 Task: Create new invoice with Date Opened :15-Apr-23, Select Customer: Office Depot OfficeMax, Terms: Payment Term 1. Make invoice entry for item-1 with Date: 15-Apr-23, Description: _x000D_
Folding Quad Chair with Carrying Bag Purple, Action: Material, Income Account: Income:Sales, Quantity: 2, Unit Price: 4.5, Discount $: 0.25. Make entry for item-2 with Date: 15-Apr-23, Description: Nerds Gummy Clusters Share_x000D_
, Action: Material, Income Account: Income:Sales, Quantity: 1, Unit Price: 9.25, Discount $: 1.25. Make entry for item-3 with Date: 15-Apr-23, Description: Cheetos Crunchy Cheese Flavored Snacks, Action: Material, Income Account: Income:Sales, Quantity: 8, Unit Price: 10.25, Discount $: 1.75. Write Notes: 'Looking forward to serving you again.'. Post Invoice with Post Date: 15-Apr-23, Post to Accounts: Assets:Accounts Receivable. Pay / Process Payment with Transaction Date: 15-May-23, Amount: 97, Transfer Account: Checking Account. Print Invoice, display notes by going to Option, then go to Display Tab and check 'Invoice Notes'.
Action: Mouse moved to (145, 29)
Screenshot: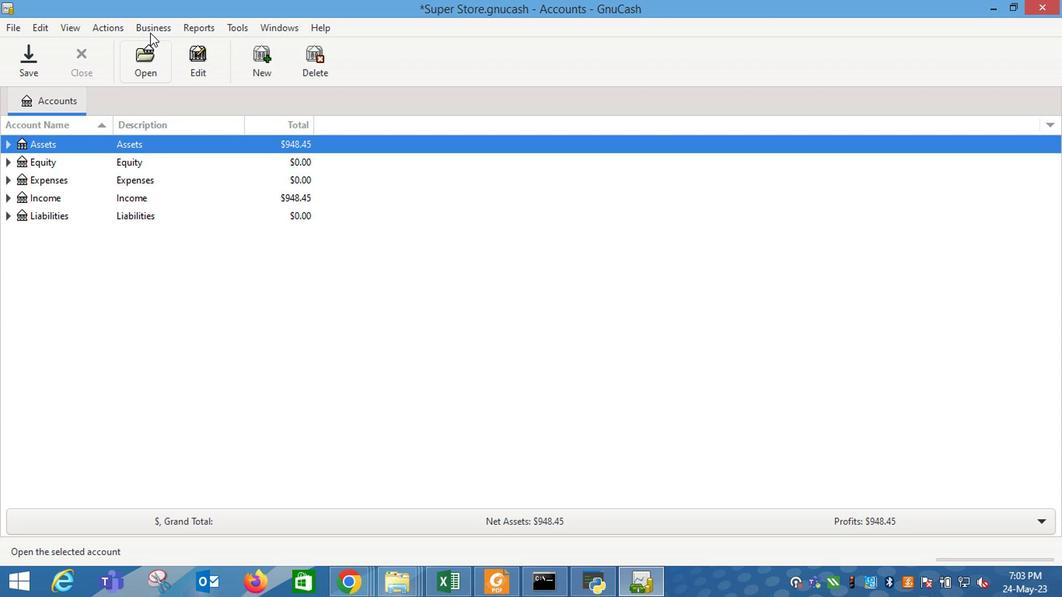 
Action: Mouse pressed left at (145, 29)
Screenshot: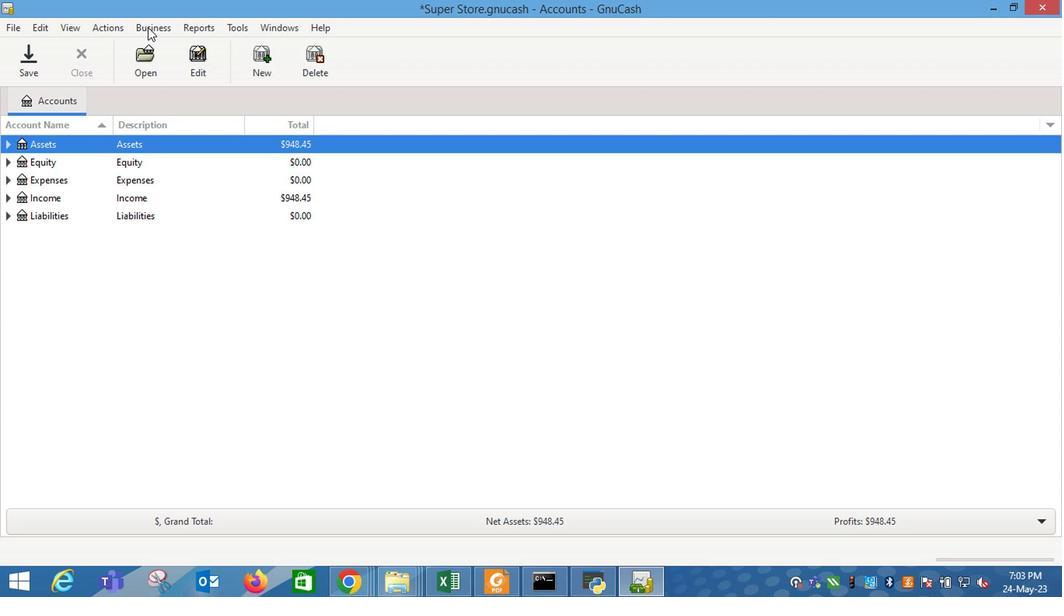 
Action: Mouse moved to (323, 107)
Screenshot: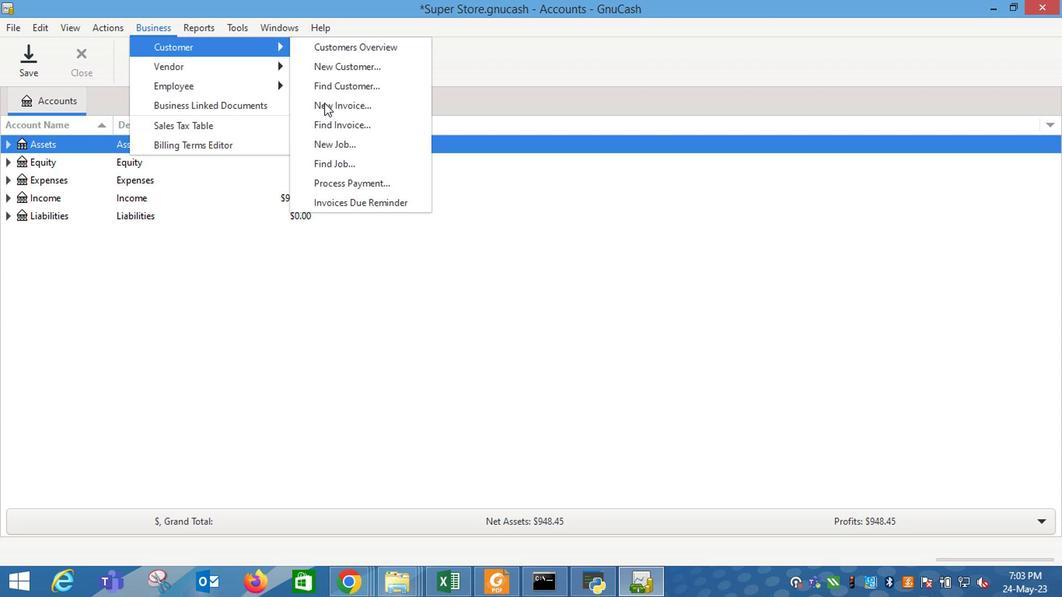 
Action: Mouse pressed left at (323, 107)
Screenshot: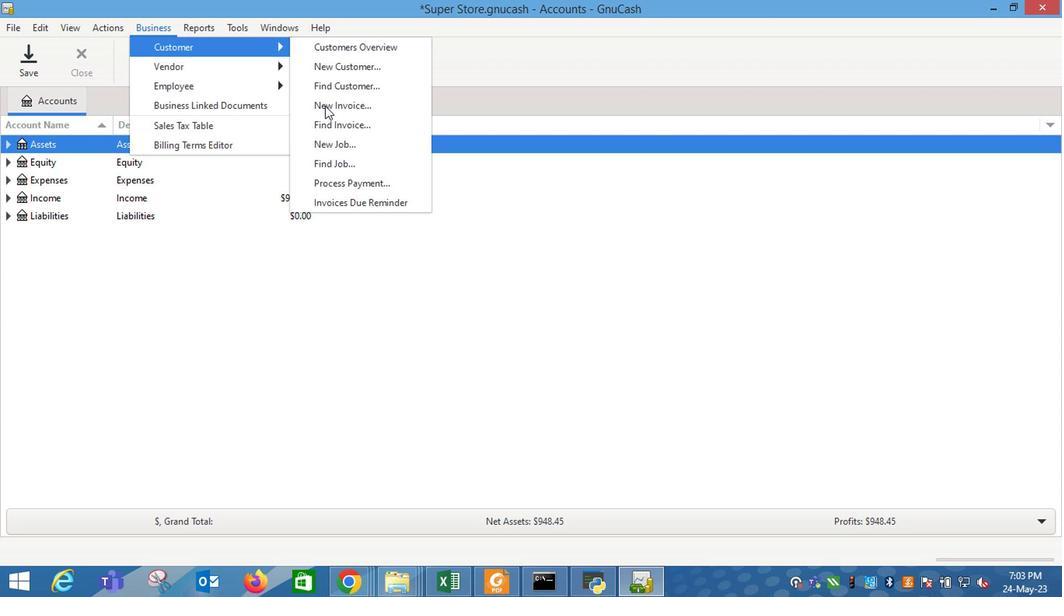 
Action: Mouse moved to (638, 239)
Screenshot: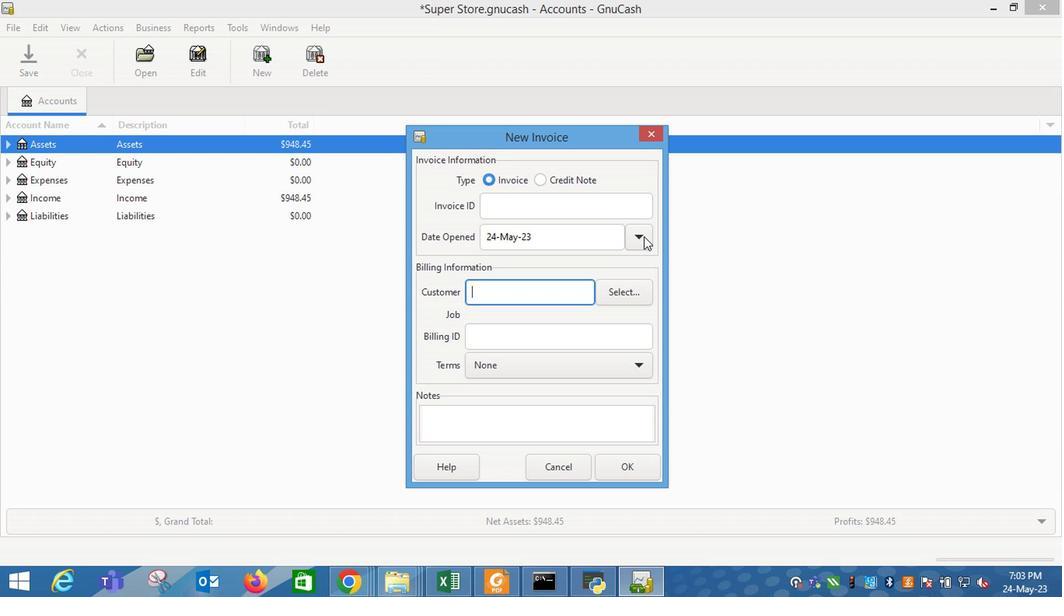 
Action: Mouse pressed left at (638, 239)
Screenshot: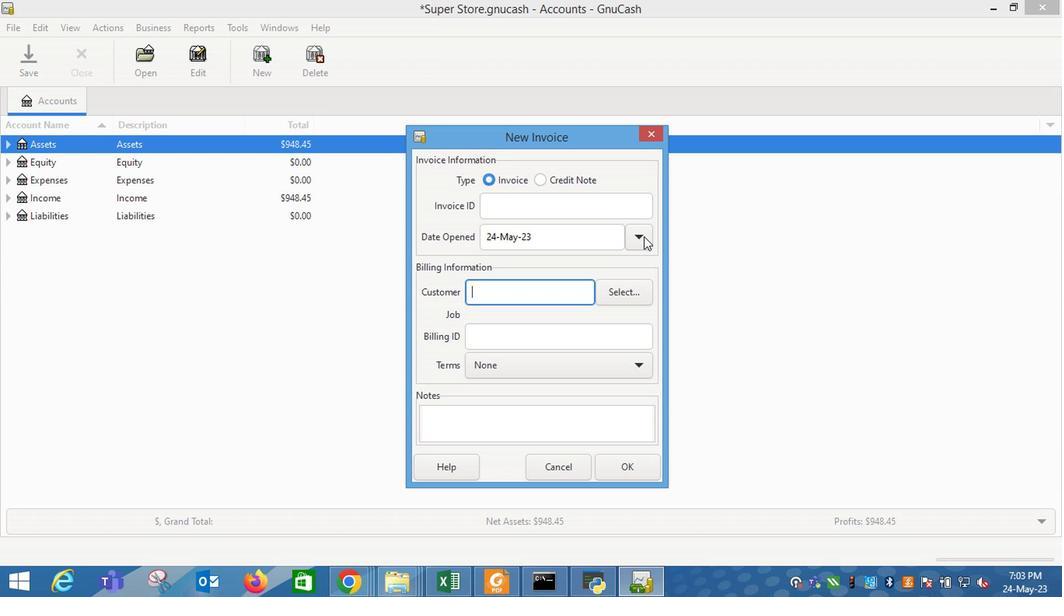 
Action: Mouse moved to (514, 261)
Screenshot: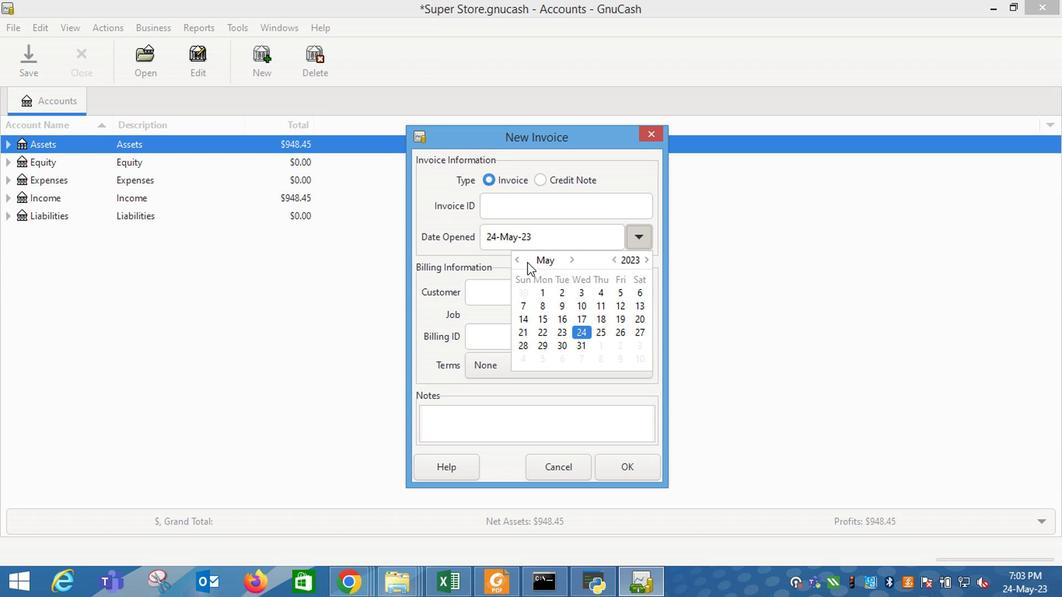 
Action: Mouse pressed left at (514, 261)
Screenshot: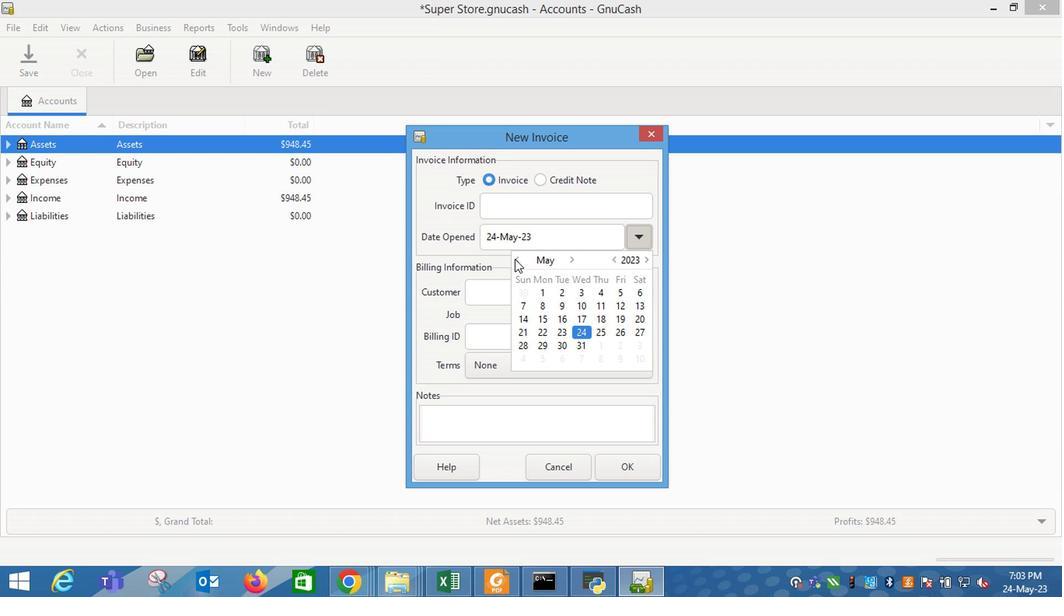 
Action: Mouse moved to (645, 322)
Screenshot: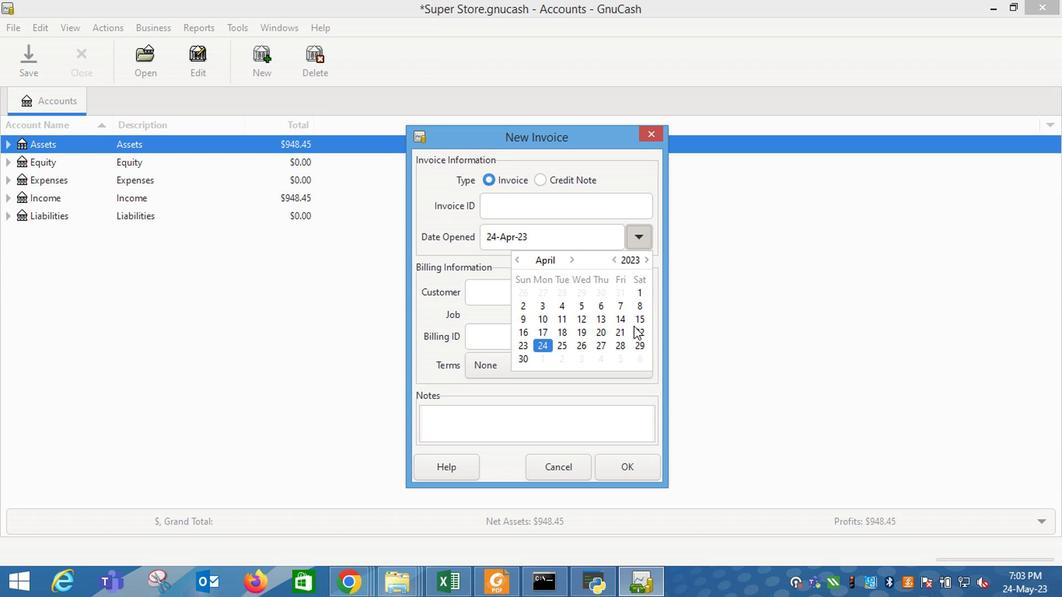 
Action: Mouse pressed left at (645, 322)
Screenshot: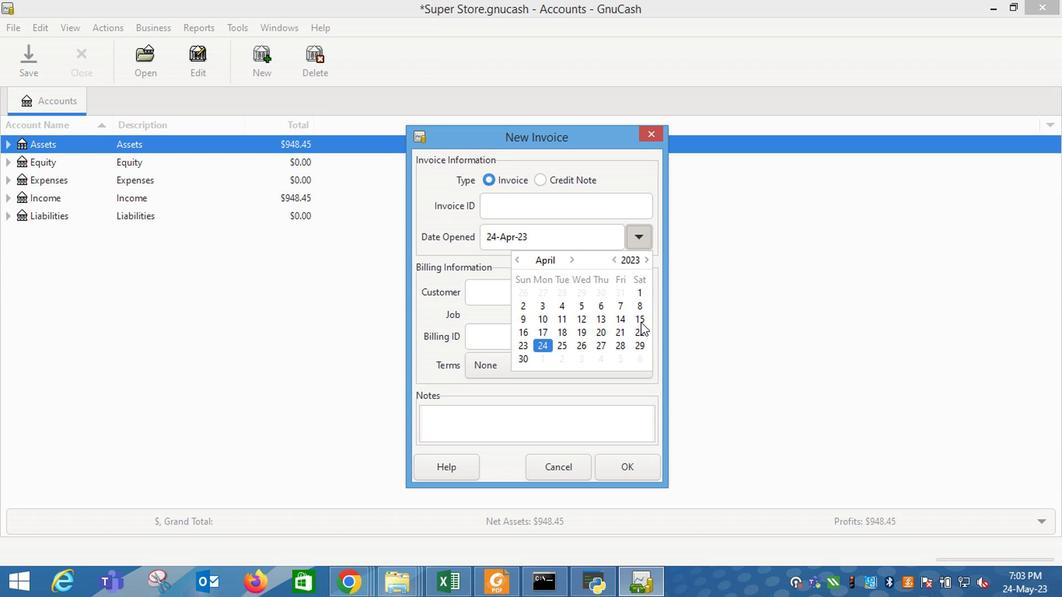 
Action: Mouse moved to (475, 301)
Screenshot: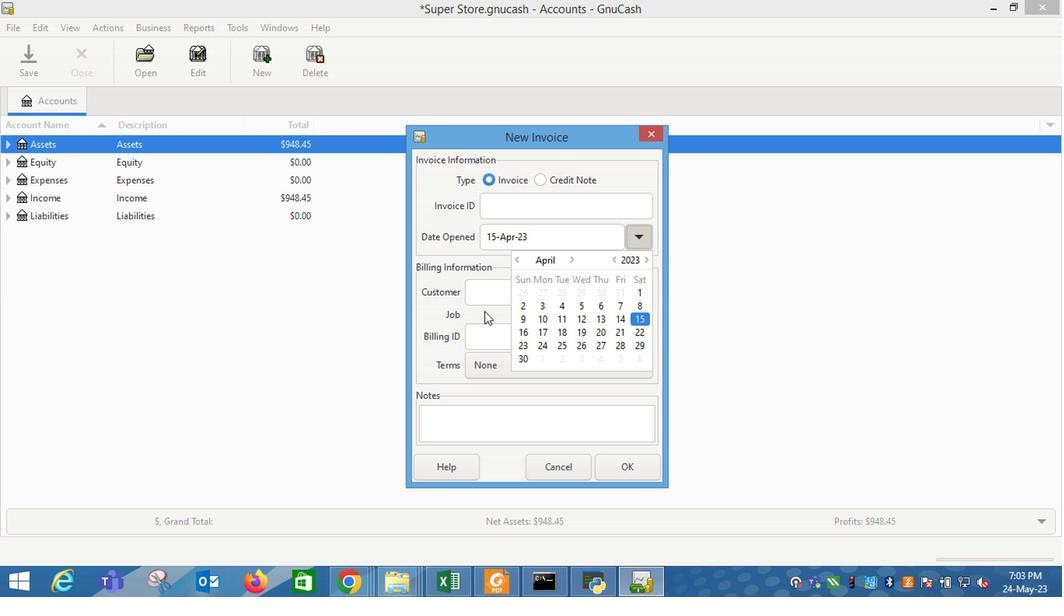 
Action: Mouse pressed left at (475, 301)
Screenshot: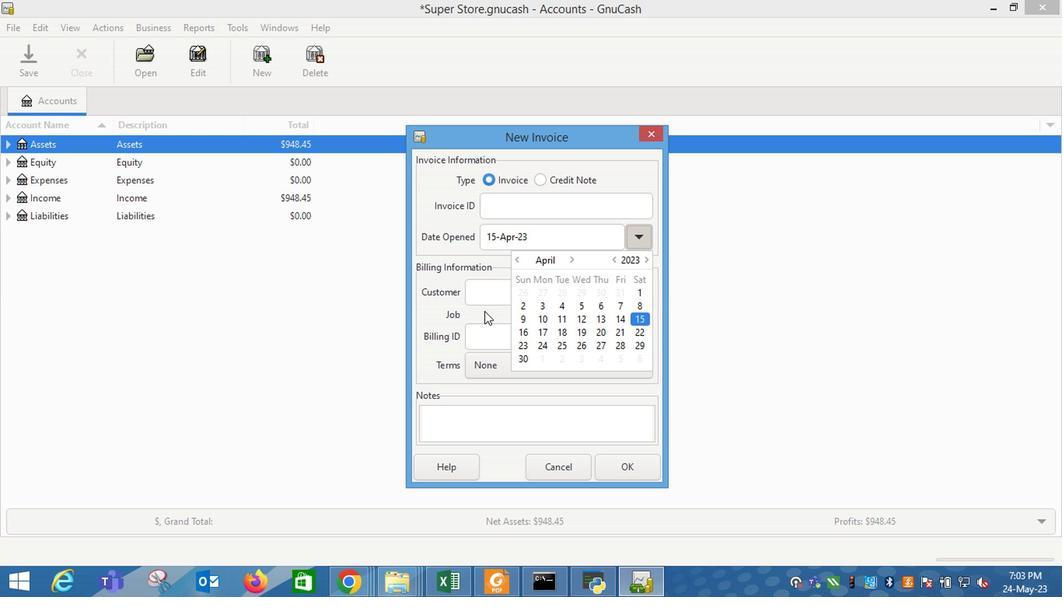 
Action: Mouse moved to (475, 299)
Screenshot: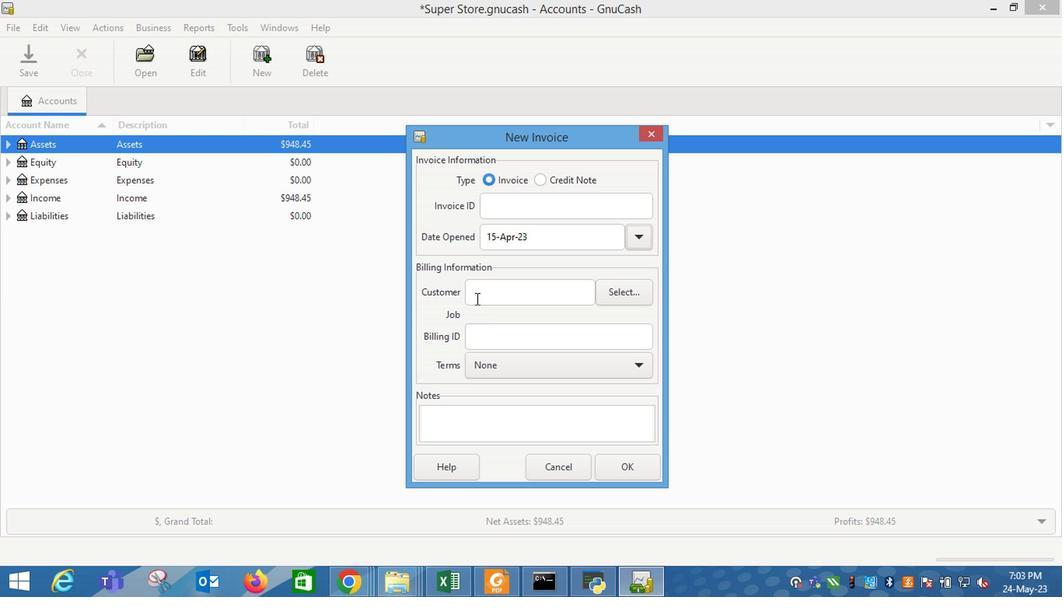 
Action: Mouse pressed left at (475, 299)
Screenshot: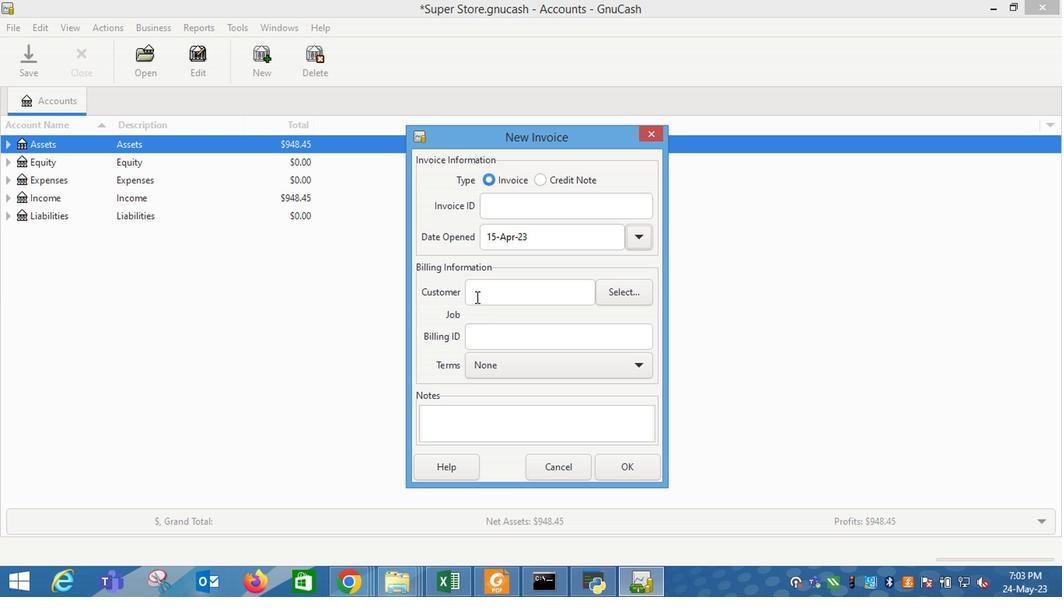 
Action: Key pressed offi
Screenshot: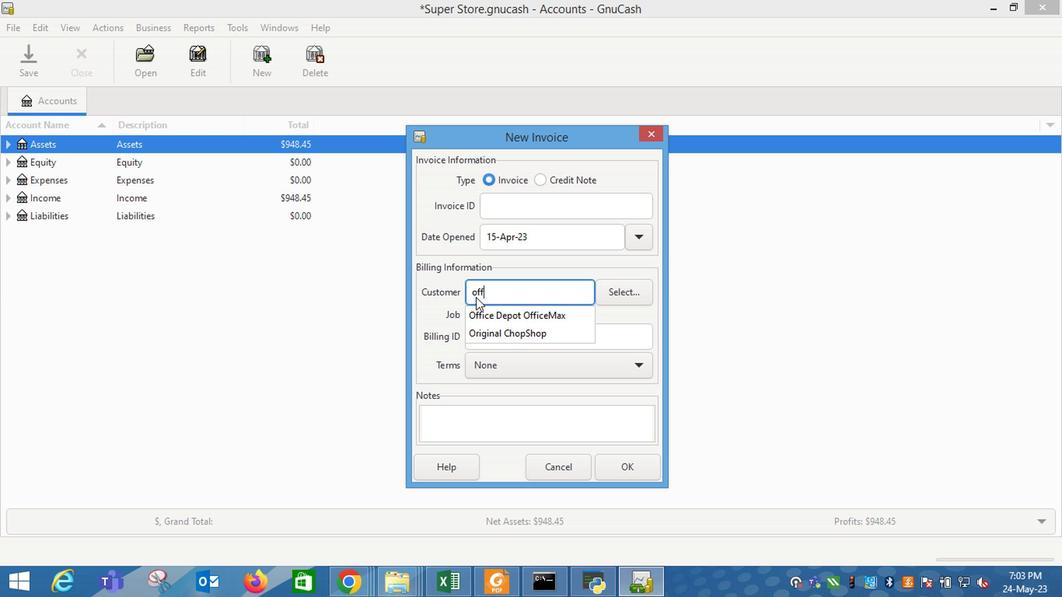 
Action: Mouse moved to (489, 315)
Screenshot: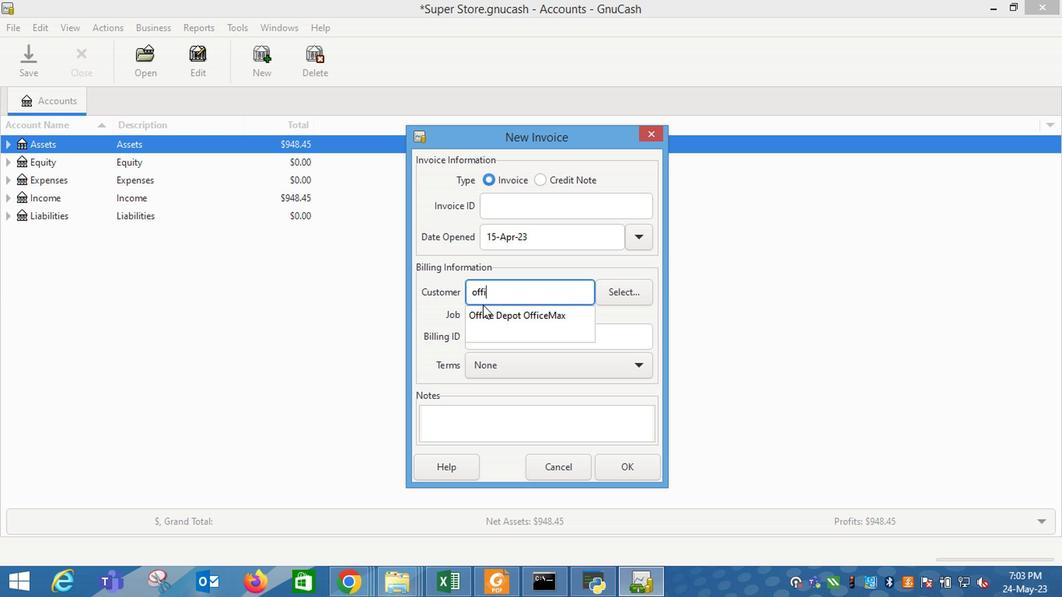 
Action: Mouse pressed left at (489, 315)
Screenshot: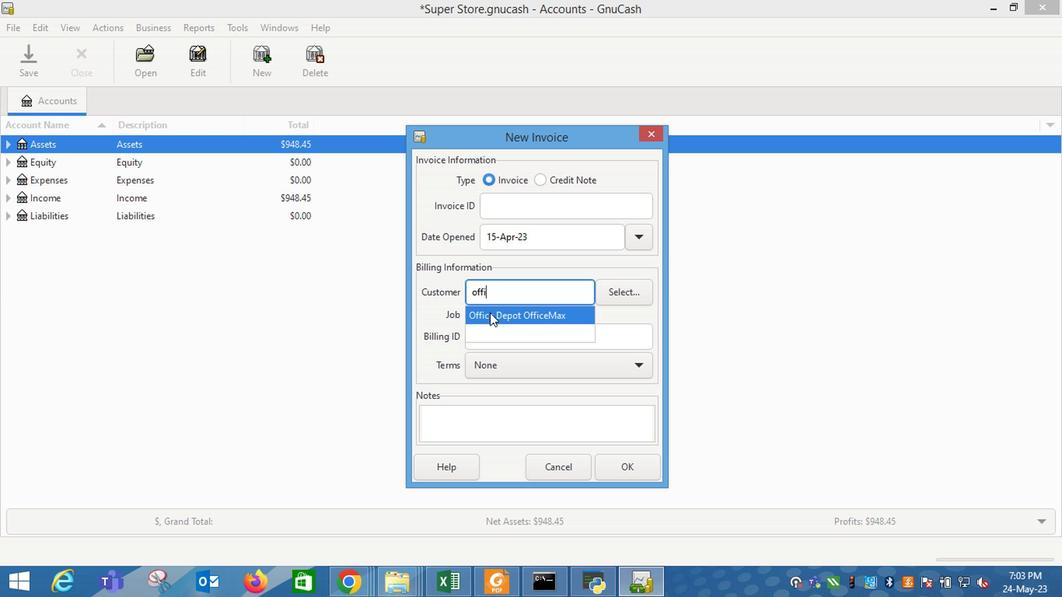 
Action: Mouse moved to (501, 394)
Screenshot: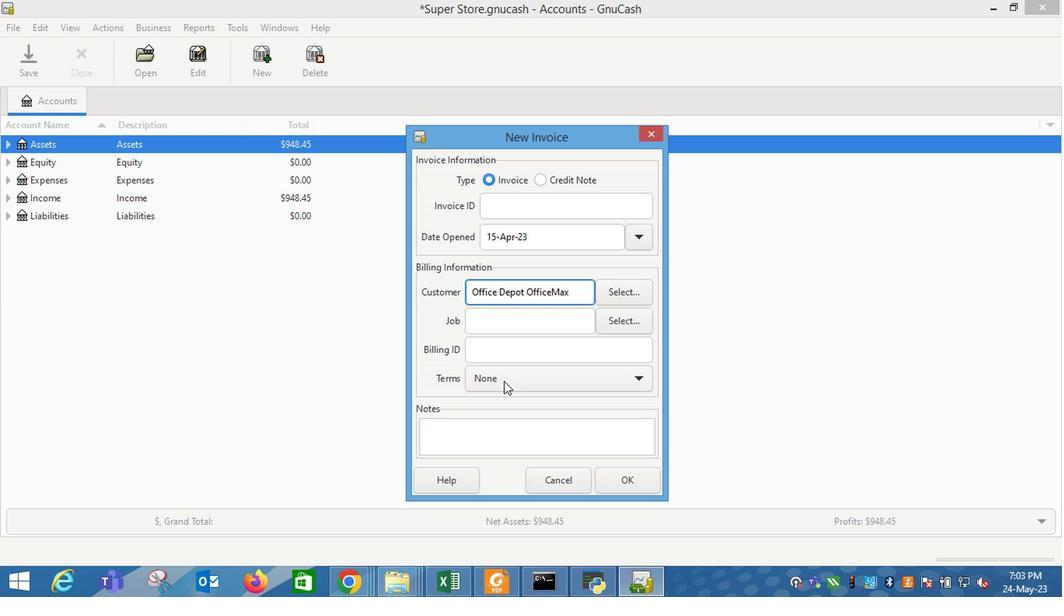 
Action: Mouse pressed left at (501, 394)
Screenshot: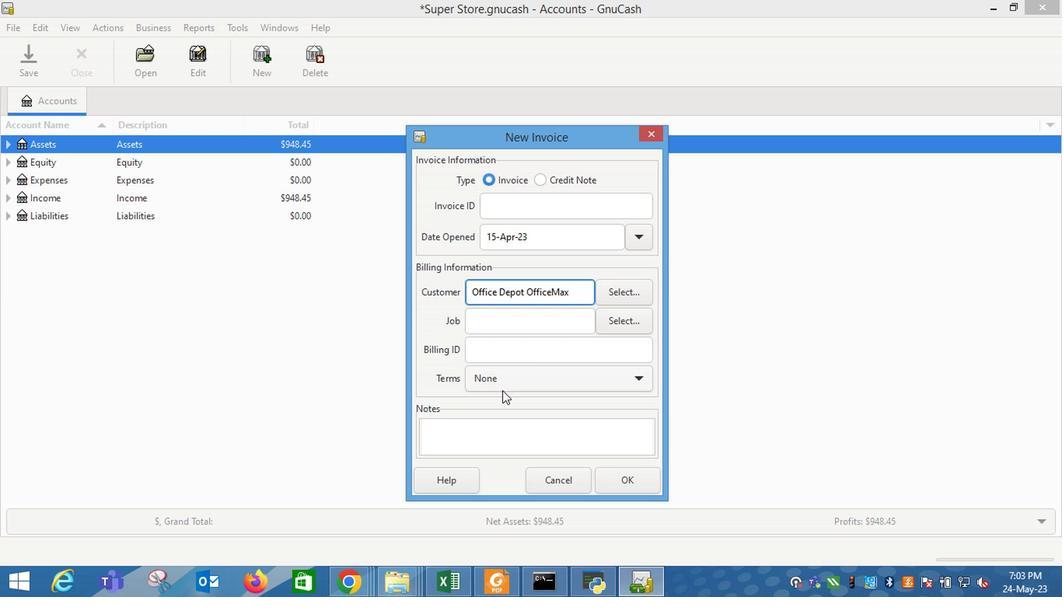 
Action: Mouse moved to (503, 380)
Screenshot: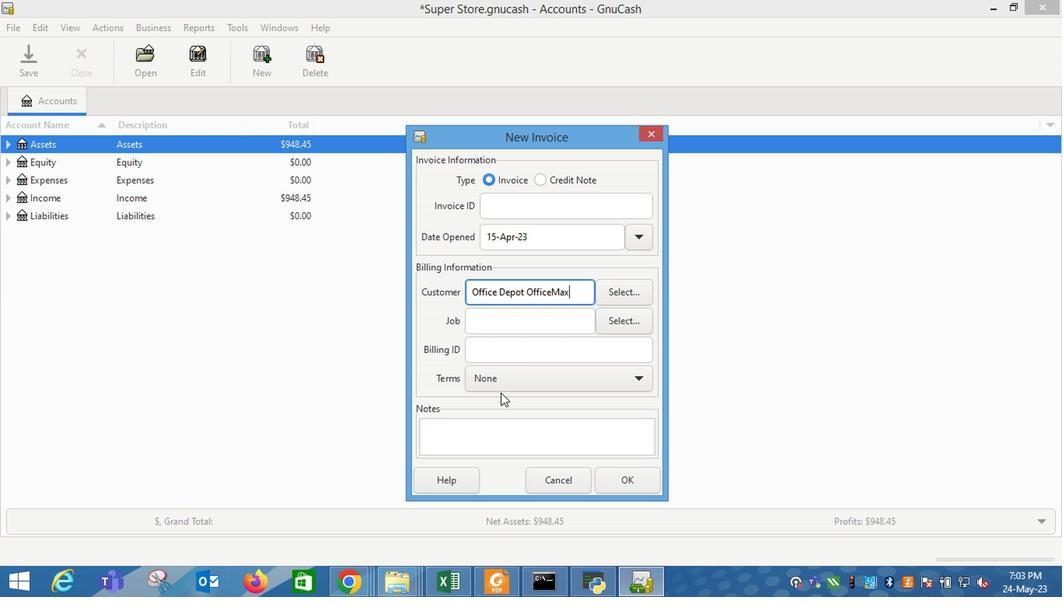 
Action: Mouse pressed left at (503, 380)
Screenshot: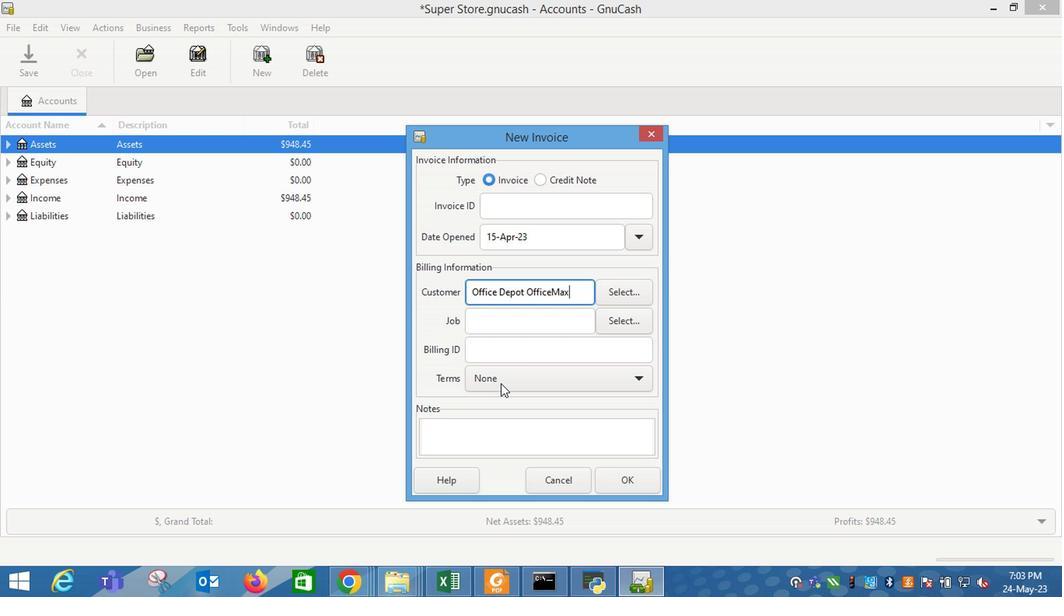 
Action: Mouse moved to (499, 390)
Screenshot: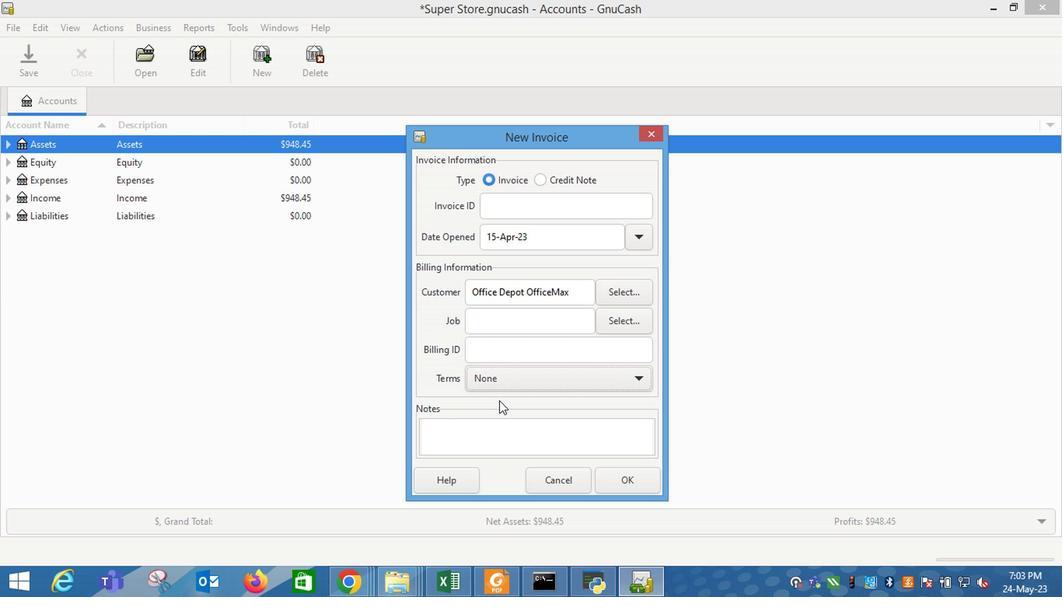 
Action: Mouse pressed left at (499, 390)
Screenshot: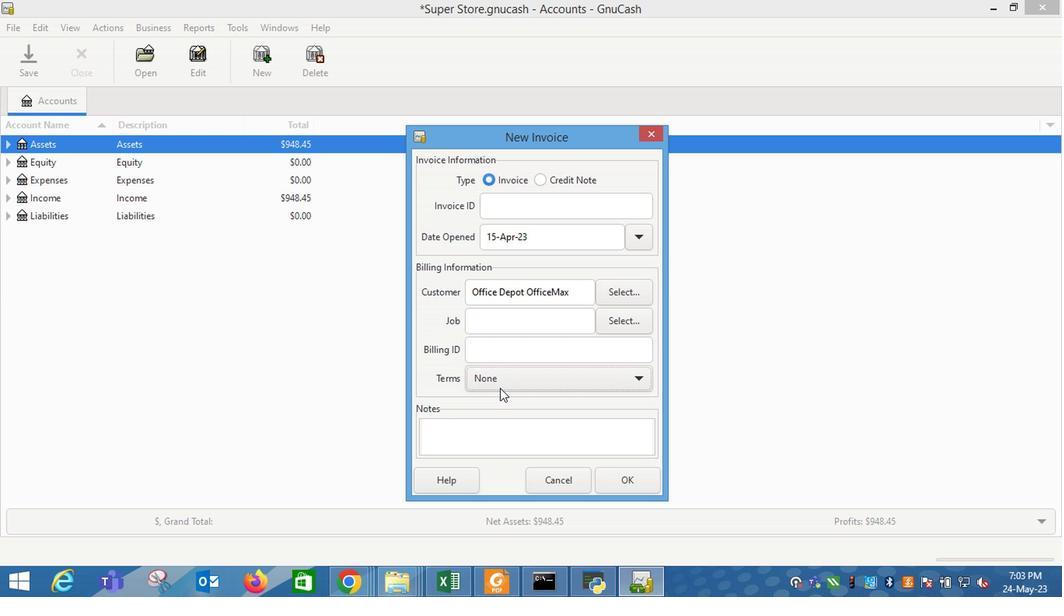 
Action: Mouse moved to (501, 407)
Screenshot: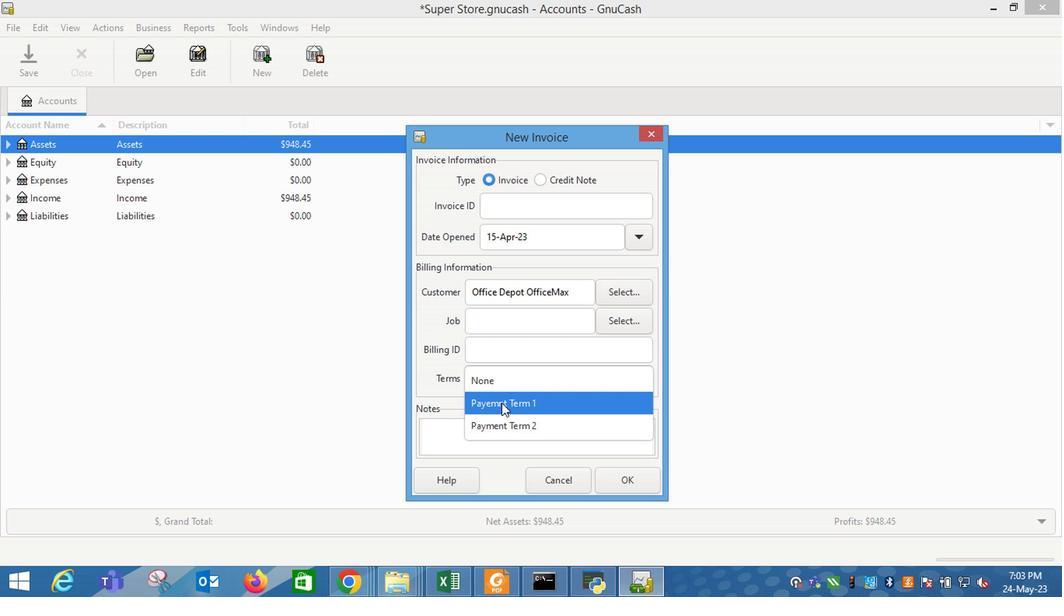 
Action: Mouse pressed left at (501, 407)
Screenshot: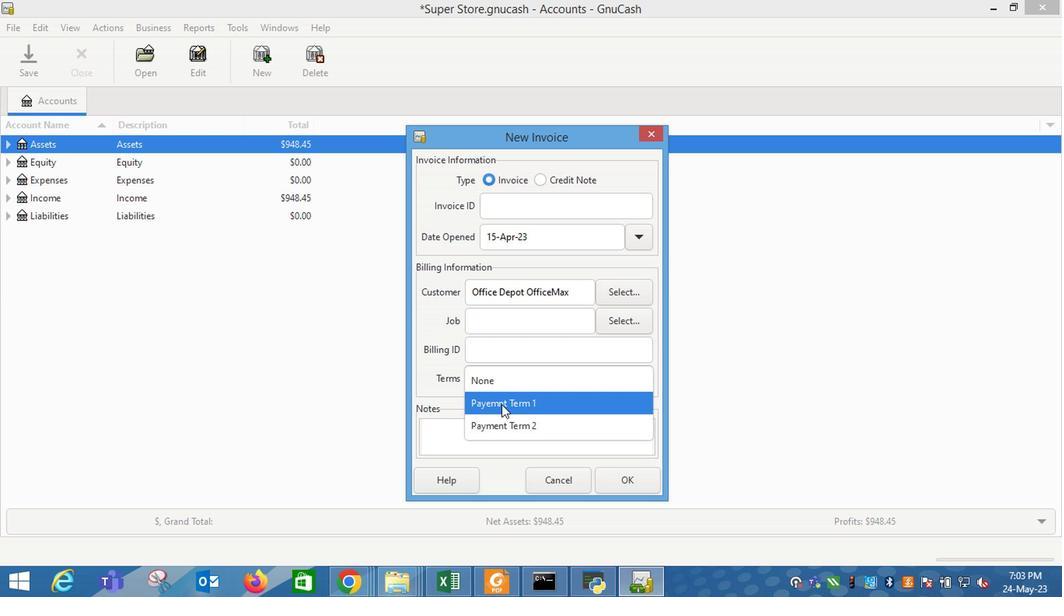 
Action: Mouse moved to (619, 491)
Screenshot: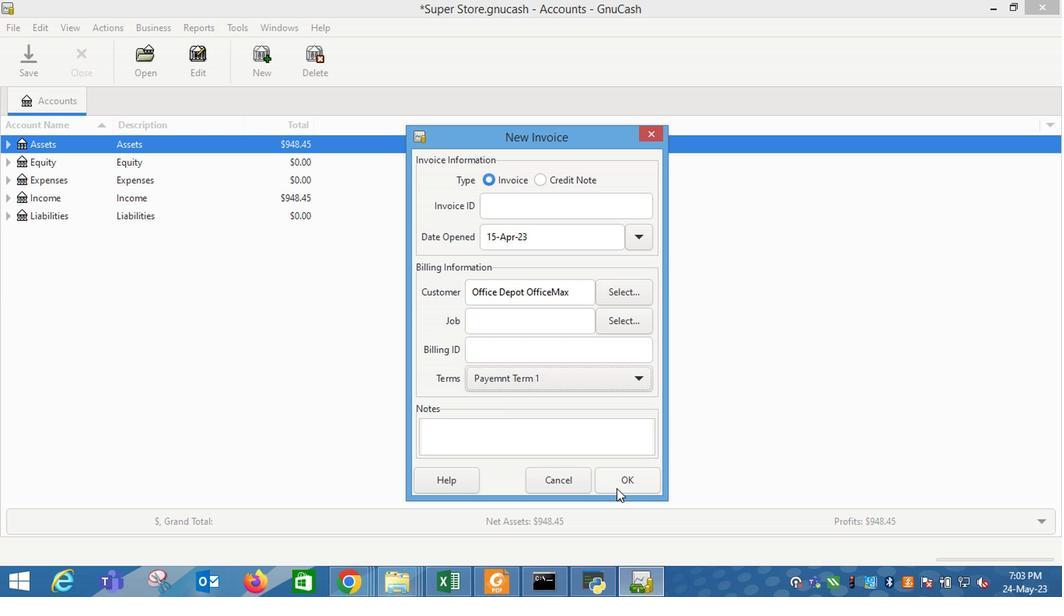 
Action: Mouse pressed left at (619, 491)
Screenshot: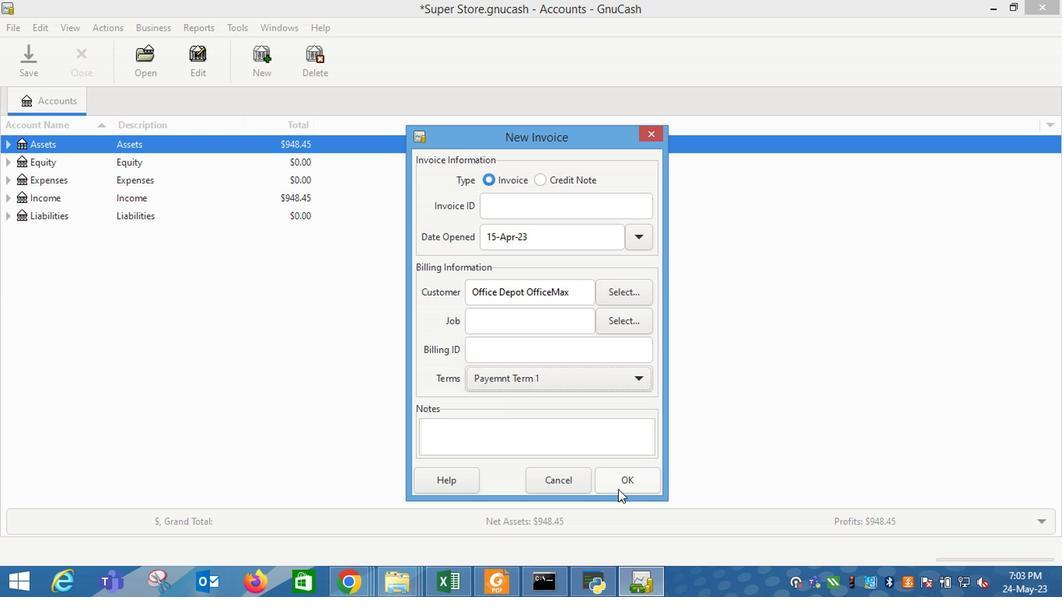 
Action: Mouse moved to (64, 310)
Screenshot: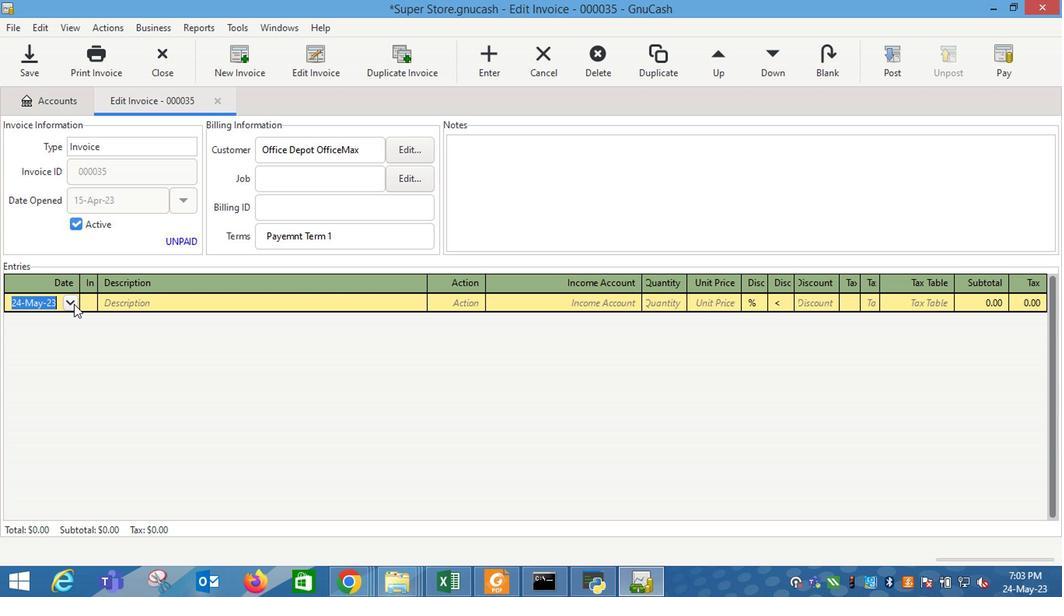 
Action: Mouse pressed left at (64, 310)
Screenshot: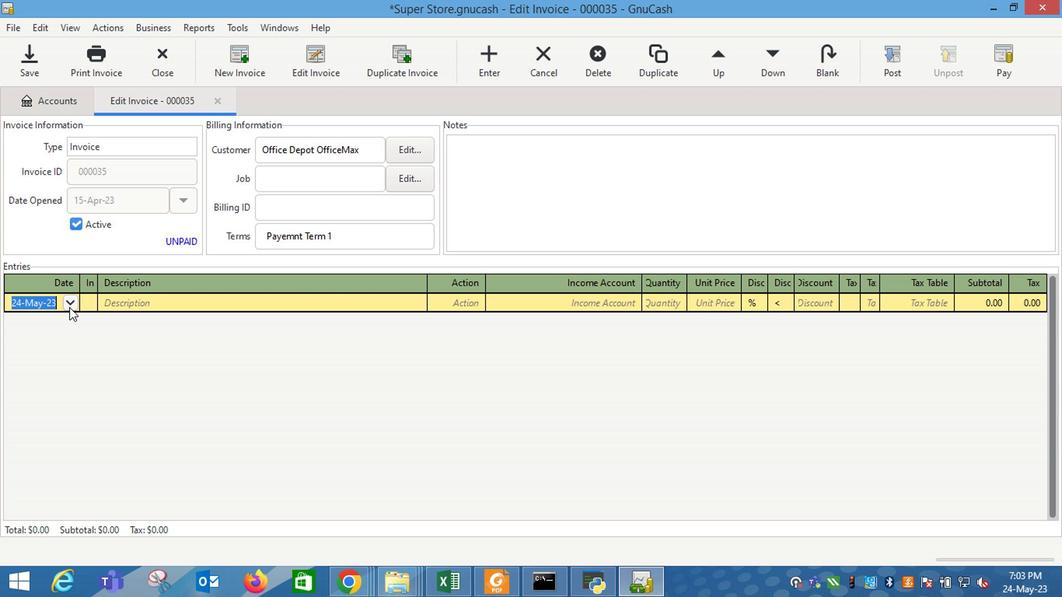 
Action: Mouse moved to (8, 327)
Screenshot: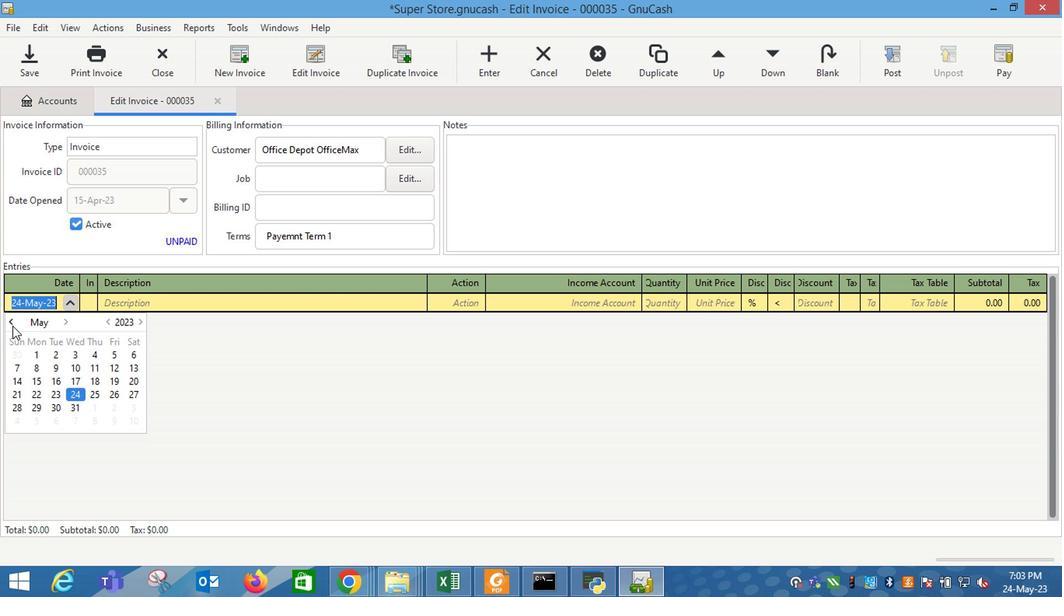 
Action: Mouse pressed left at (8, 327)
Screenshot: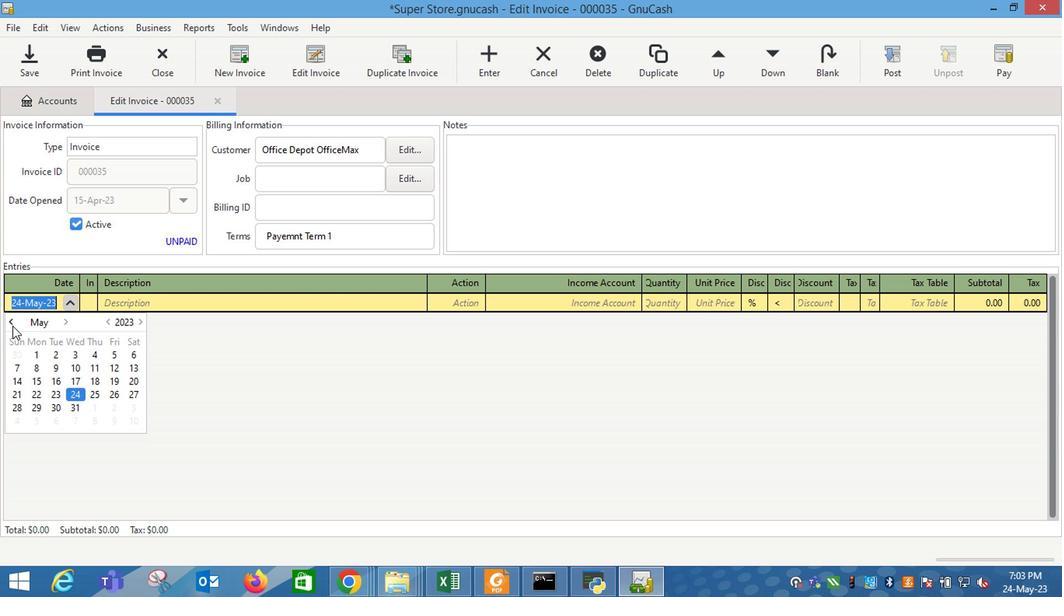 
Action: Mouse moved to (136, 385)
Screenshot: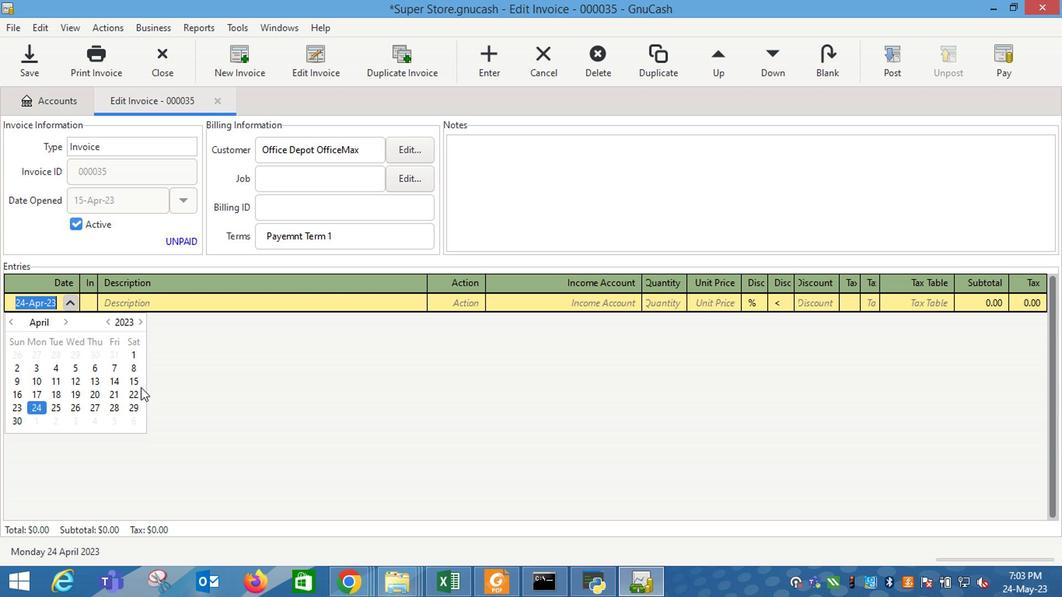 
Action: Mouse pressed left at (136, 385)
Screenshot: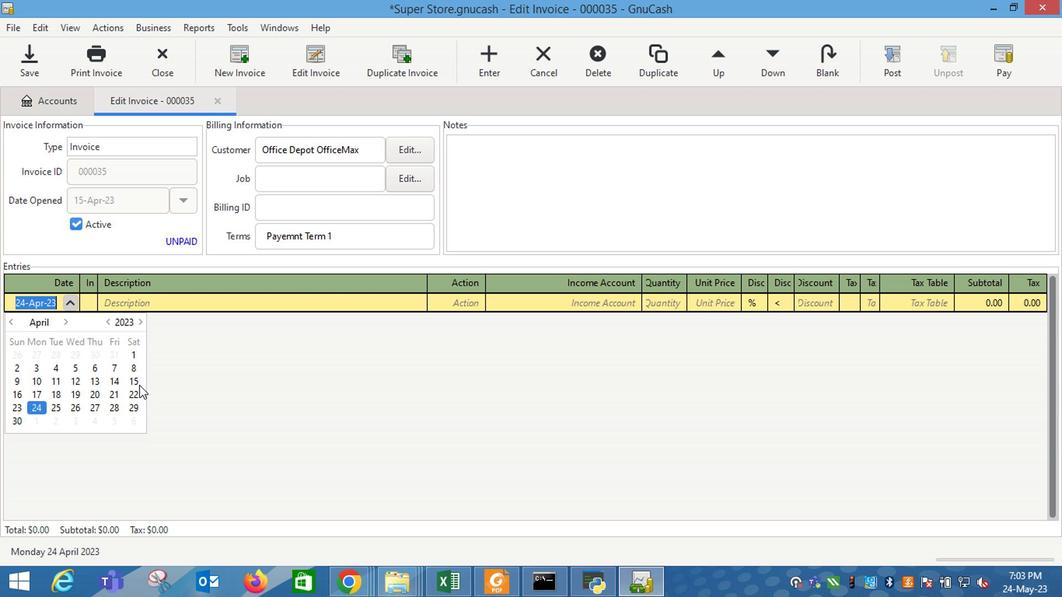 
Action: Mouse moved to (242, 306)
Screenshot: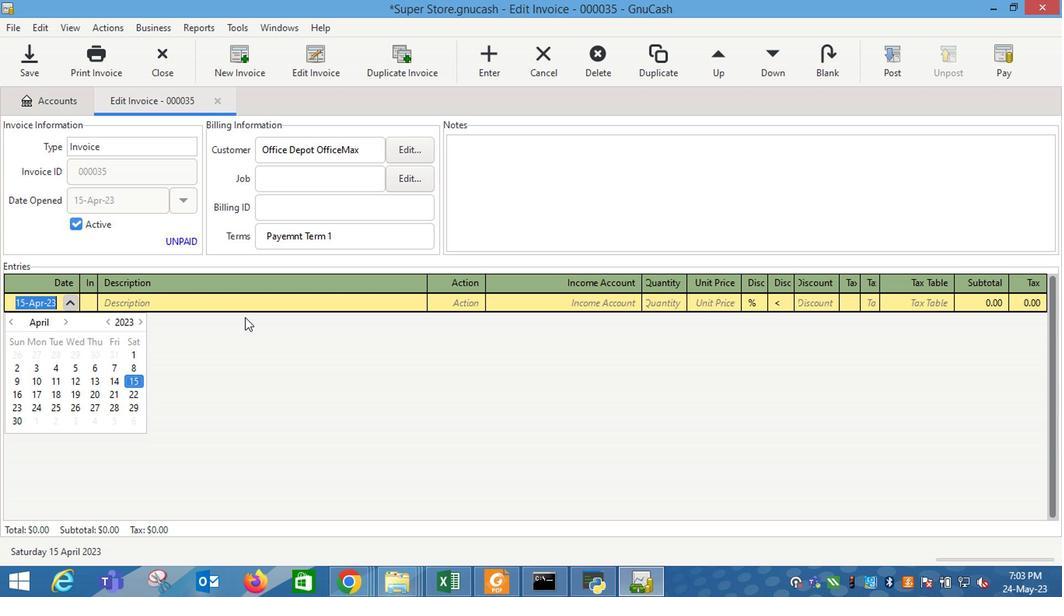 
Action: Mouse pressed left at (242, 306)
Screenshot: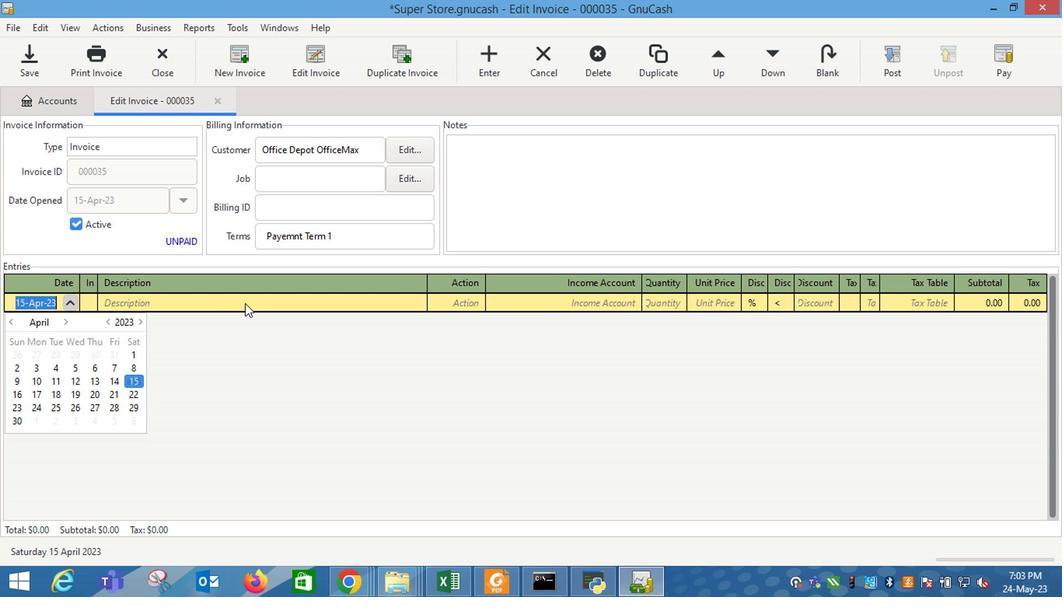
Action: Mouse moved to (242, 306)
Screenshot: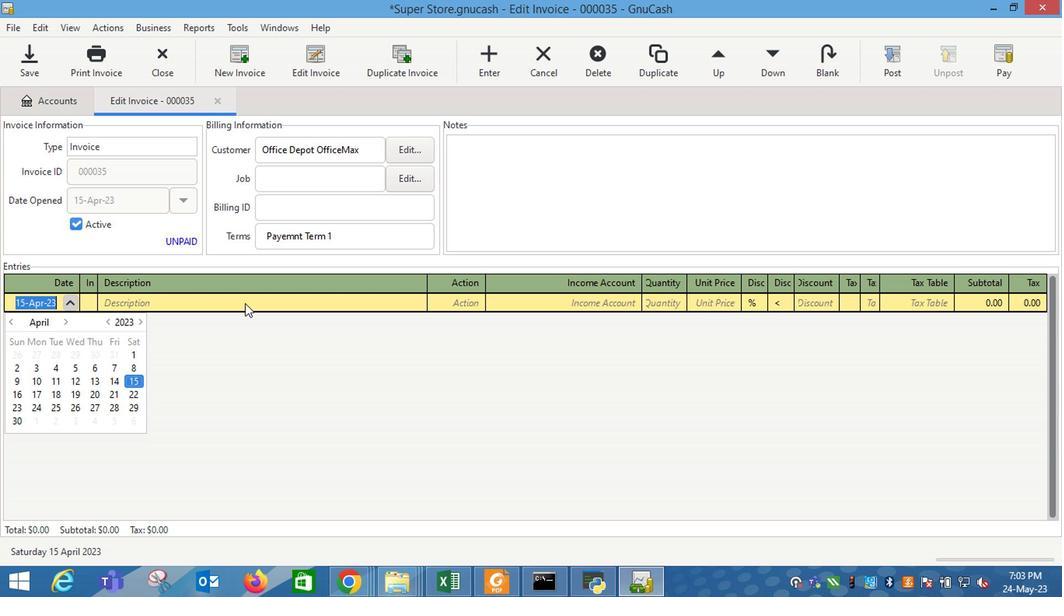 
Action: Key pressed <Key.shift_r>Folding<Key.space><Key.shift_r>Quad<Key.space><Key.shift_r>Chair<Key.space><Key.shift_r>W<Key.backspace>with<Key.space><Key.shift_r>Carrying<Key.space><Key.shift_r>Bag<Key.space><Key.shift_r>Purple
Screenshot: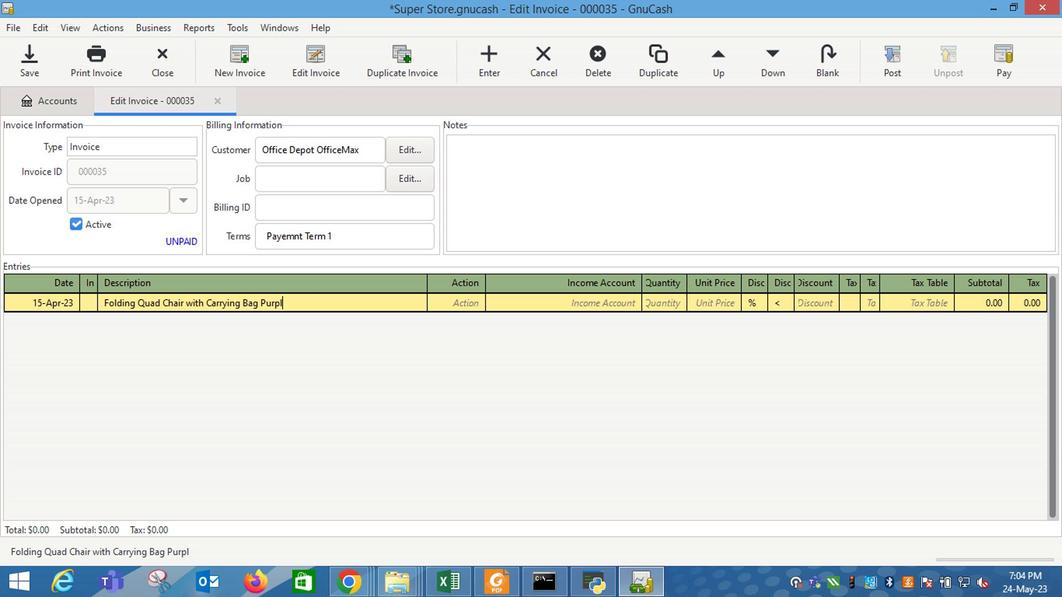 
Action: Mouse moved to (458, 303)
Screenshot: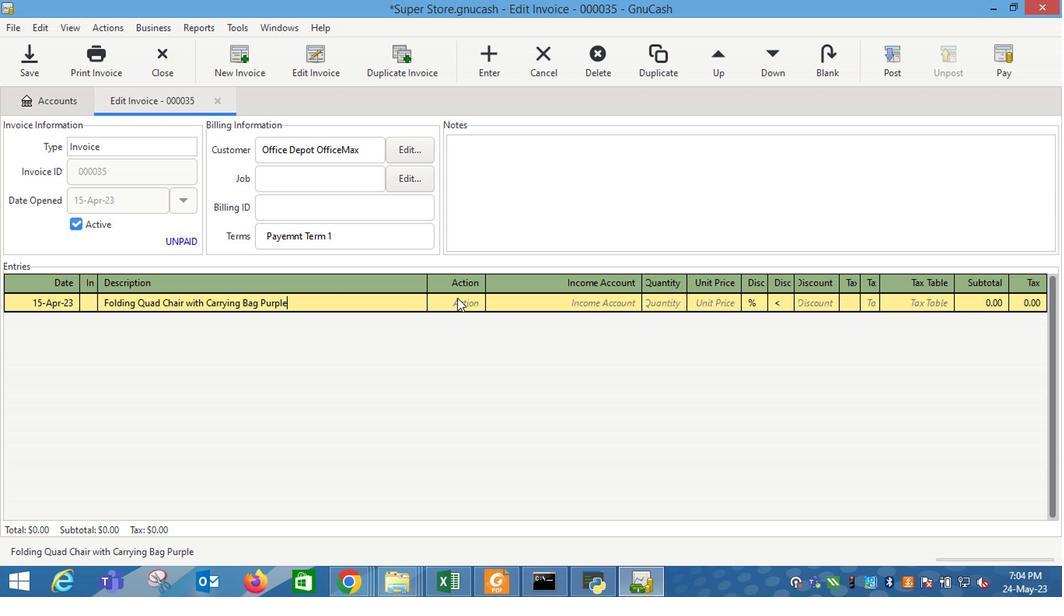 
Action: Mouse pressed left at (458, 303)
Screenshot: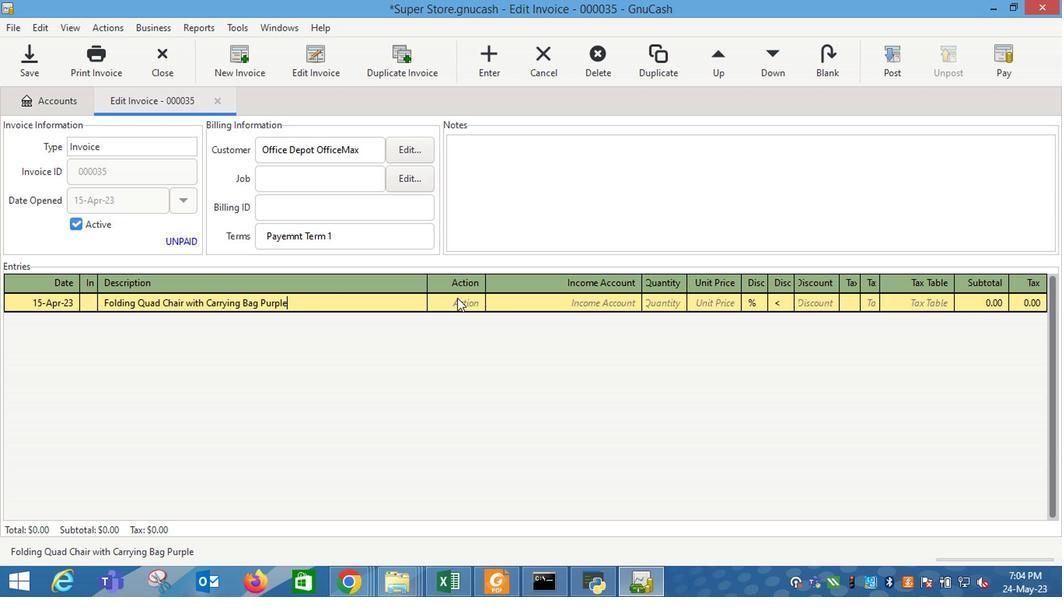 
Action: Mouse moved to (477, 306)
Screenshot: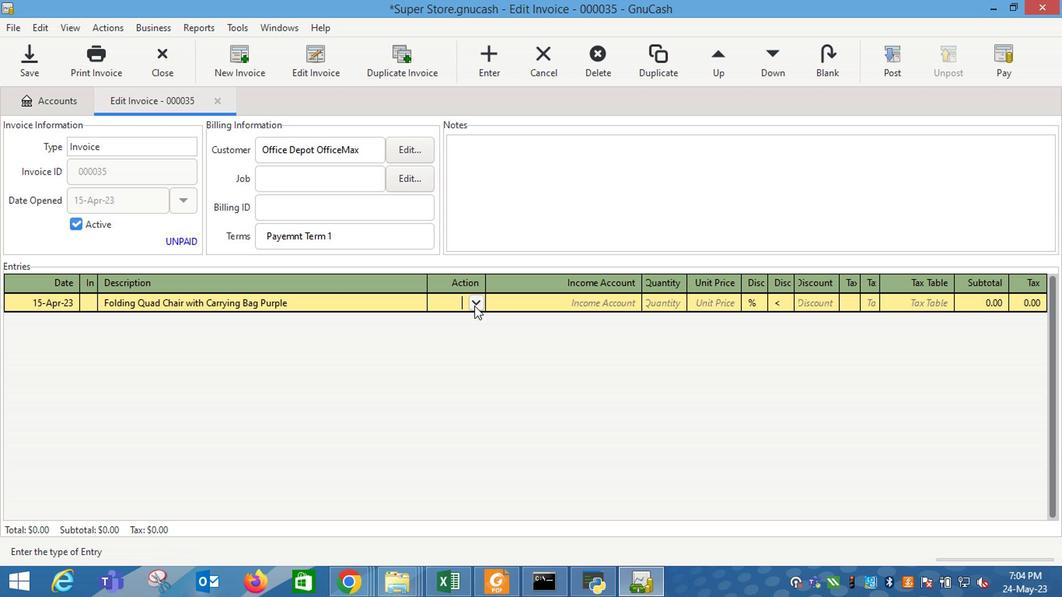 
Action: Mouse pressed left at (477, 306)
Screenshot: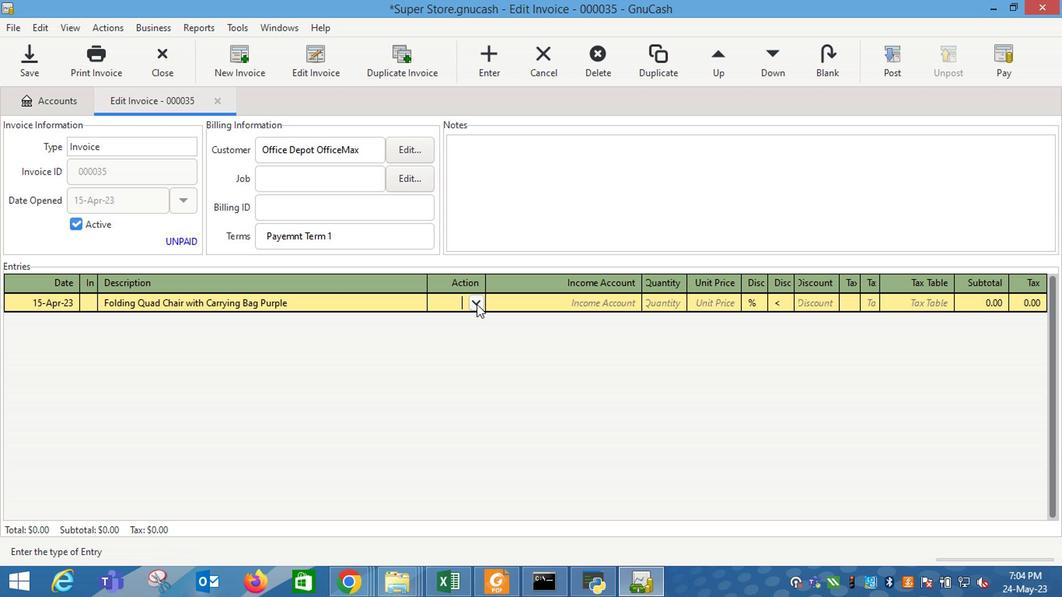 
Action: Mouse moved to (449, 344)
Screenshot: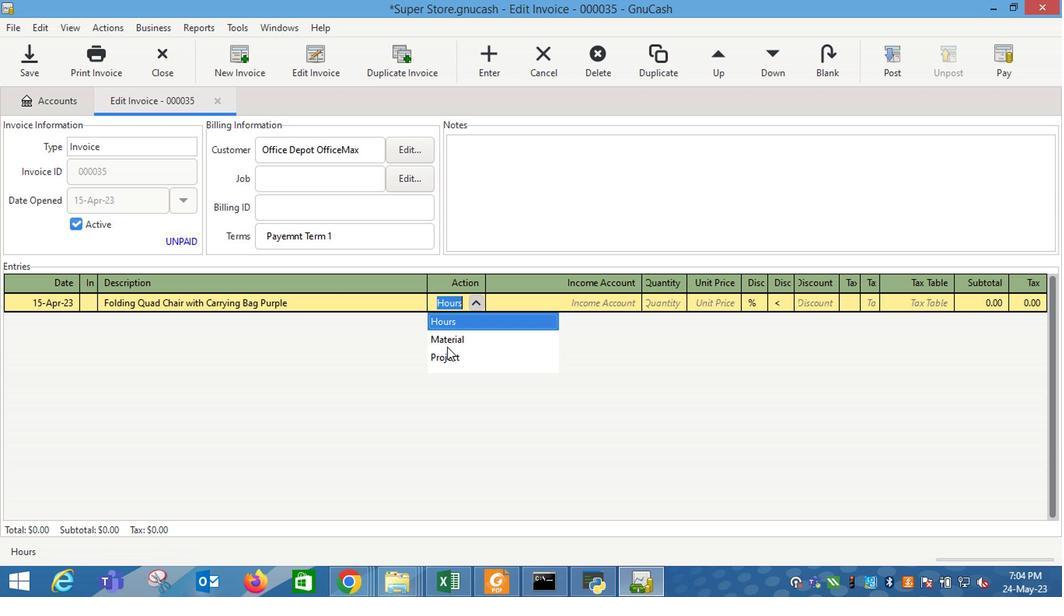 
Action: Mouse pressed left at (449, 344)
Screenshot: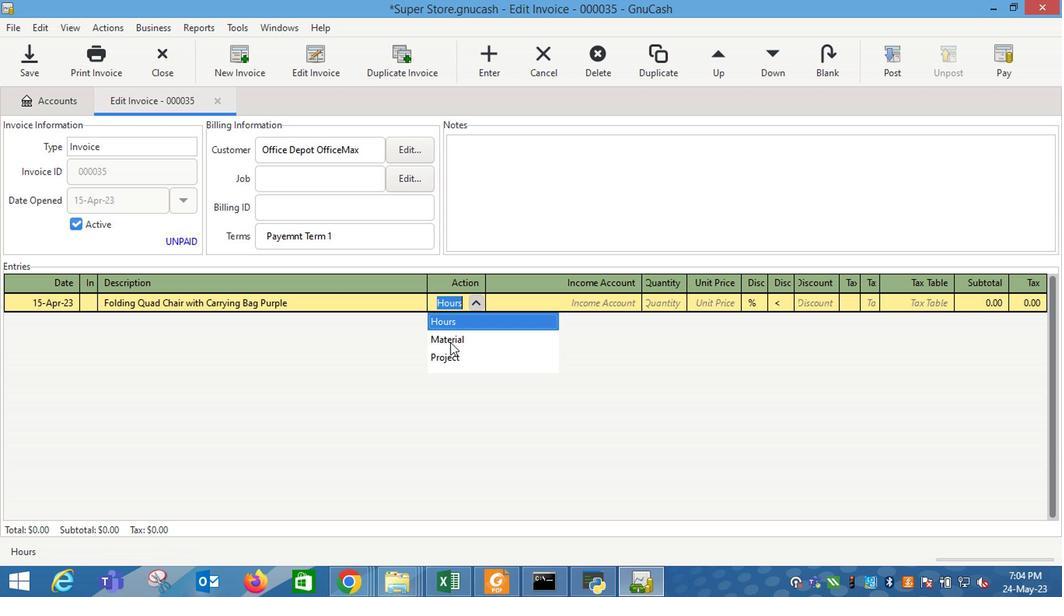 
Action: Mouse moved to (582, 307)
Screenshot: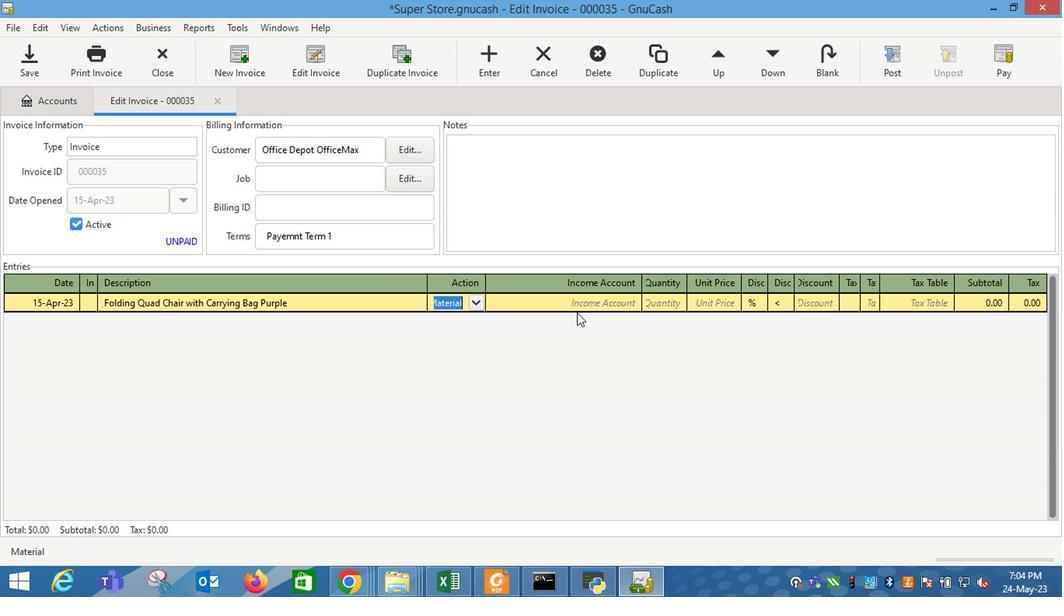 
Action: Mouse pressed left at (582, 307)
Screenshot: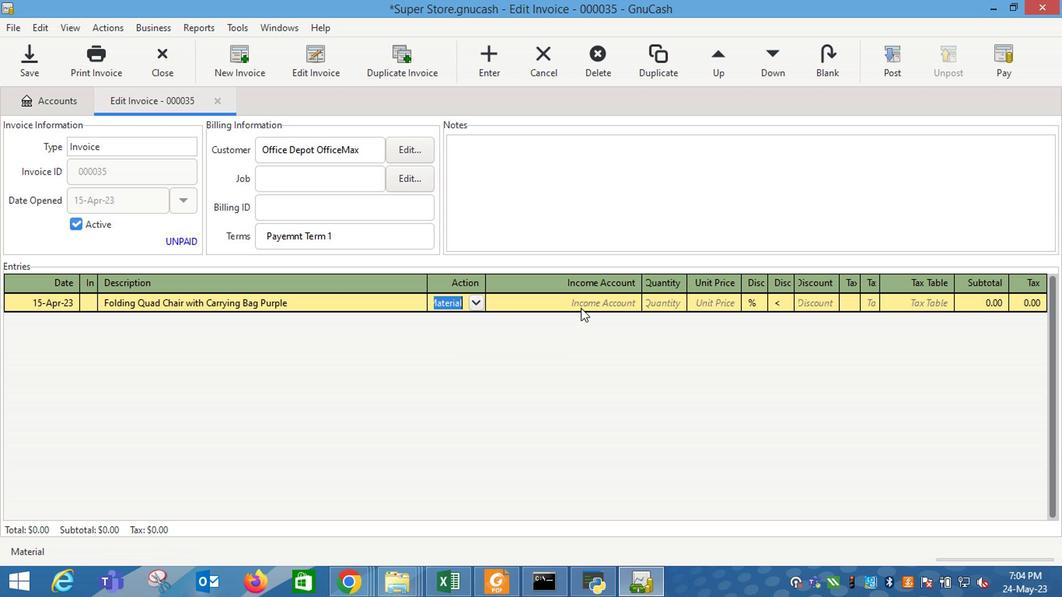 
Action: Mouse moved to (624, 303)
Screenshot: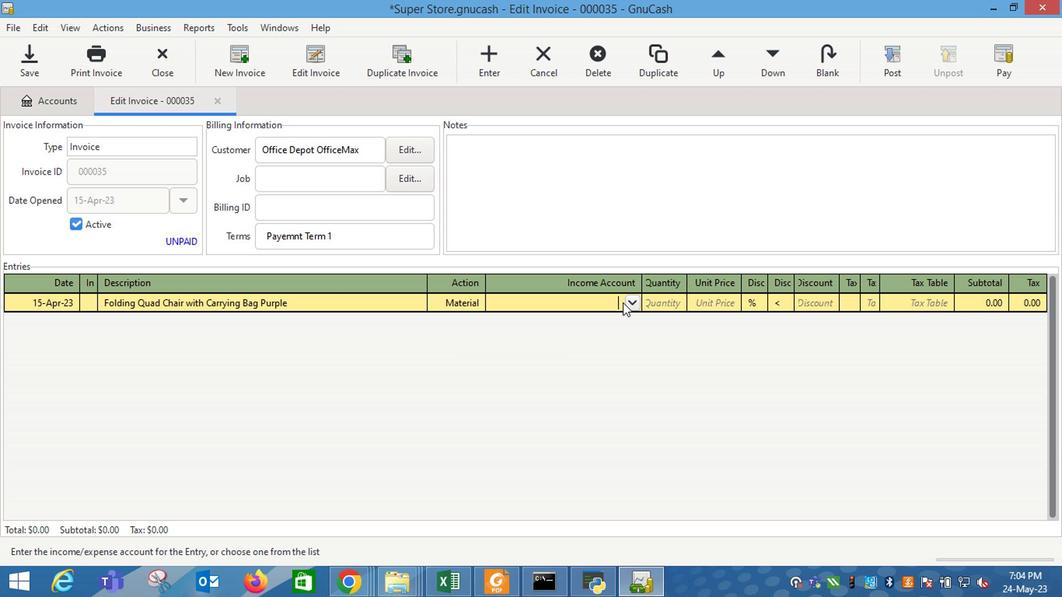 
Action: Mouse pressed left at (624, 303)
Screenshot: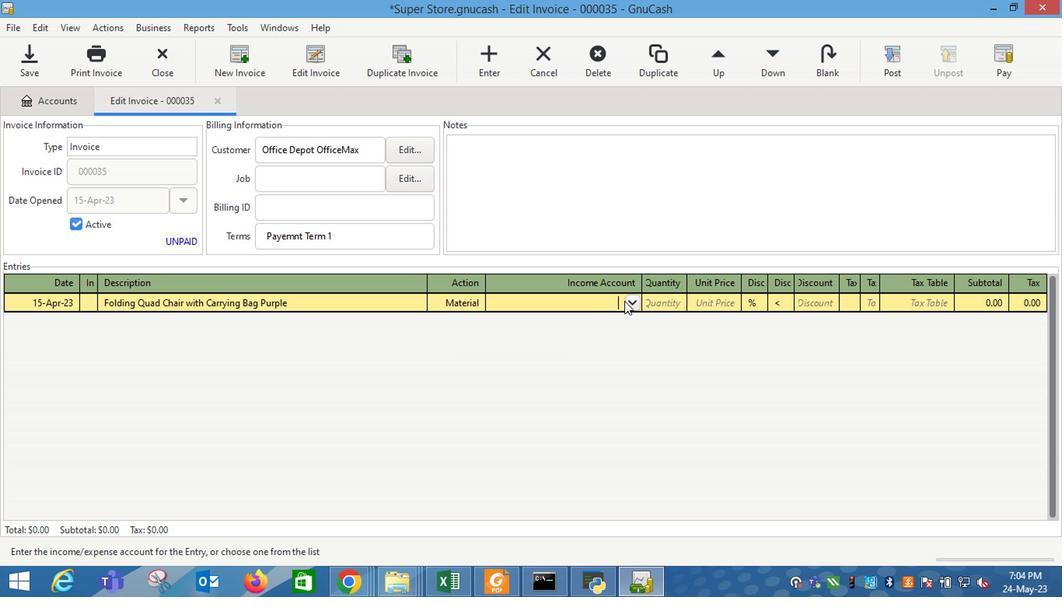 
Action: Mouse moved to (633, 302)
Screenshot: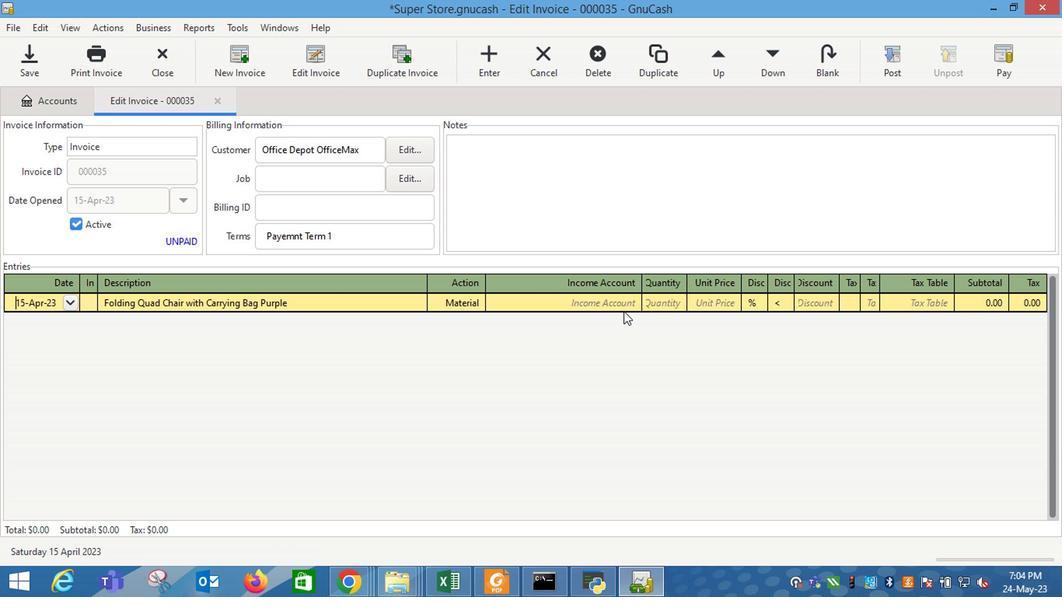 
Action: Mouse pressed left at (633, 302)
Screenshot: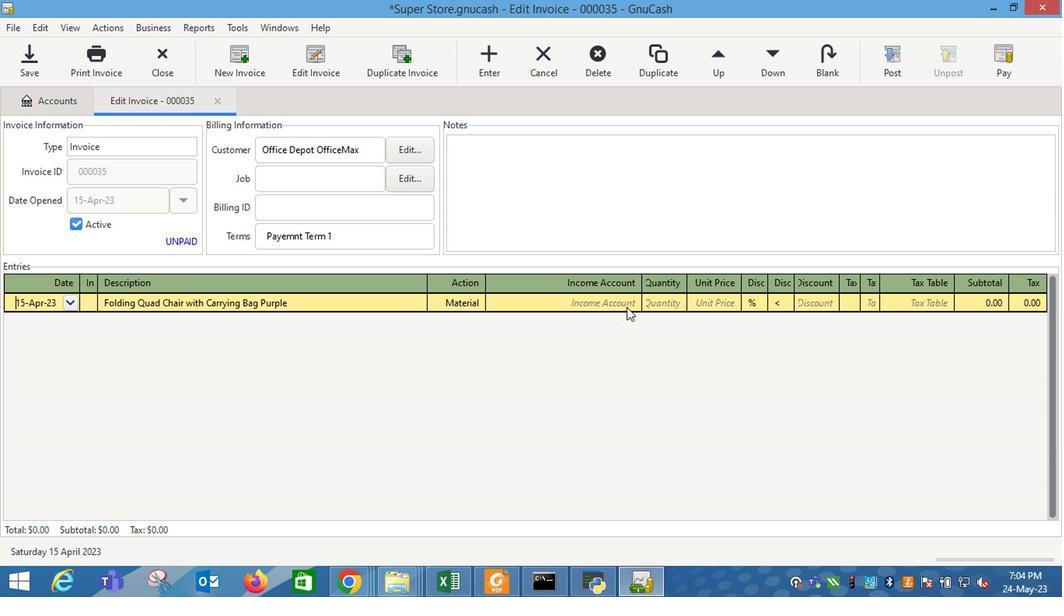 
Action: Mouse moved to (633, 304)
Screenshot: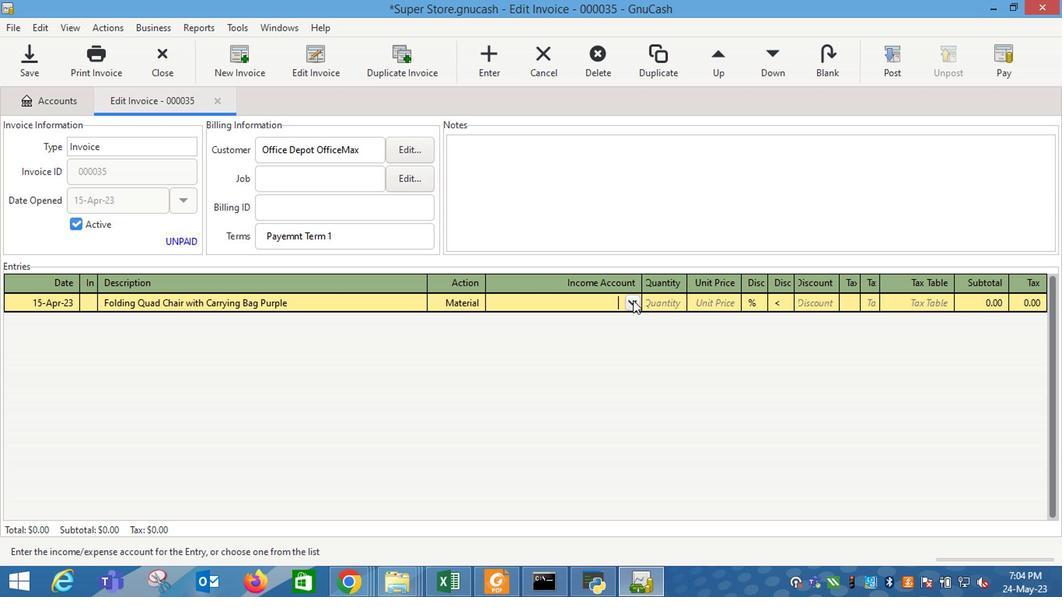 
Action: Mouse pressed left at (633, 304)
Screenshot: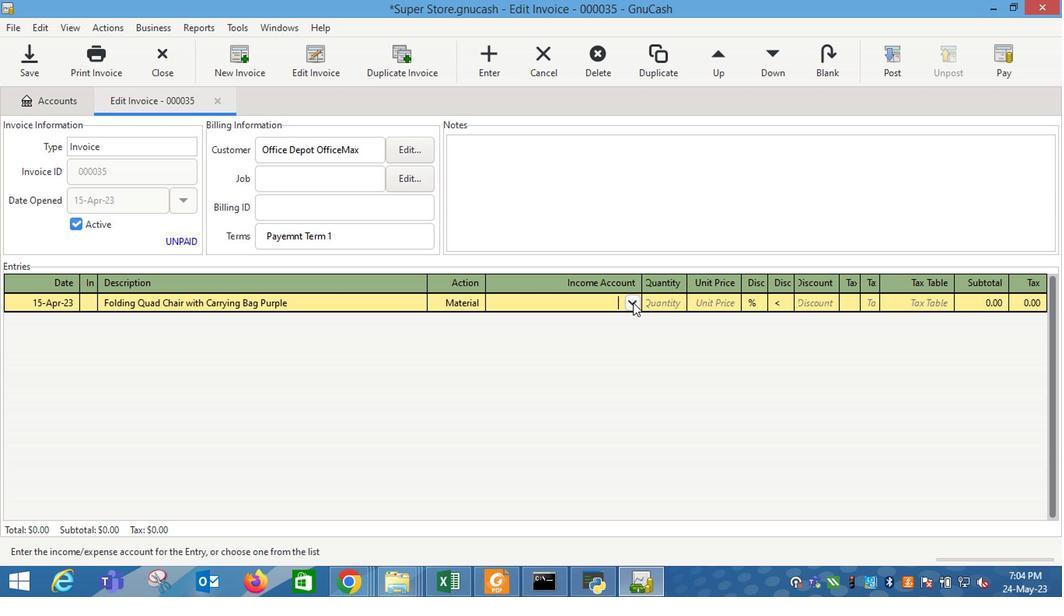 
Action: Mouse moved to (558, 376)
Screenshot: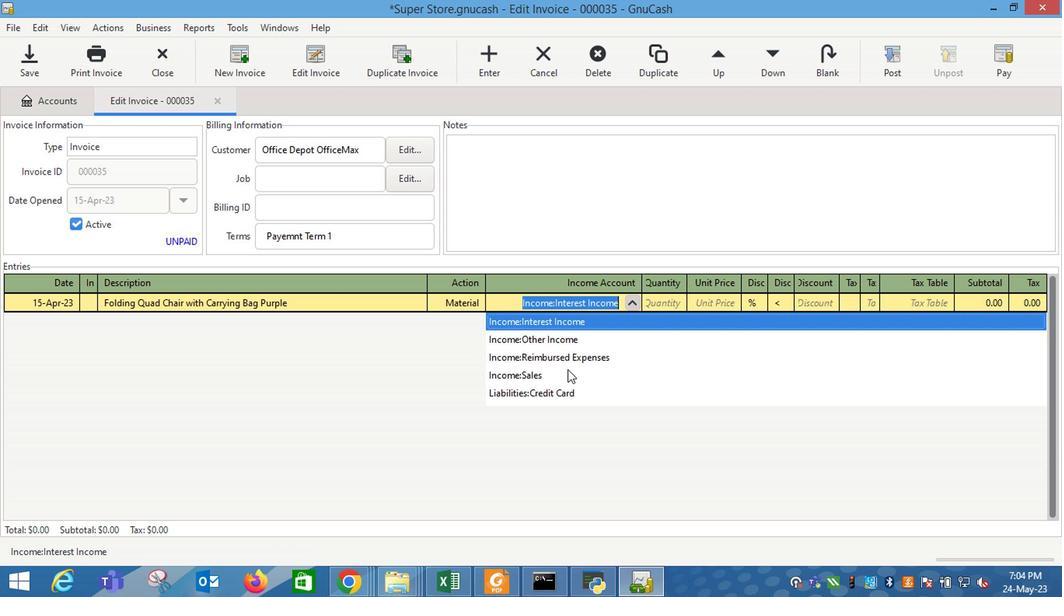 
Action: Mouse pressed left at (558, 376)
Screenshot: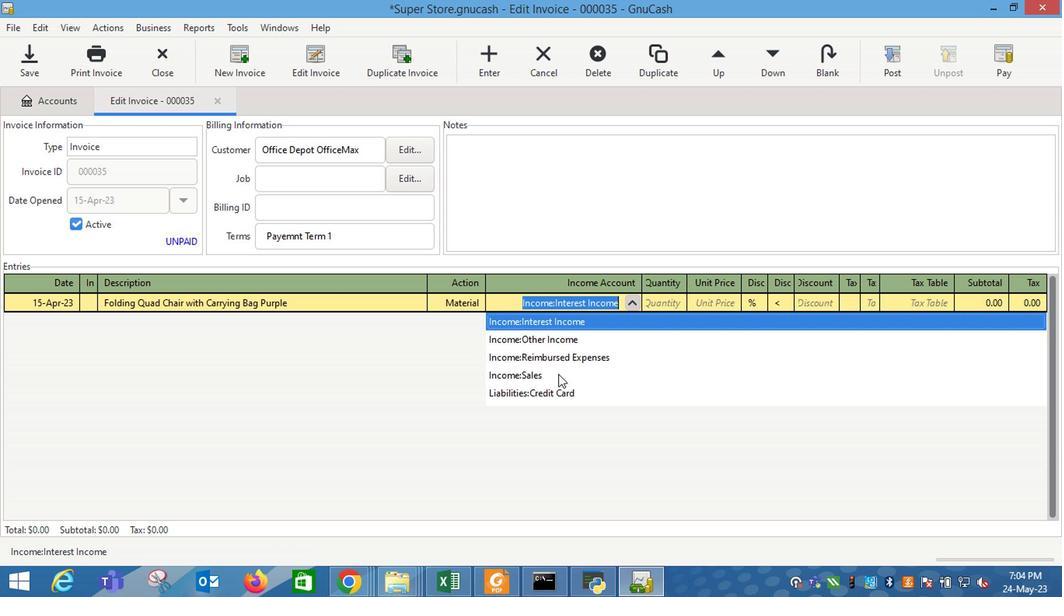 
Action: Mouse moved to (689, 306)
Screenshot: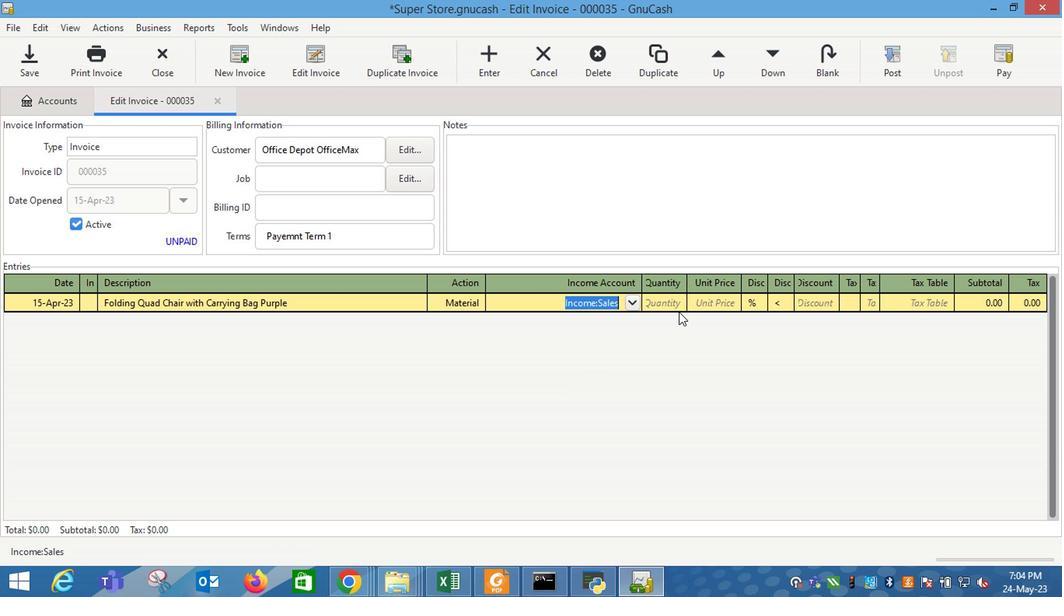
Action: Mouse pressed left at (689, 306)
Screenshot: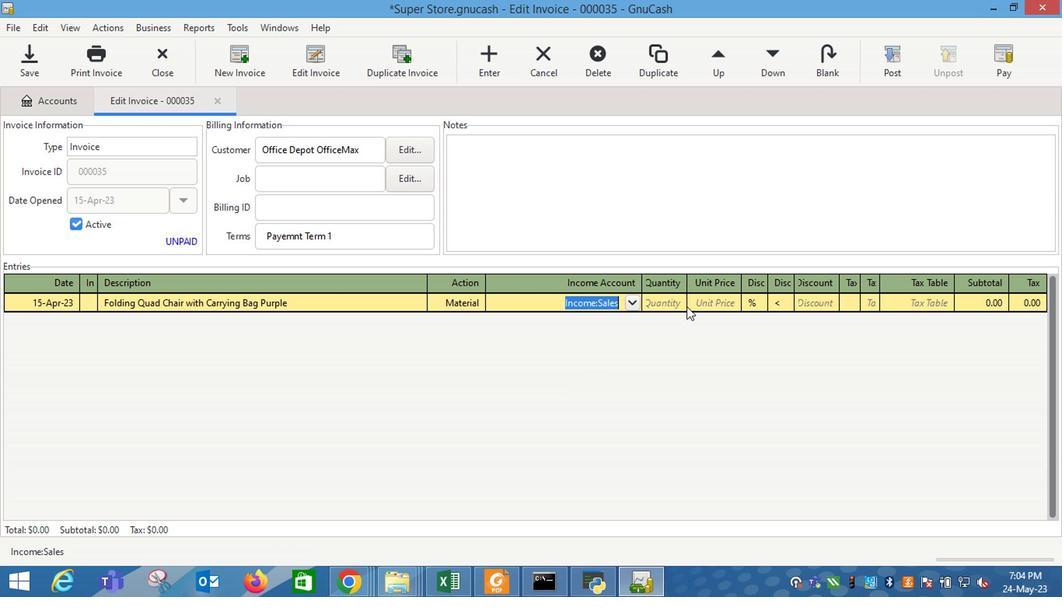 
Action: Mouse moved to (672, 306)
Screenshot: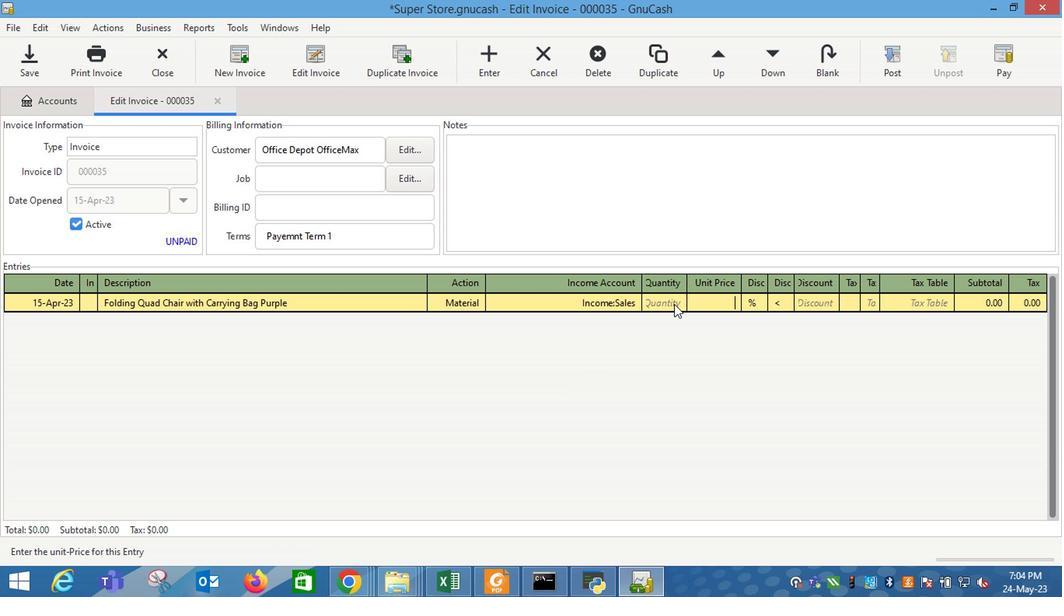 
Action: Mouse pressed left at (673, 306)
Screenshot: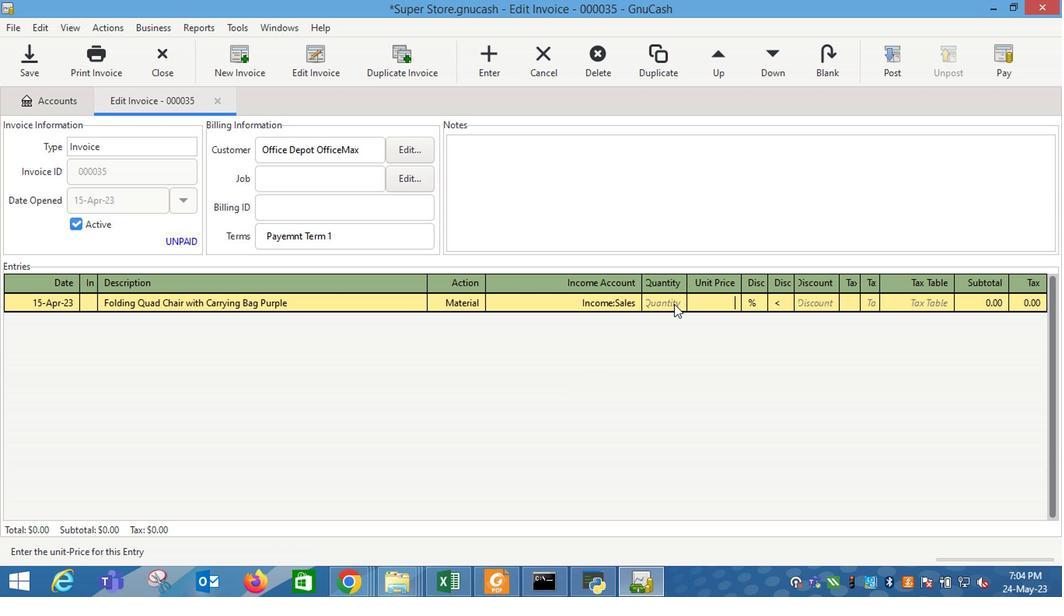 
Action: Mouse moved to (670, 306)
Screenshot: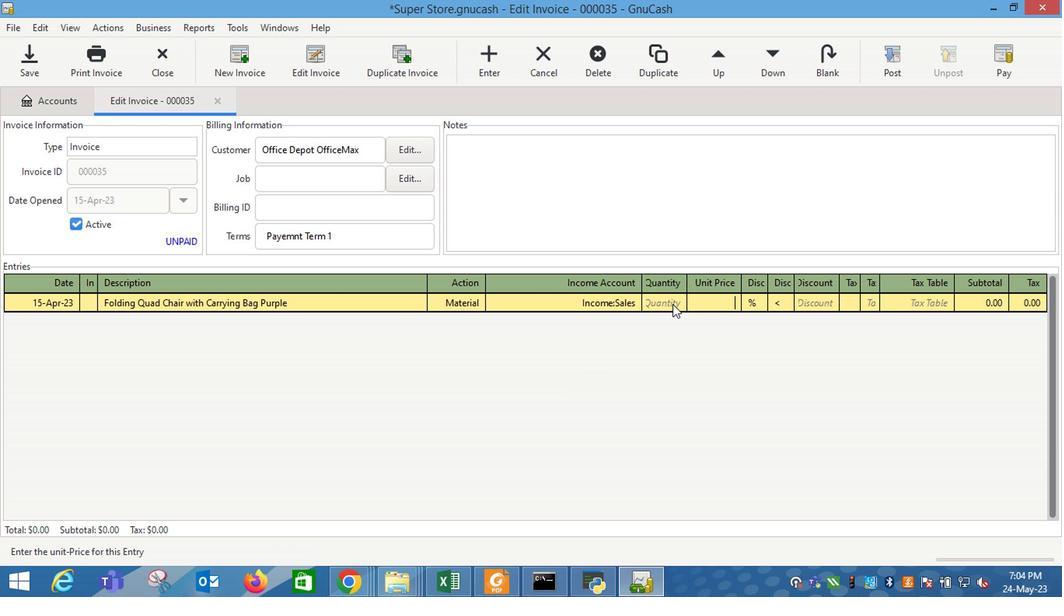 
Action: Key pressed 2
Screenshot: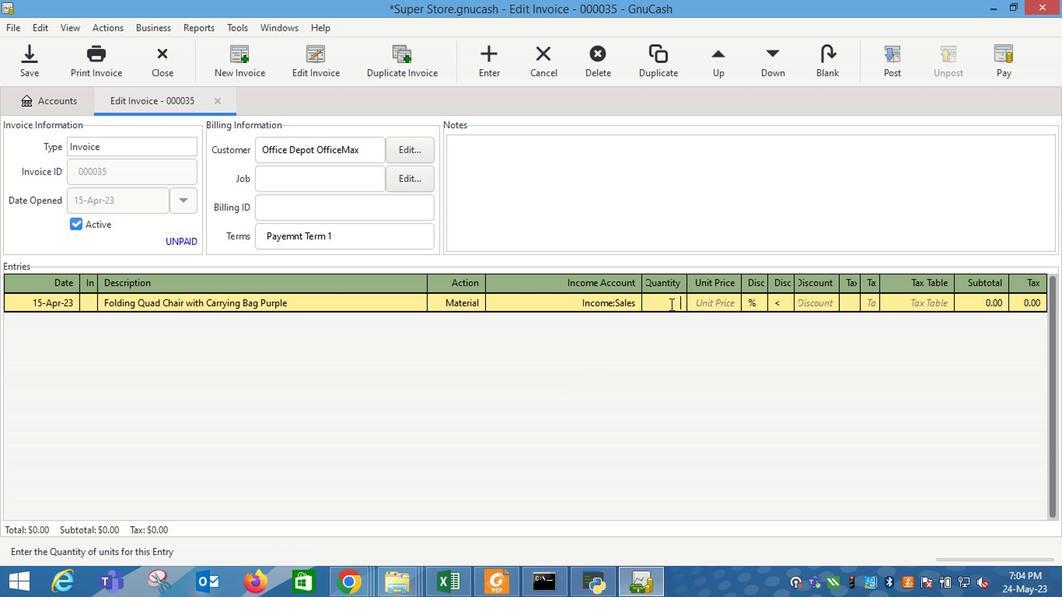 
Action: Mouse moved to (708, 308)
Screenshot: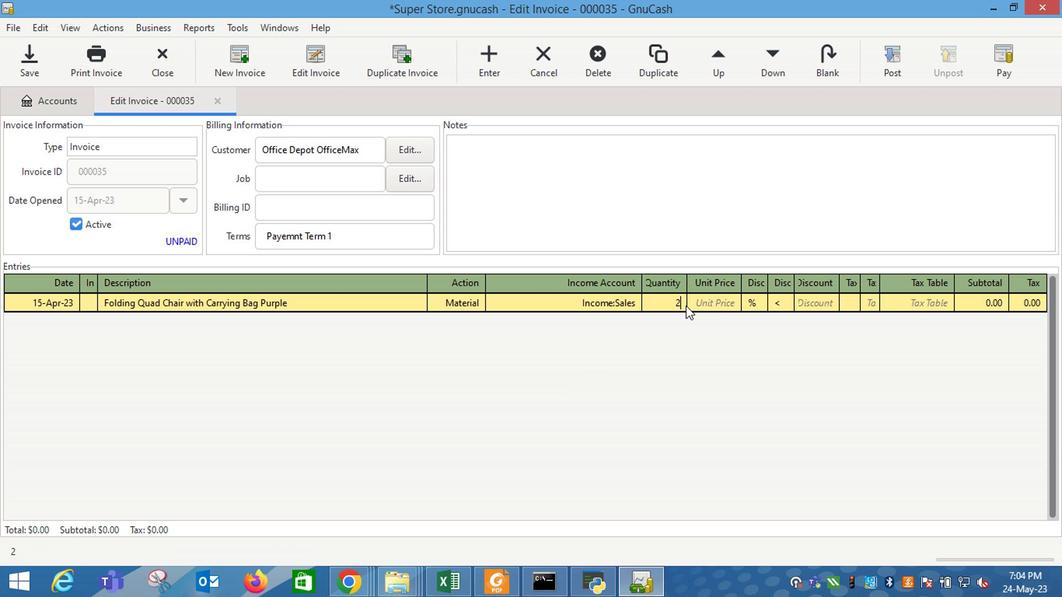
Action: Mouse pressed left at (708, 308)
Screenshot: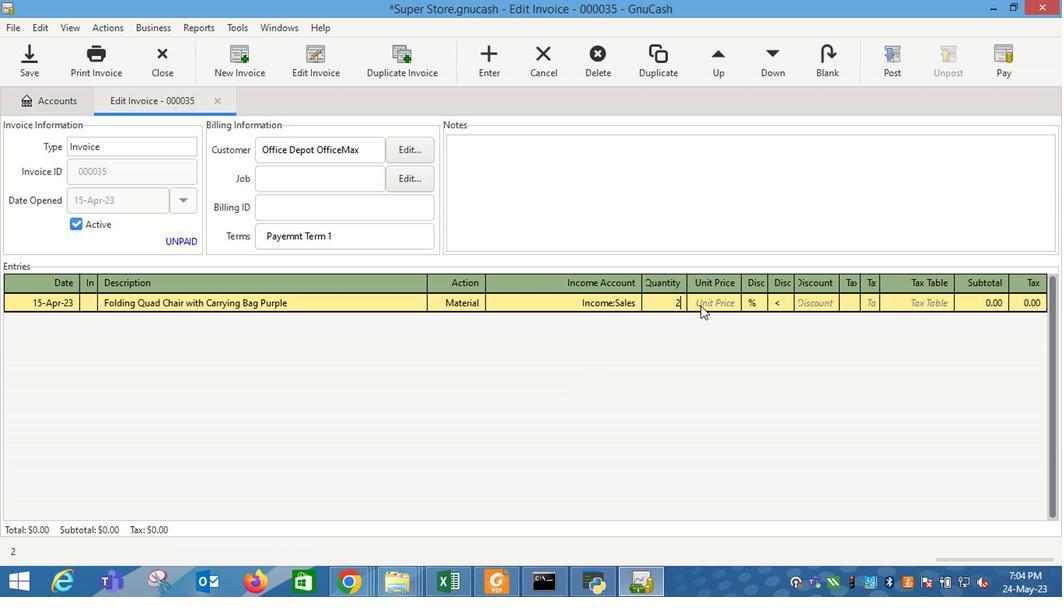 
Action: Key pressed 4.5
Screenshot: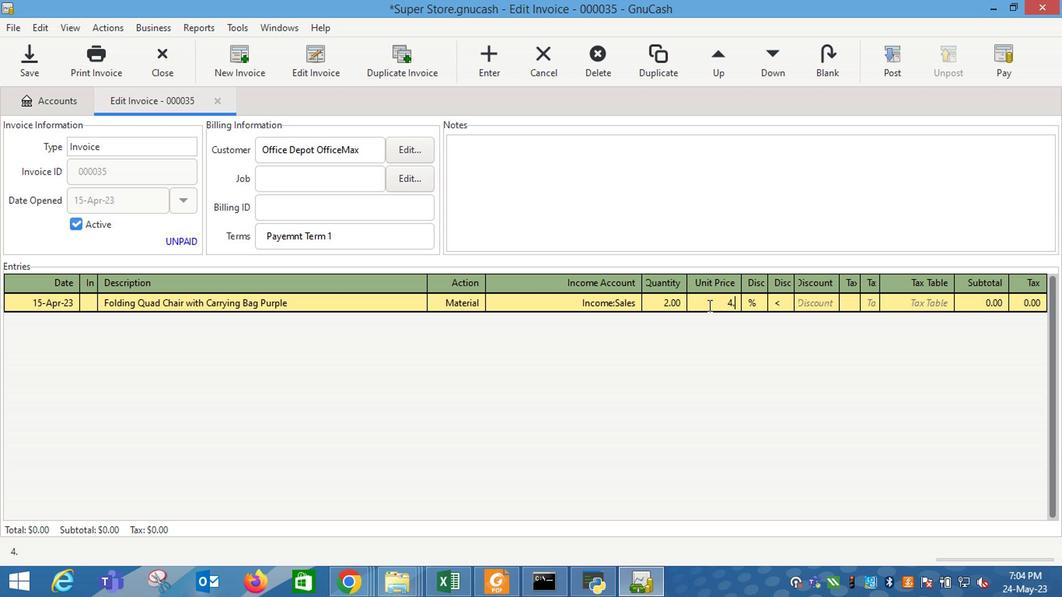 
Action: Mouse moved to (759, 306)
Screenshot: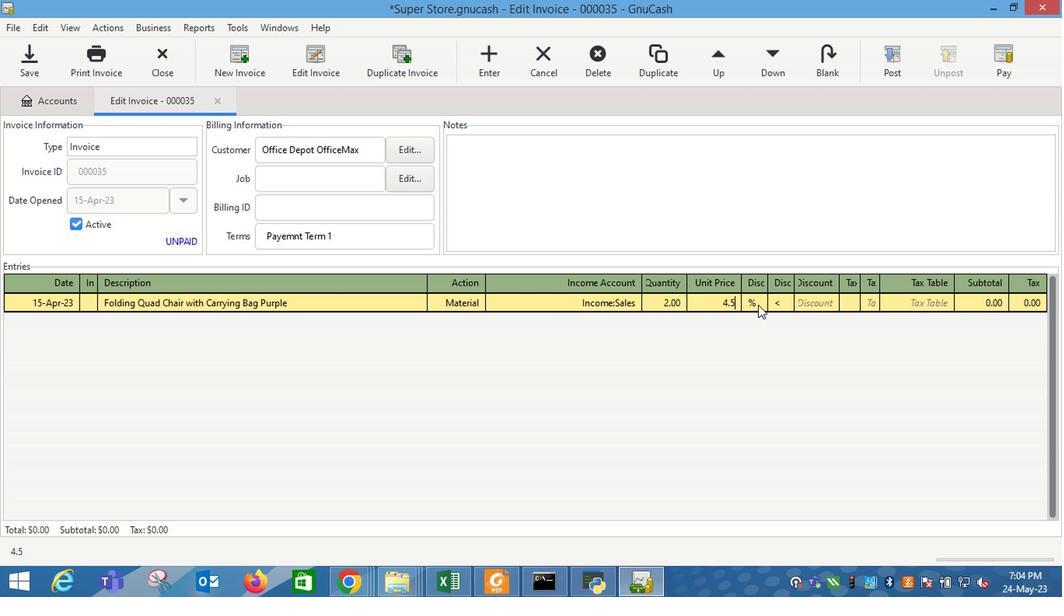 
Action: Mouse pressed left at (759, 306)
Screenshot: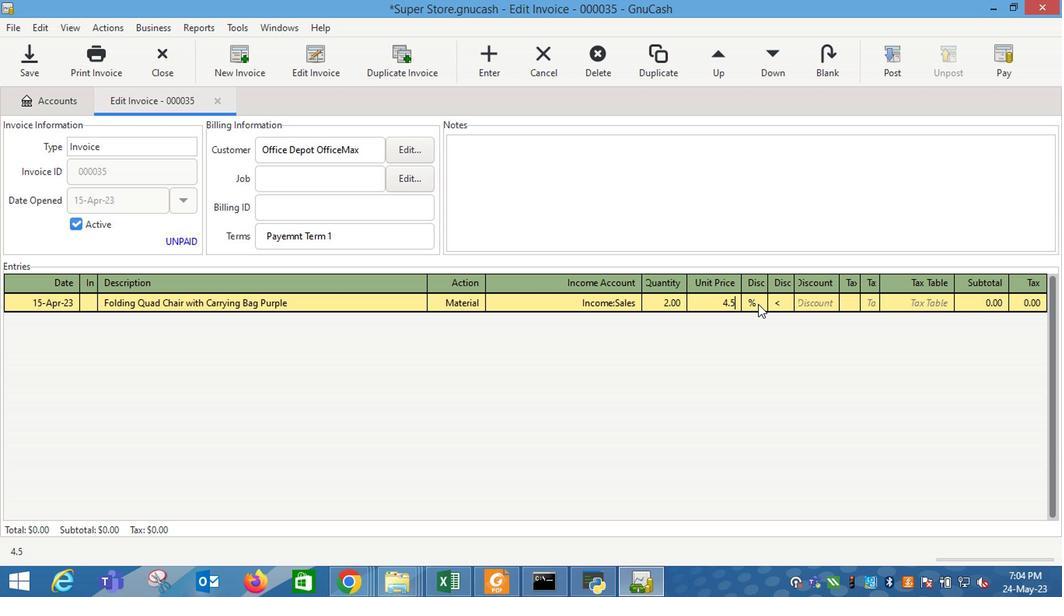 
Action: Mouse moved to (775, 300)
Screenshot: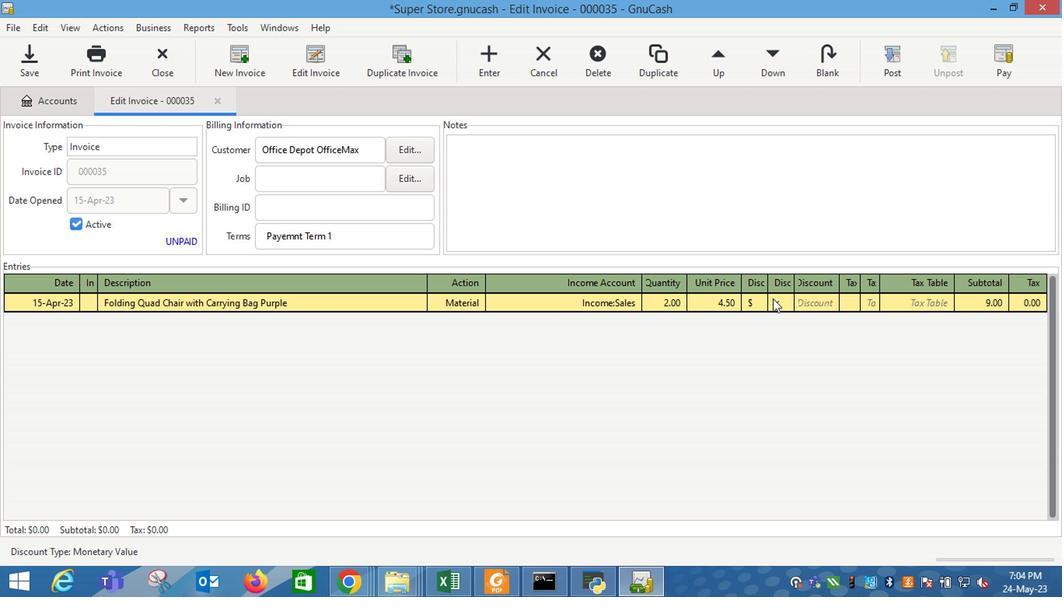 
Action: Mouse pressed left at (775, 300)
Screenshot: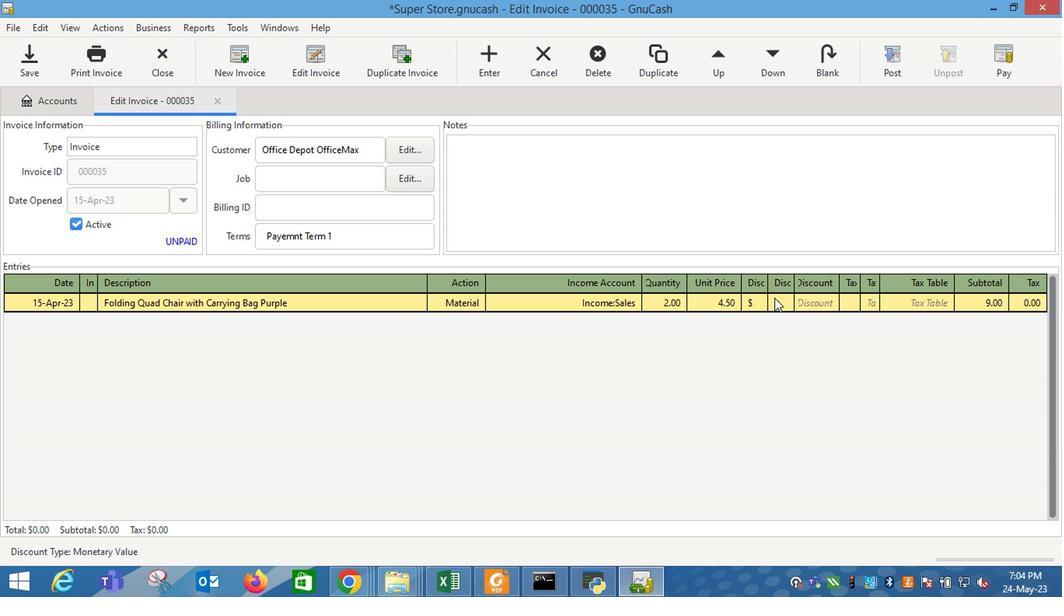 
Action: Mouse moved to (827, 307)
Screenshot: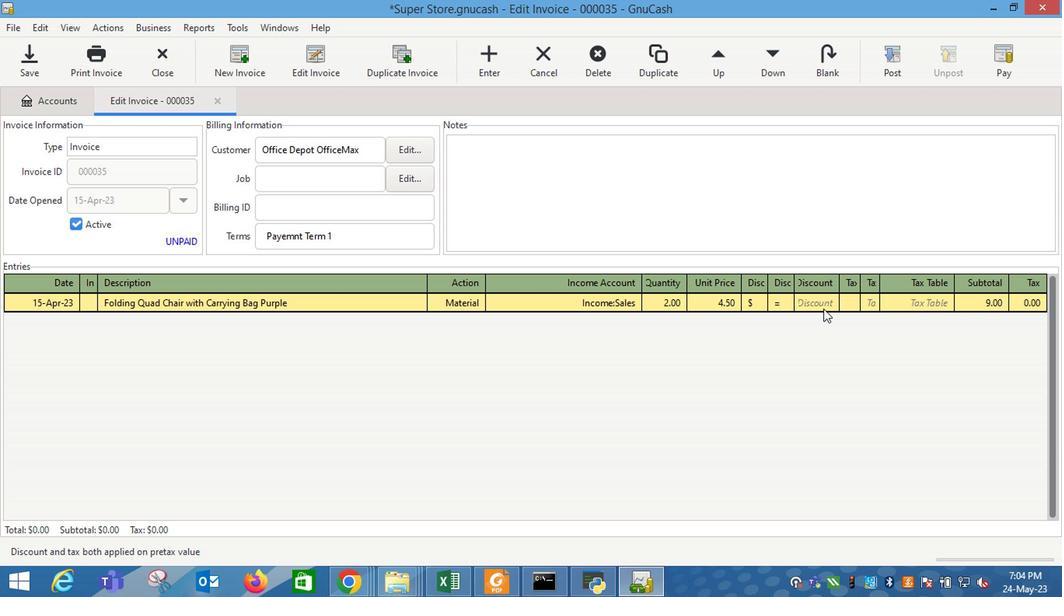 
Action: Mouse pressed left at (827, 307)
Screenshot: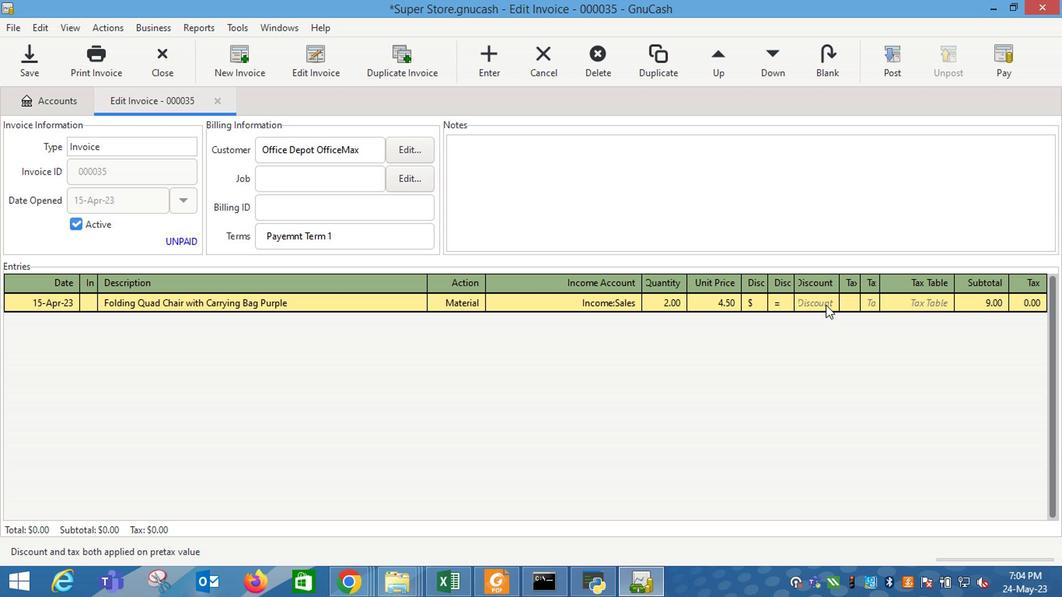 
Action: Key pressed 0.25<Key.enter>
Screenshot: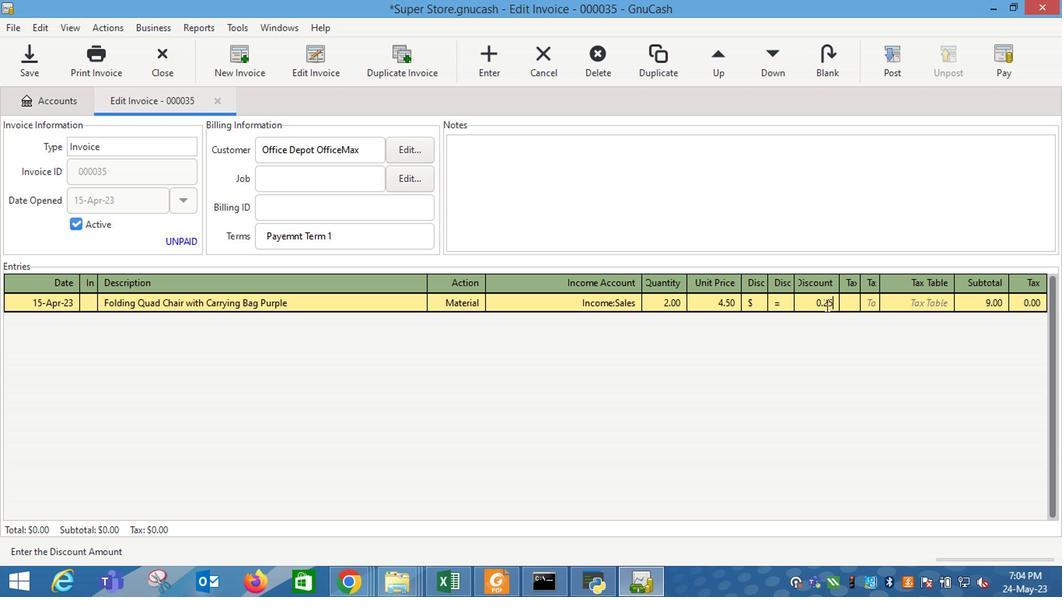 
Action: Mouse moved to (187, 324)
Screenshot: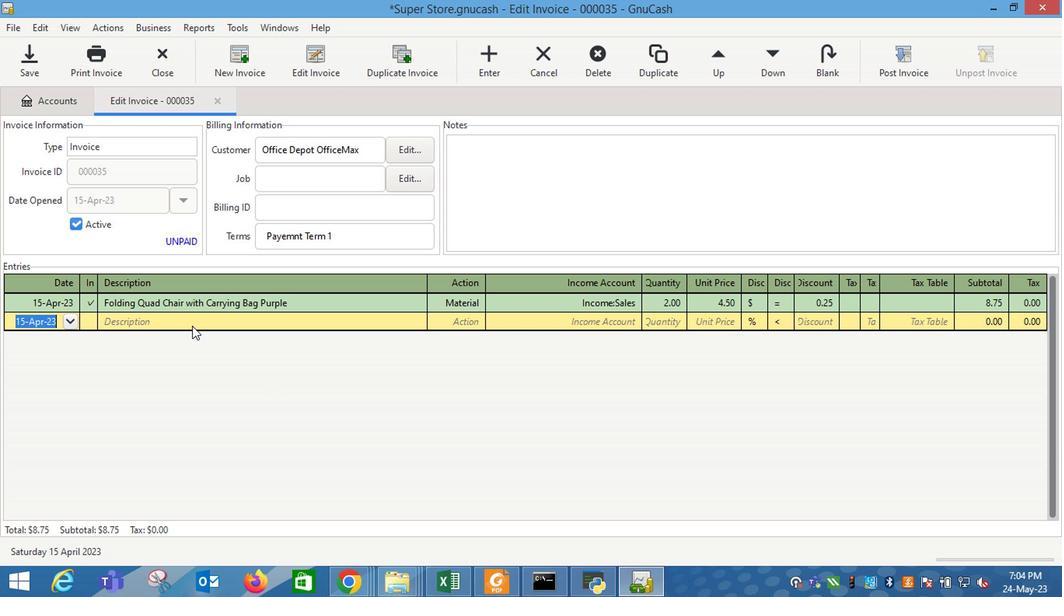 
Action: Mouse pressed left at (187, 324)
Screenshot: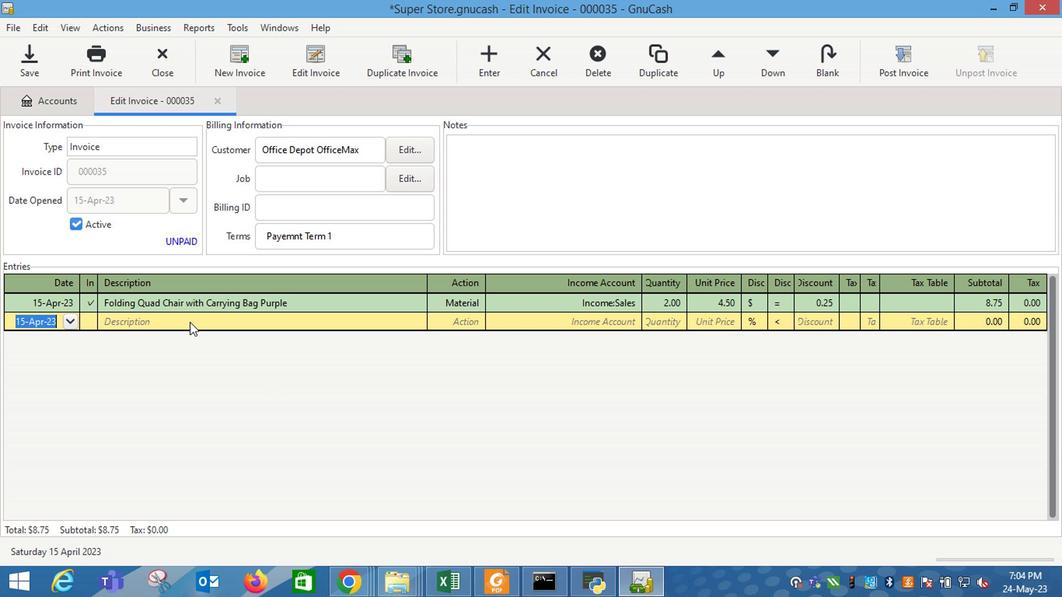 
Action: Key pressed <Key.shift_r>Nerds<Key.space><Key.shift_r>Gummy<Key.space><Key.shift_r>Cluster
Screenshot: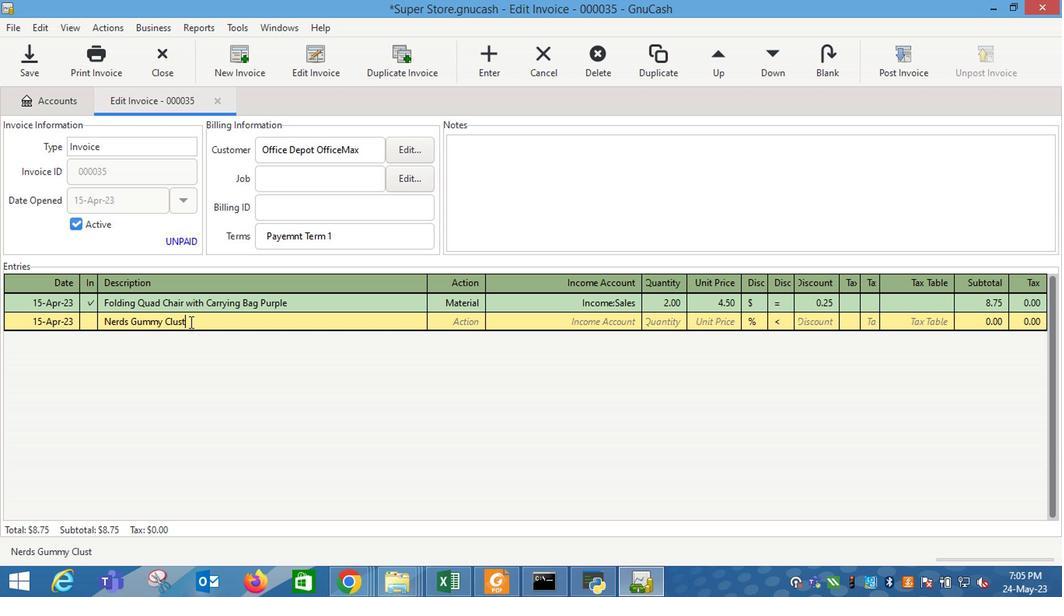 
Action: Mouse moved to (145, 316)
Screenshot: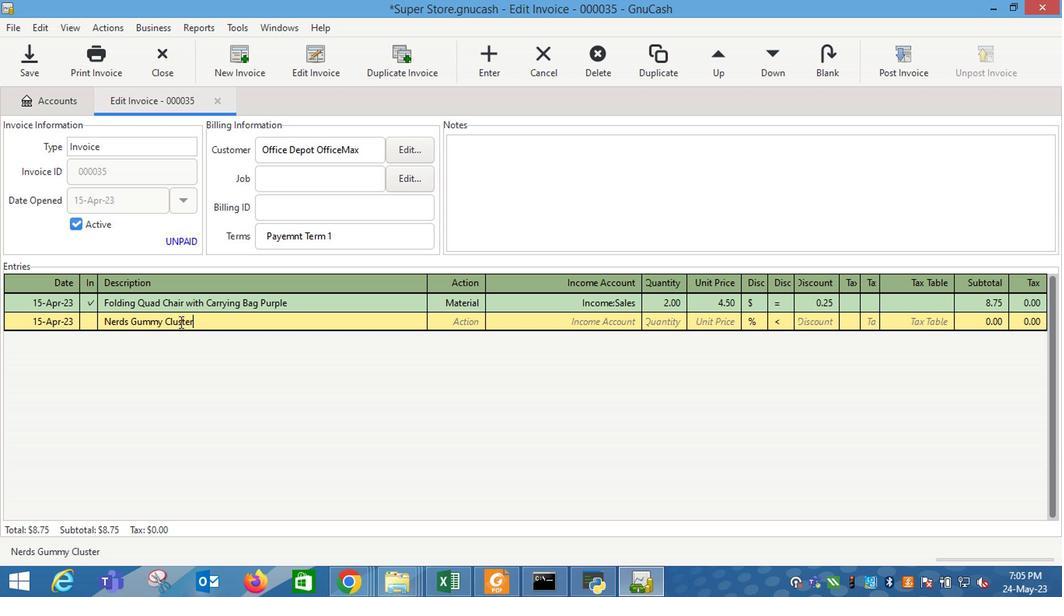 
Action: Key pressed <Key.space>s<Key.backspace><Key.backspace>s<Key.space><Key.shift_r>Share
Screenshot: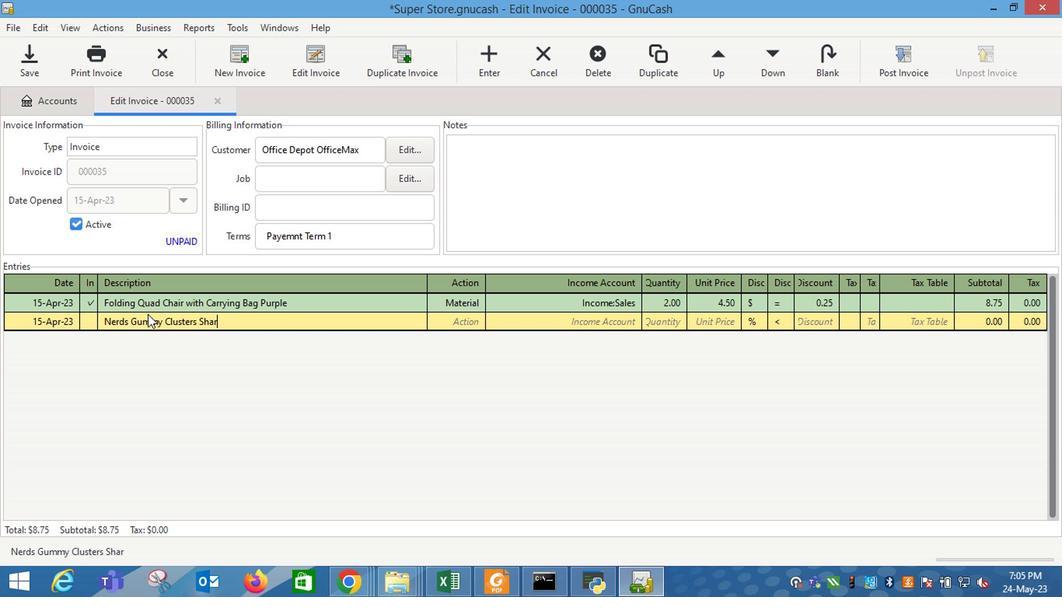 
Action: Mouse moved to (456, 324)
Screenshot: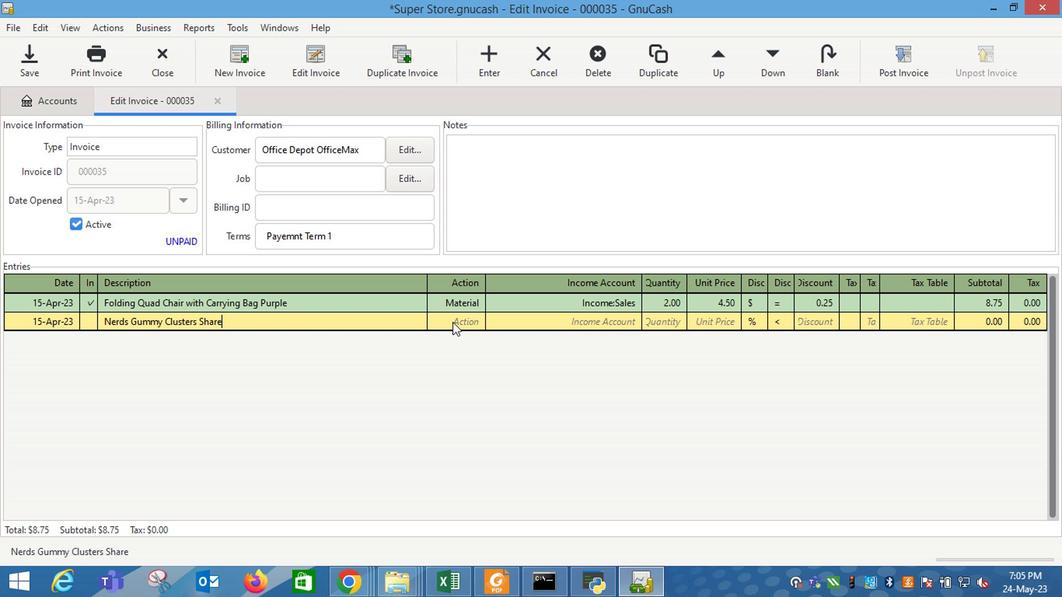
Action: Mouse pressed left at (456, 324)
Screenshot: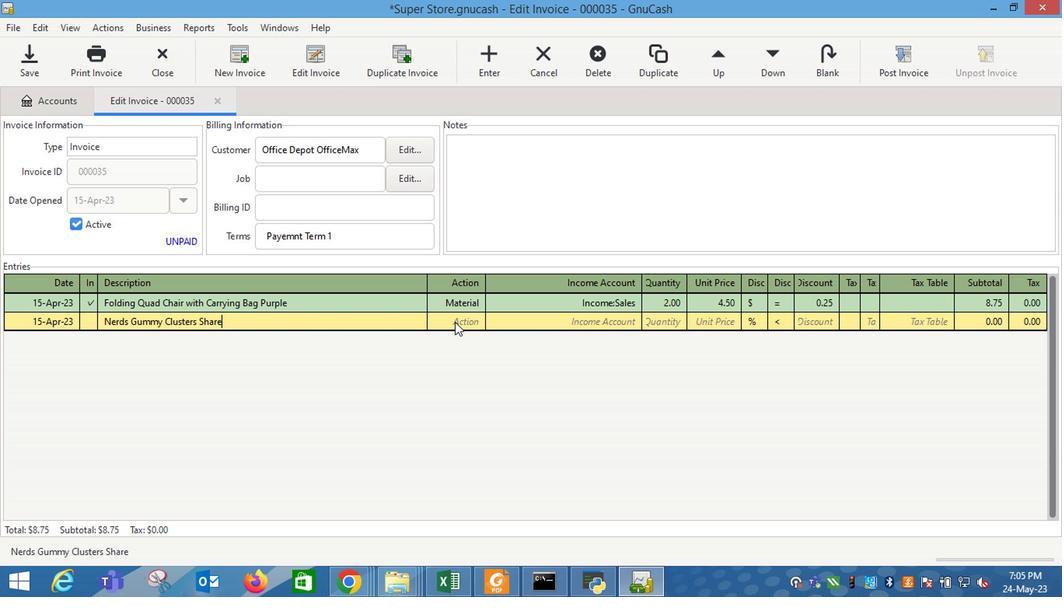 
Action: Mouse moved to (469, 325)
Screenshot: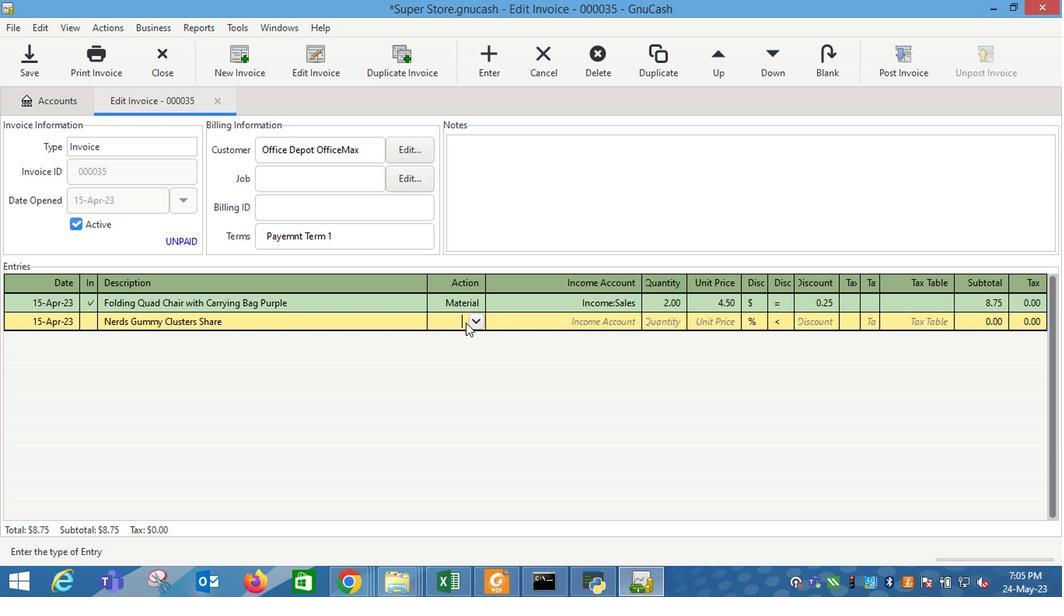 
Action: Mouse pressed left at (469, 325)
Screenshot: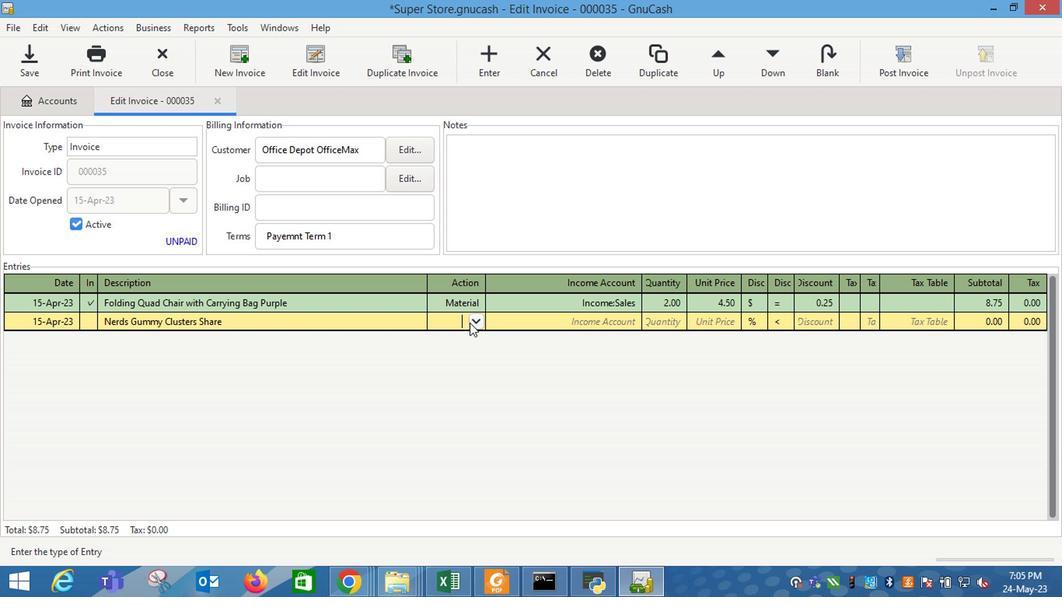 
Action: Mouse moved to (444, 358)
Screenshot: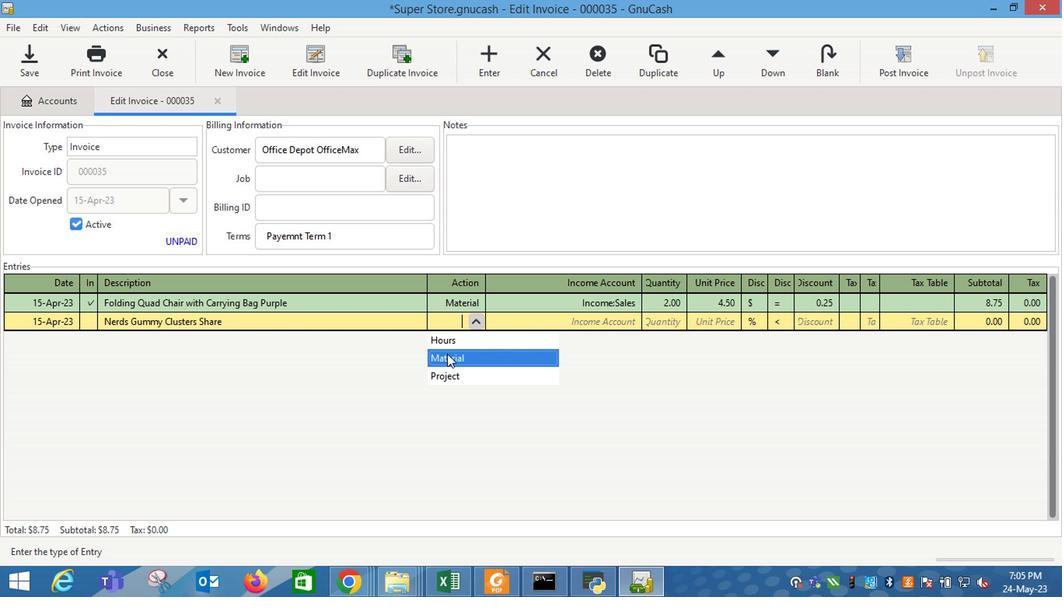 
Action: Mouse pressed left at (444, 358)
Screenshot: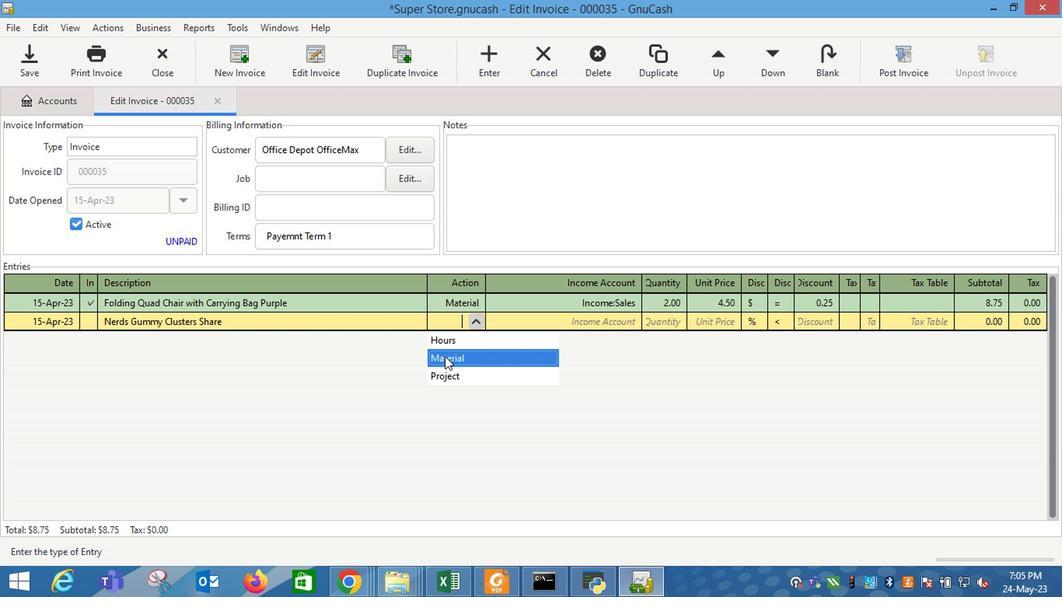 
Action: Mouse moved to (552, 329)
Screenshot: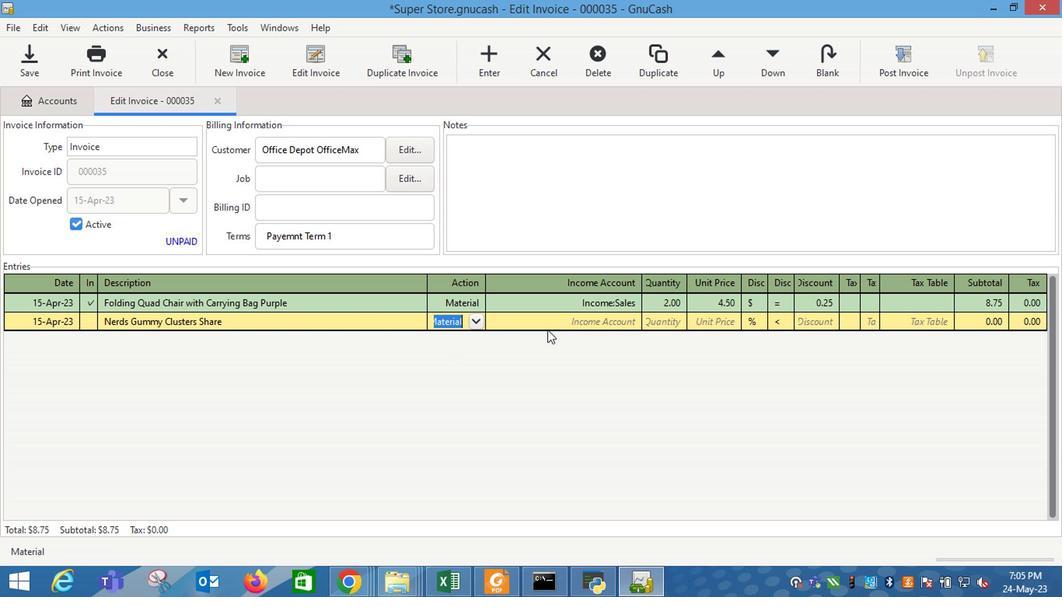
Action: Mouse pressed left at (552, 329)
Screenshot: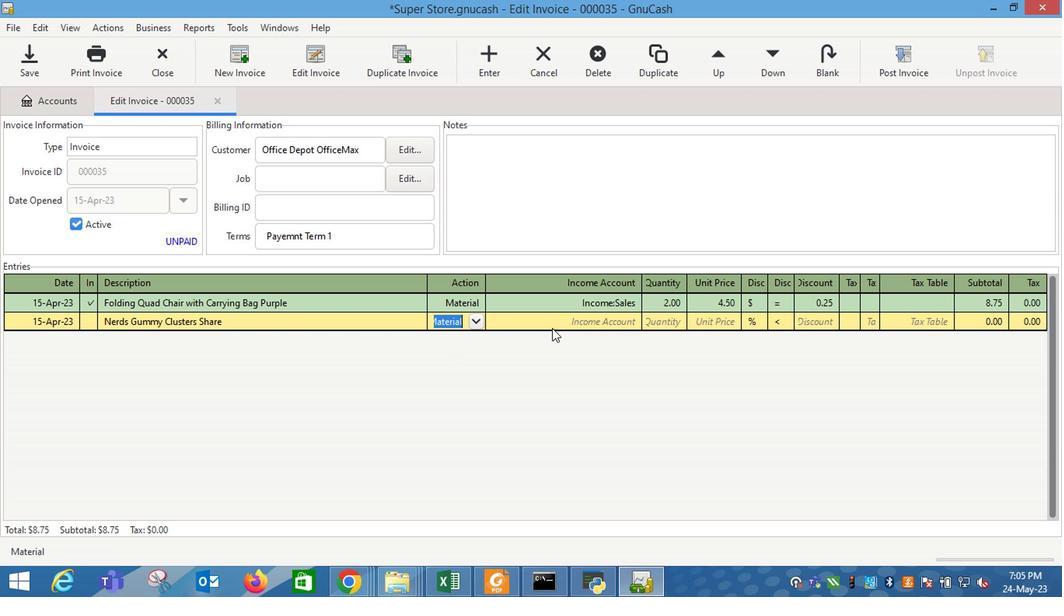
Action: Mouse moved to (630, 325)
Screenshot: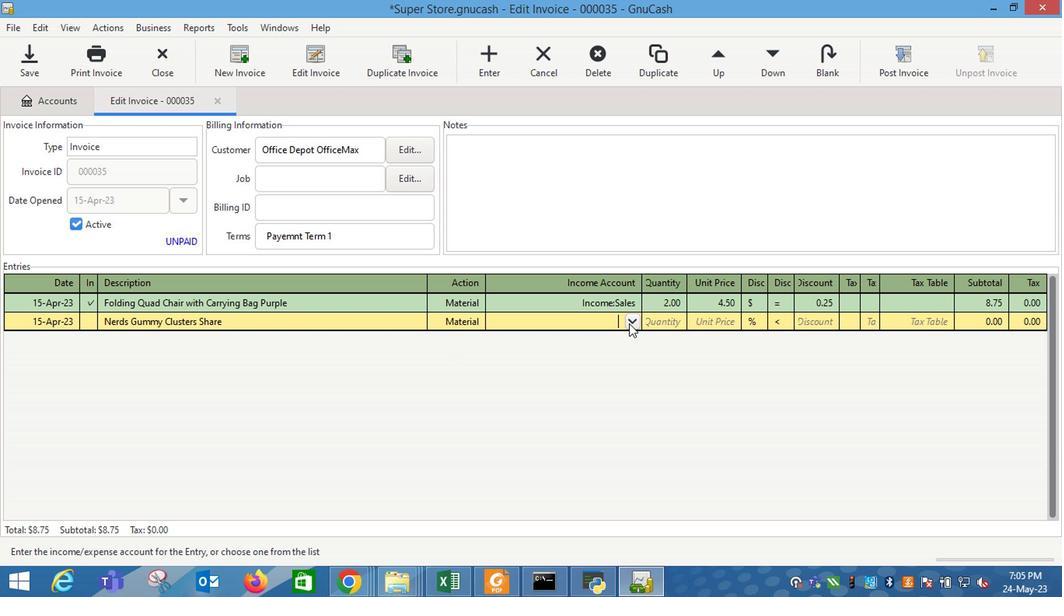 
Action: Mouse pressed left at (630, 325)
Screenshot: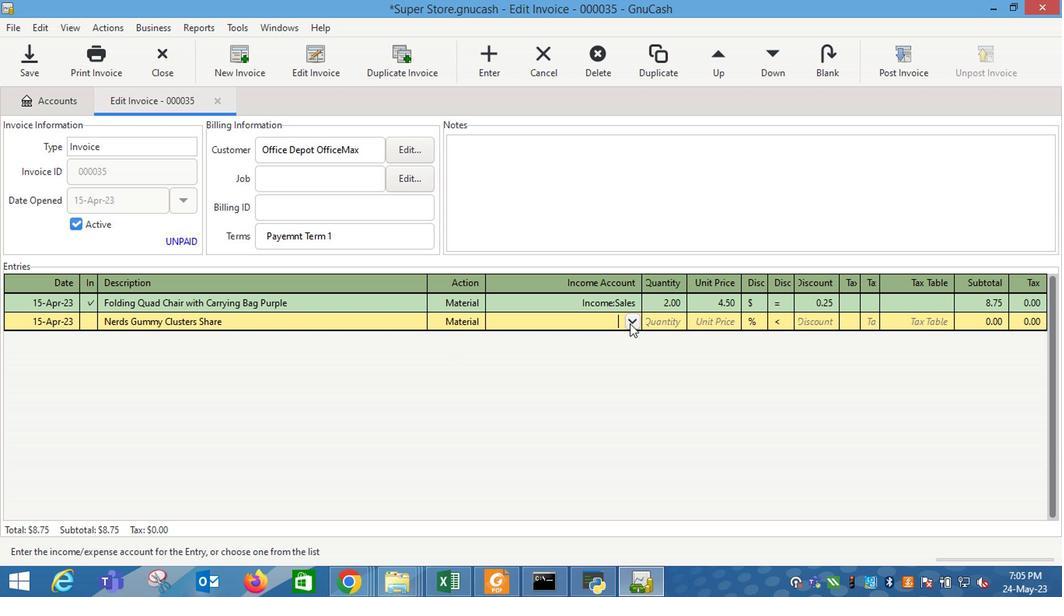 
Action: Mouse moved to (521, 395)
Screenshot: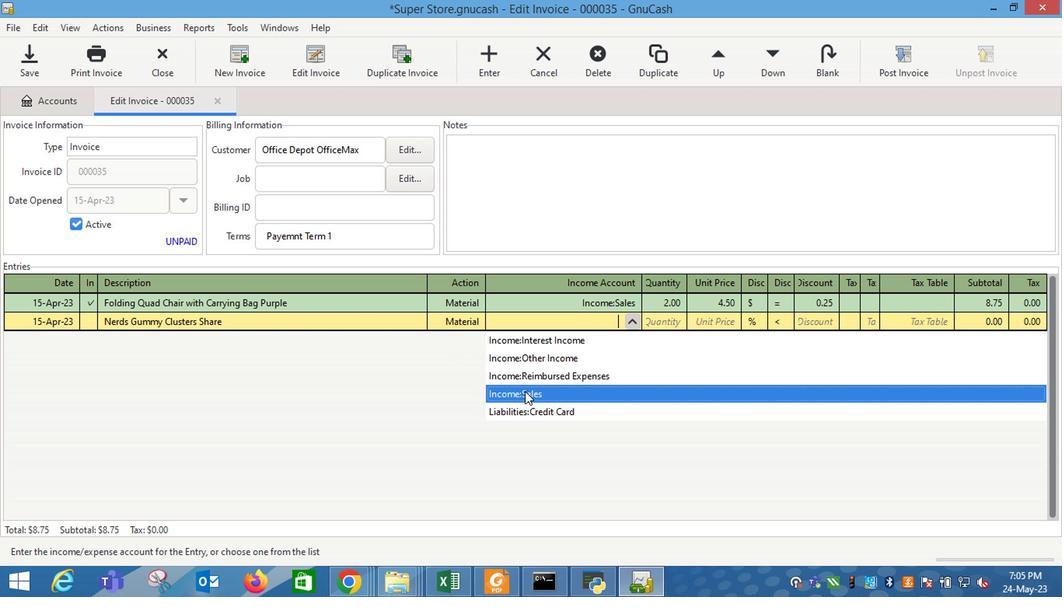 
Action: Mouse pressed left at (521, 395)
Screenshot: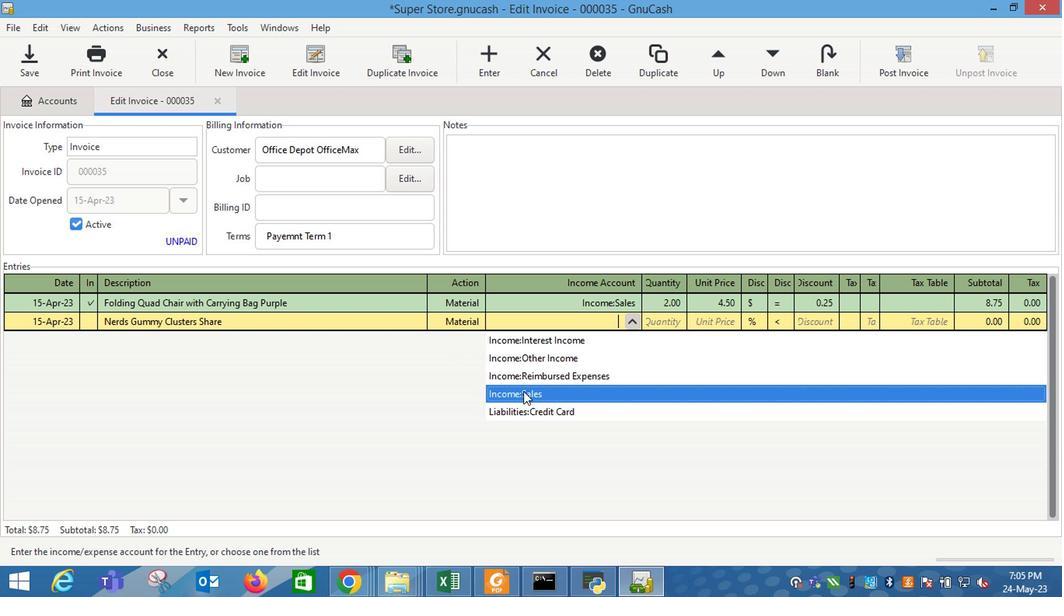 
Action: Mouse moved to (658, 327)
Screenshot: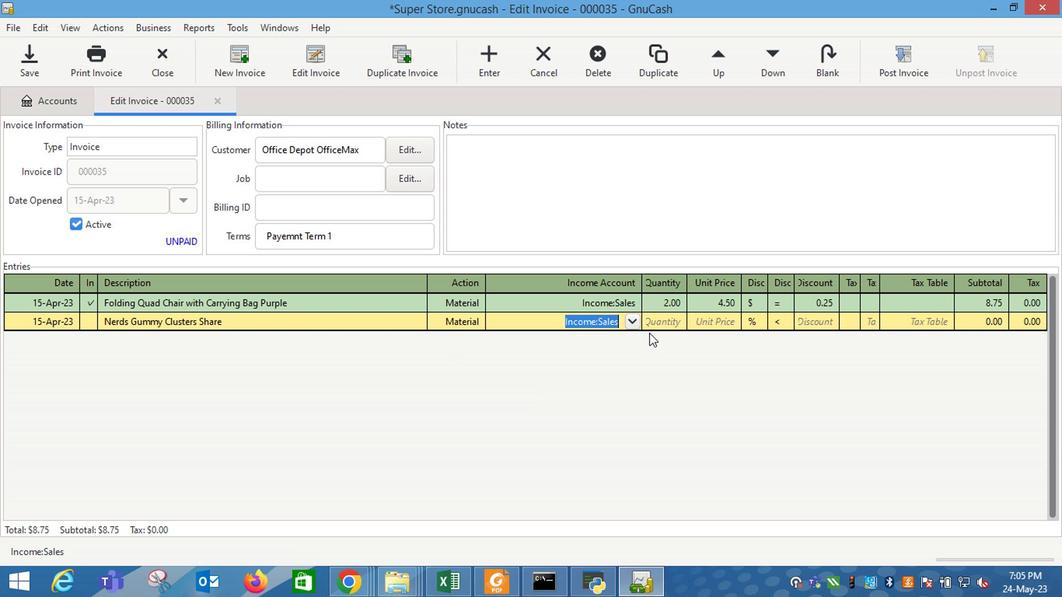 
Action: Mouse pressed left at (658, 327)
Screenshot: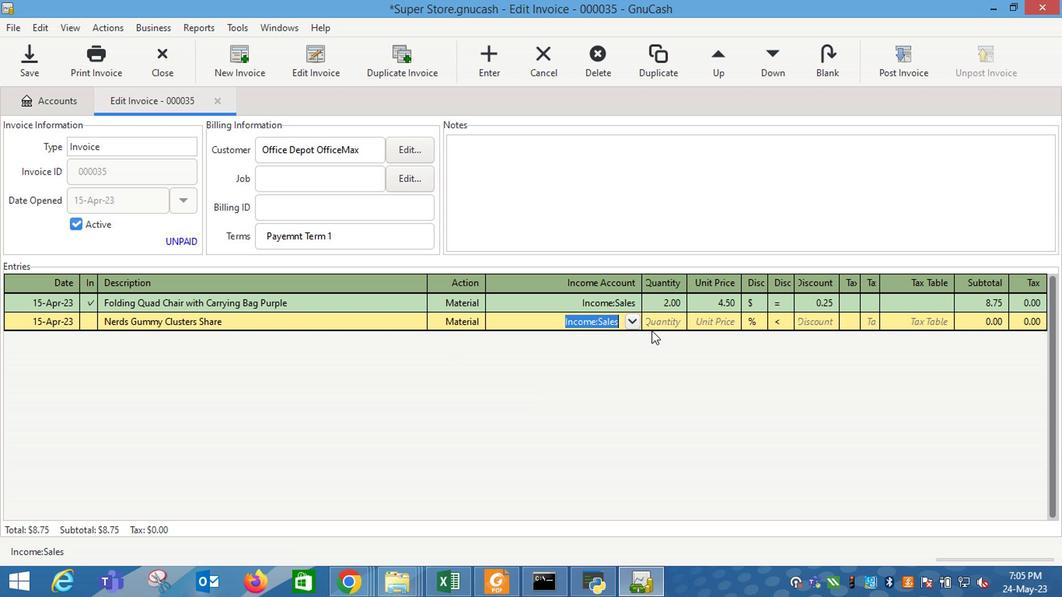 
Action: Key pressed 1
Screenshot: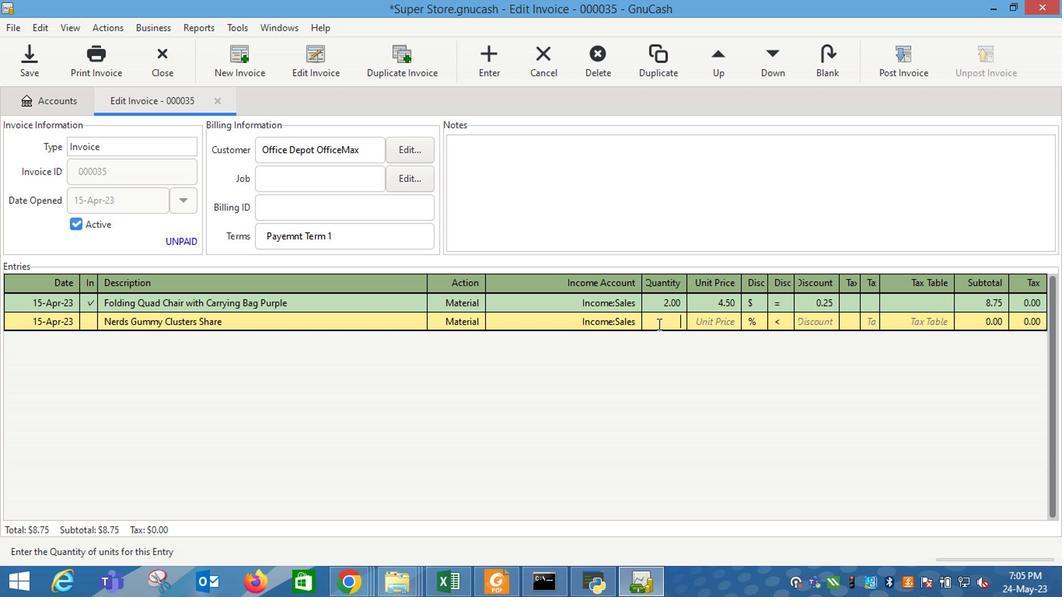 
Action: Mouse moved to (708, 324)
Screenshot: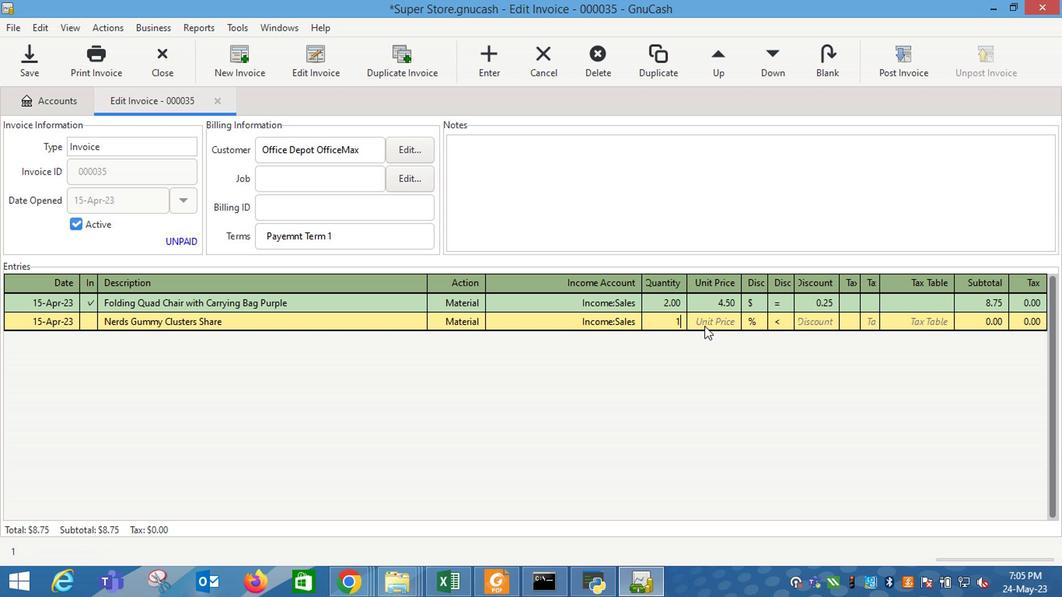 
Action: Mouse pressed left at (708, 324)
Screenshot: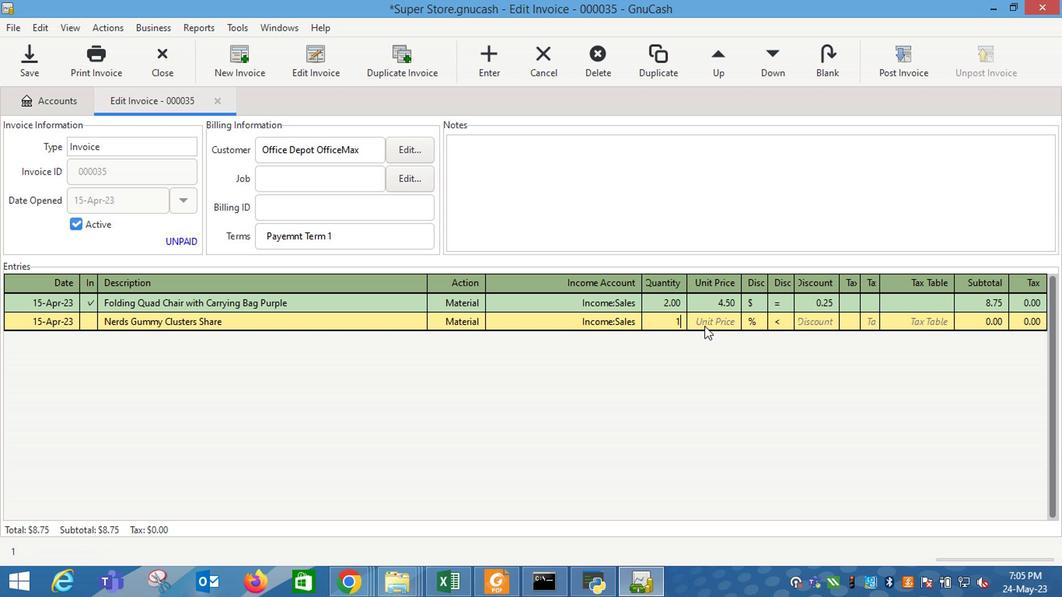 
Action: Key pressed 9.25
Screenshot: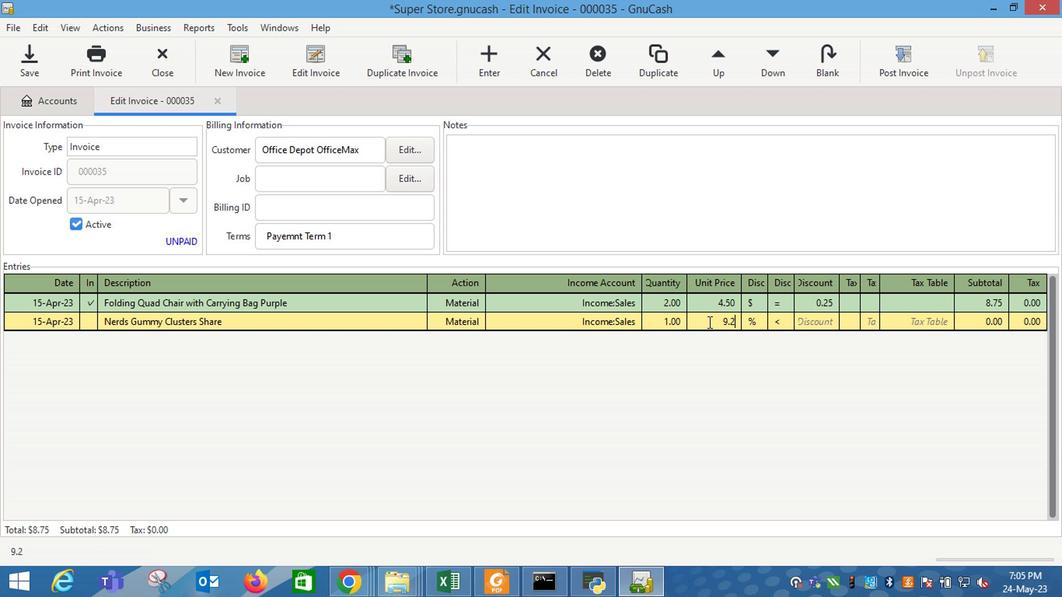 
Action: Mouse moved to (749, 325)
Screenshot: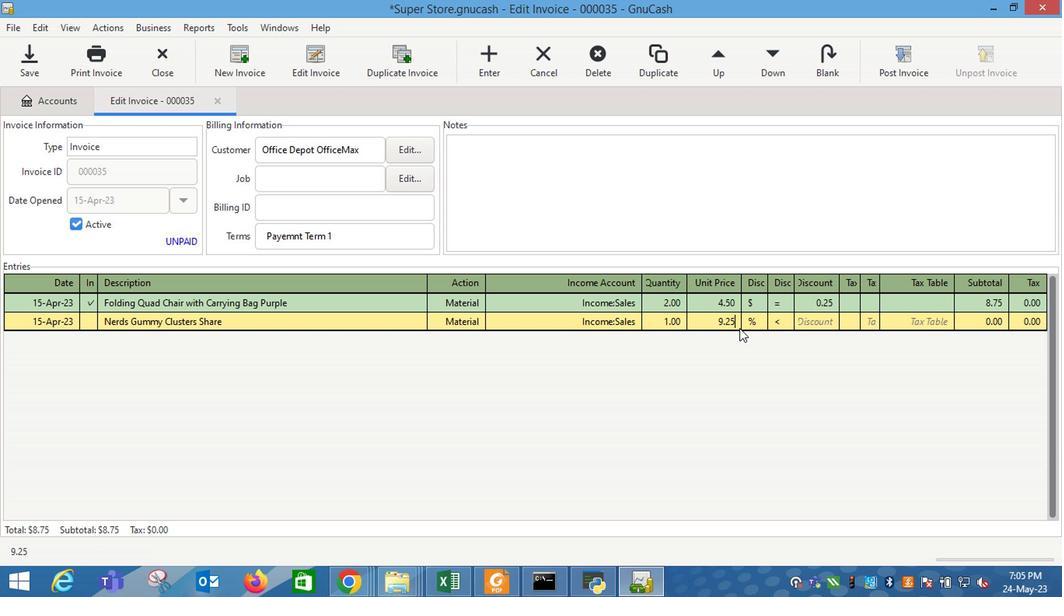 
Action: Mouse pressed left at (749, 325)
Screenshot: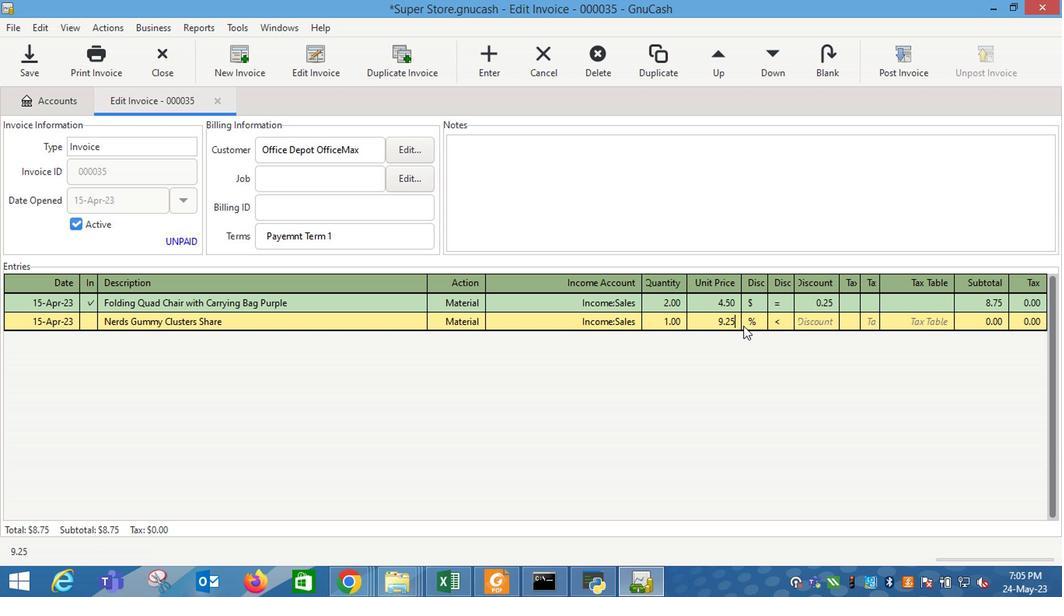 
Action: Mouse moved to (776, 327)
Screenshot: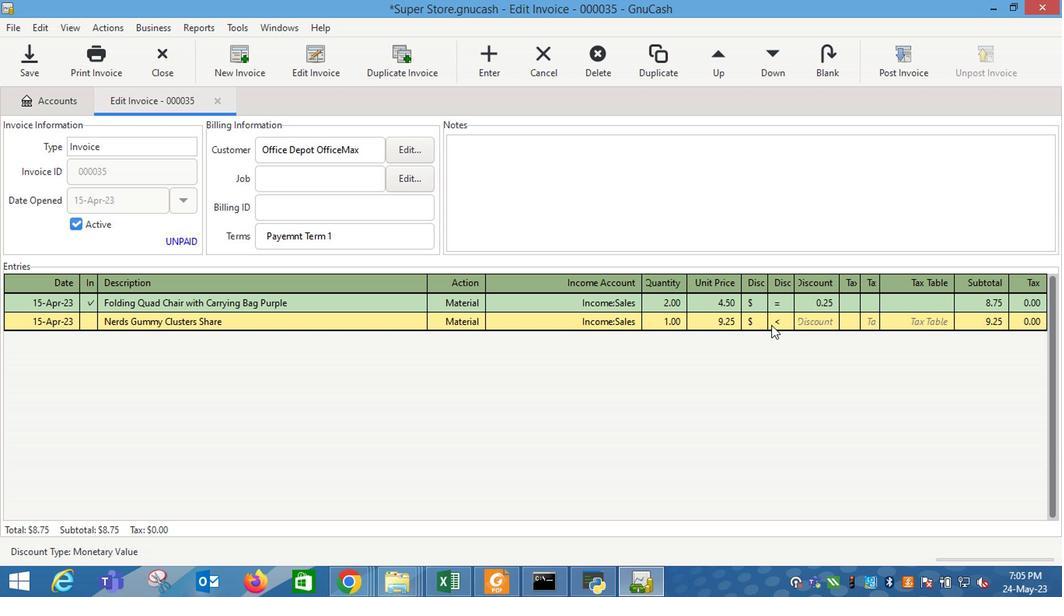 
Action: Mouse pressed left at (776, 327)
Screenshot: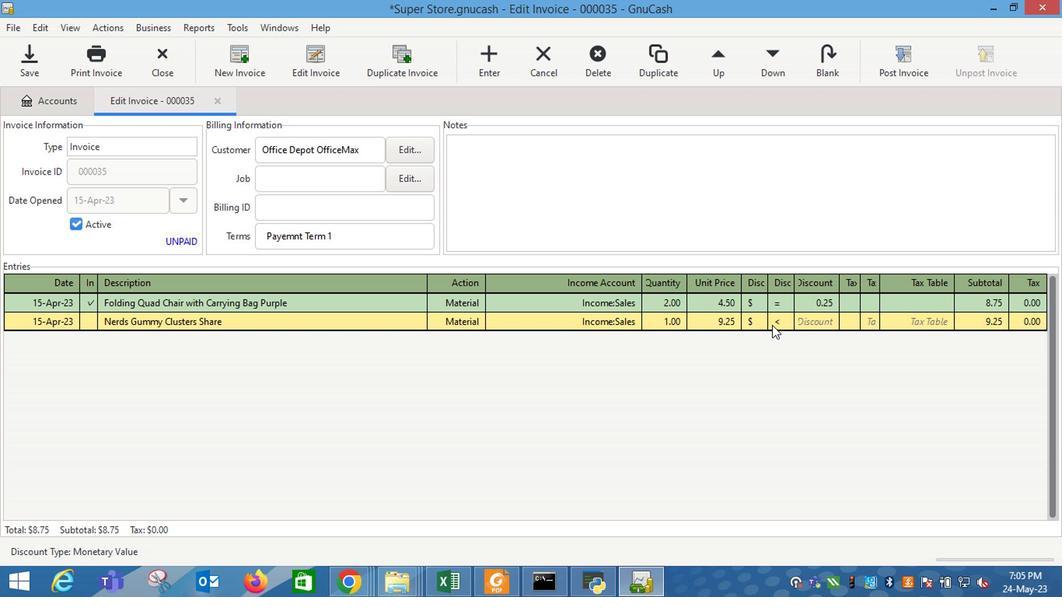 
Action: Mouse moved to (809, 319)
Screenshot: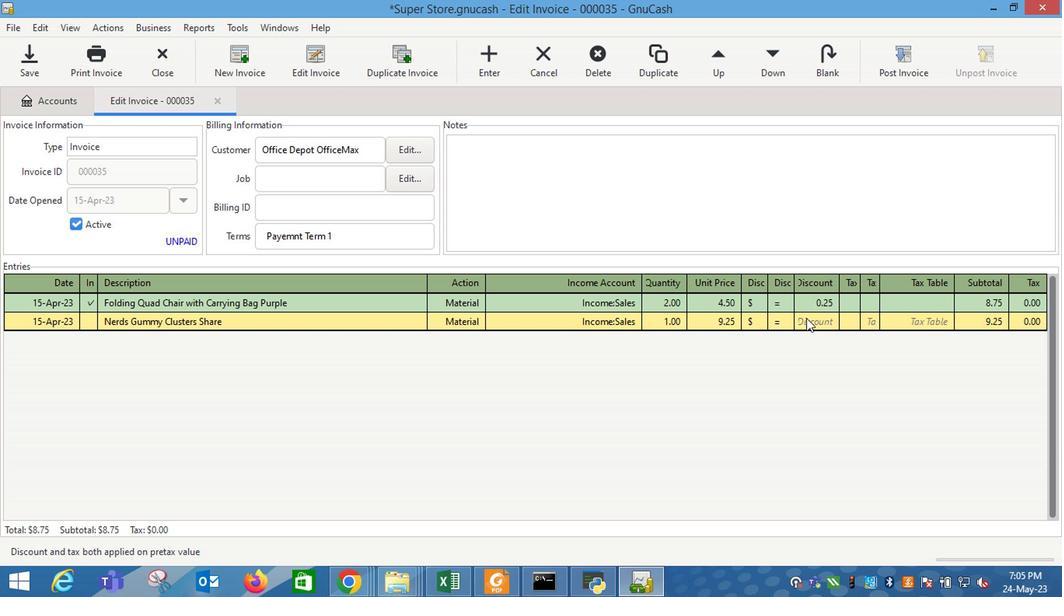 
Action: Mouse pressed left at (809, 319)
Screenshot: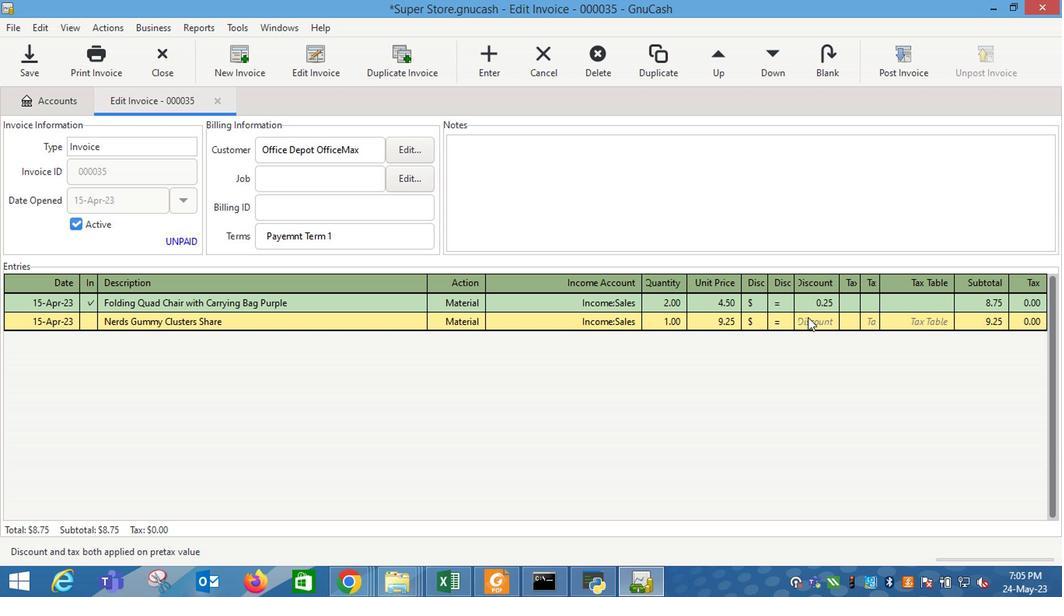 
Action: Mouse moved to (810, 319)
Screenshot: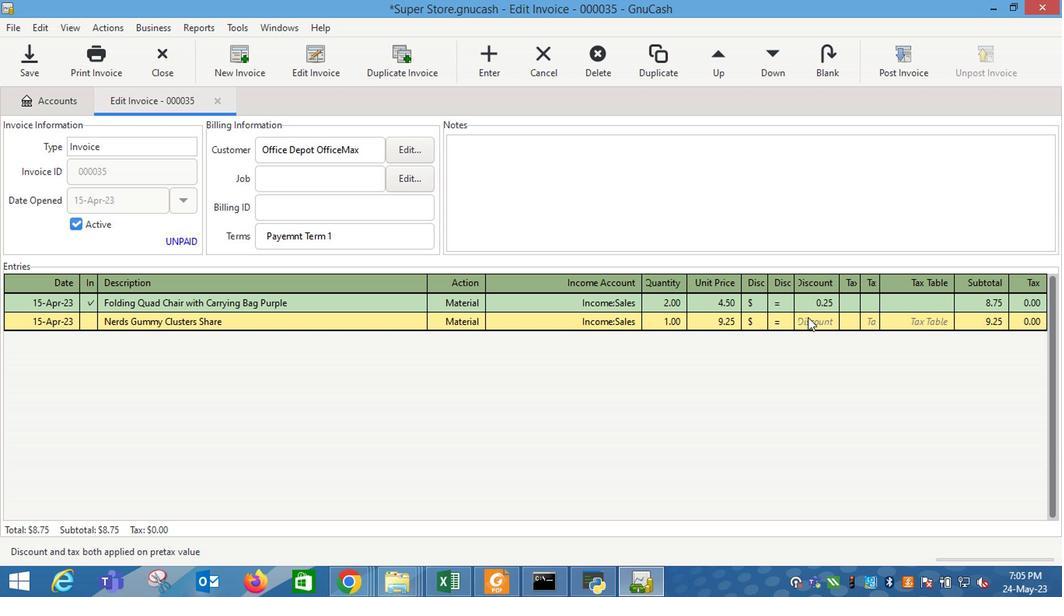 
Action: Key pressed 1.25<Key.enter>
Screenshot: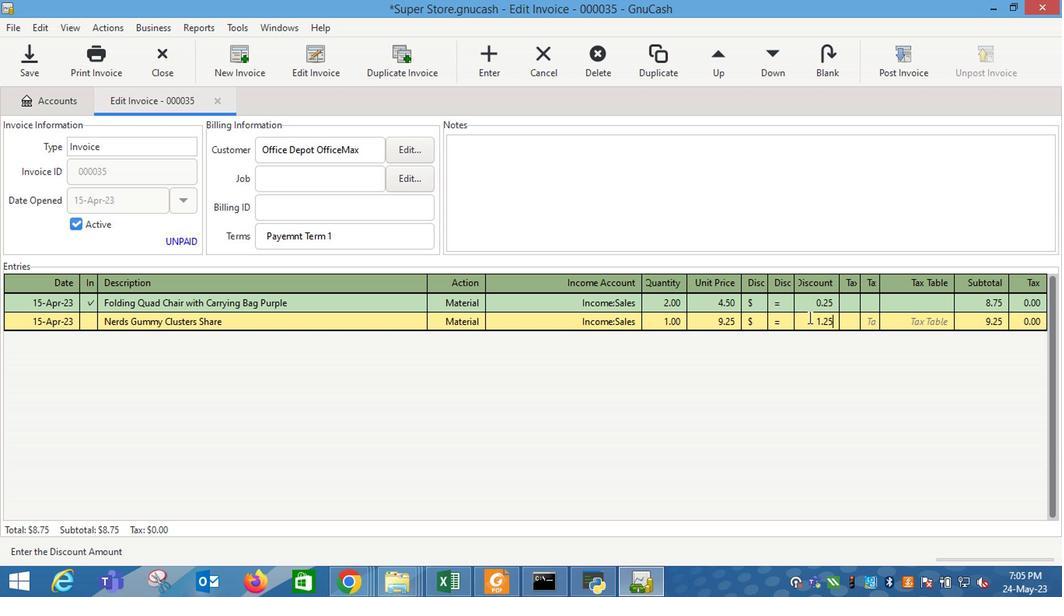 
Action: Mouse moved to (125, 346)
Screenshot: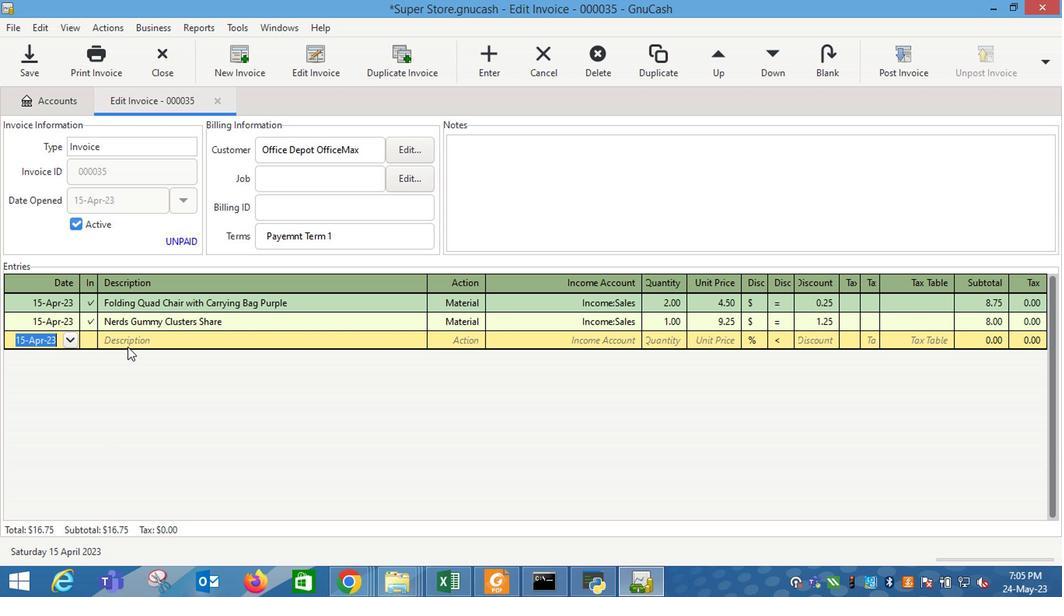 
Action: Mouse pressed left at (125, 346)
Screenshot: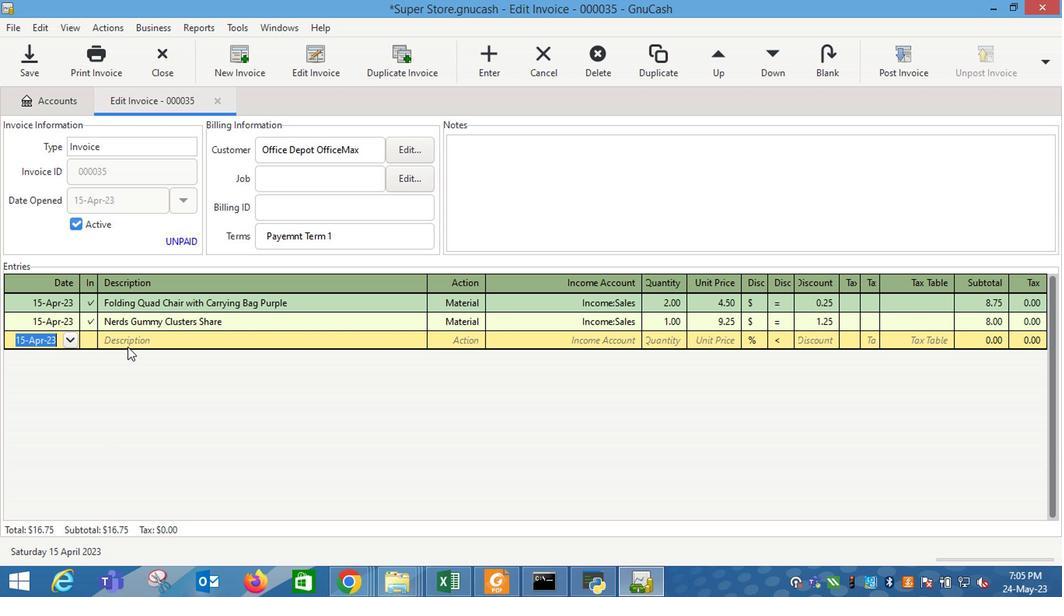 
Action: Key pressed <Key.shift_r>Cheetos<Key.space><Key.up>c<Key.shift_r>
Screenshot: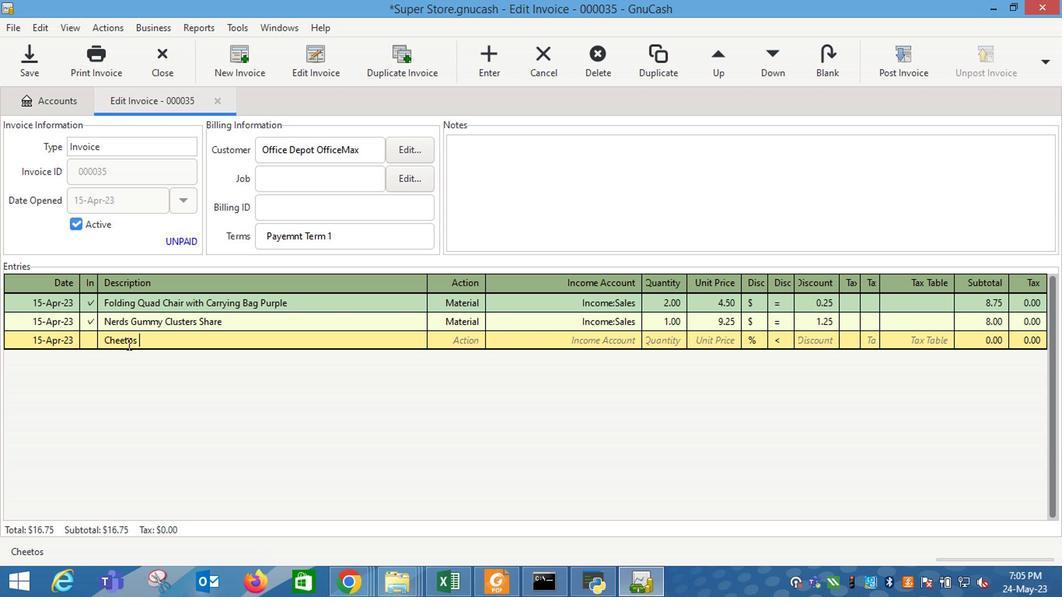 
Action: Mouse moved to (161, 323)
Screenshot: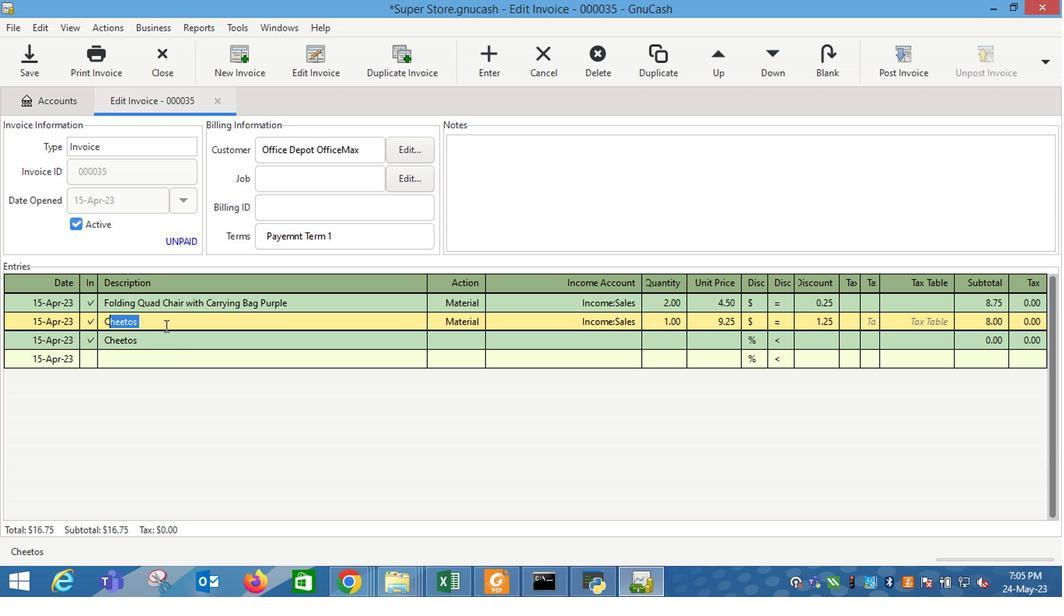 
Action: Mouse pressed left at (161, 323)
Screenshot: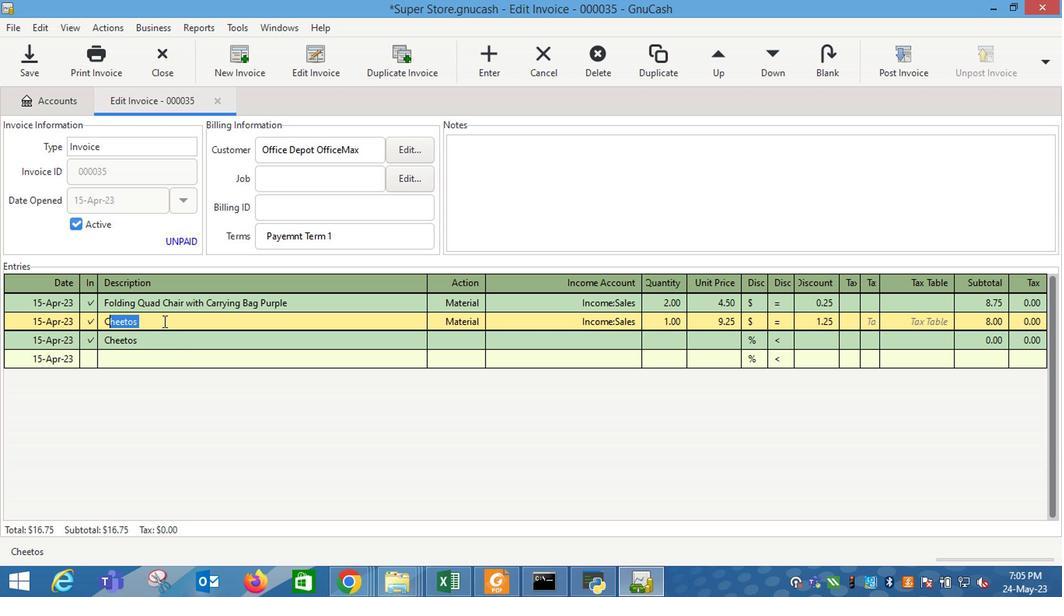 
Action: Mouse moved to (152, 346)
Screenshot: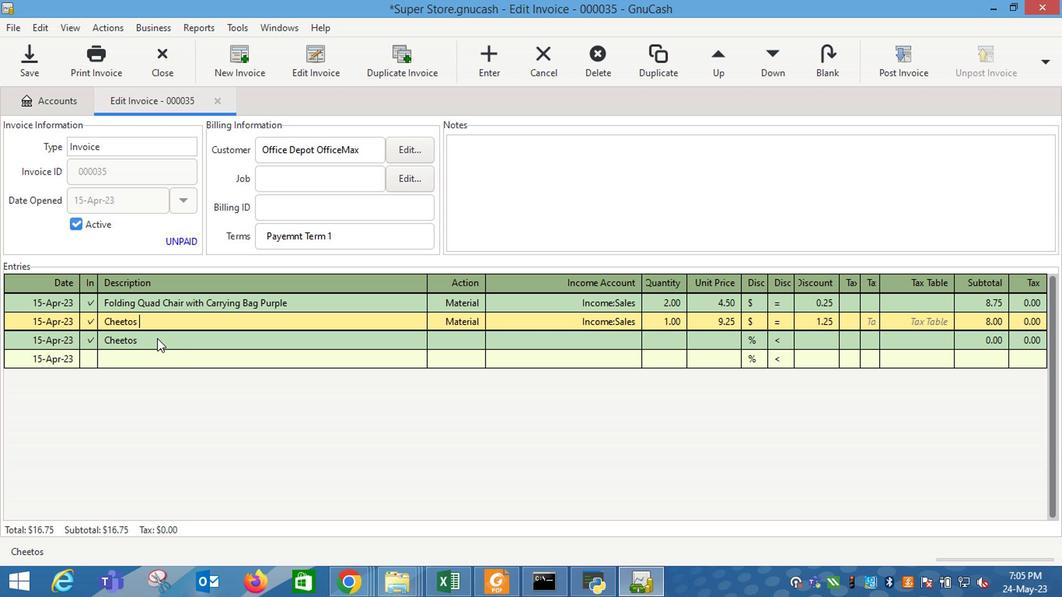 
Action: Mouse pressed left at (152, 346)
Screenshot: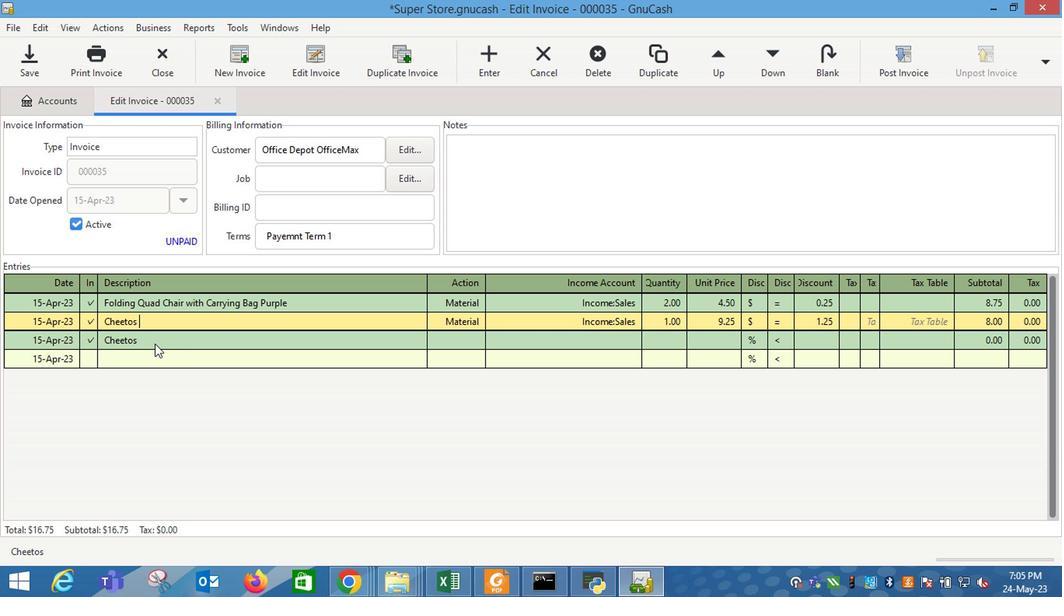 
Action: Mouse moved to (149, 329)
Screenshot: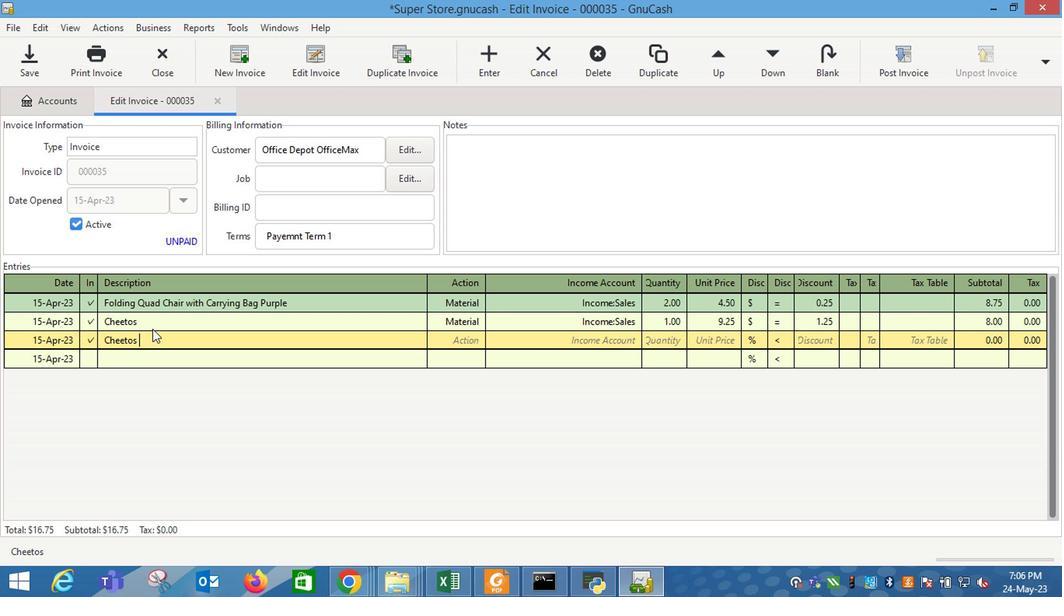 
Action: Mouse pressed left at (149, 329)
Screenshot: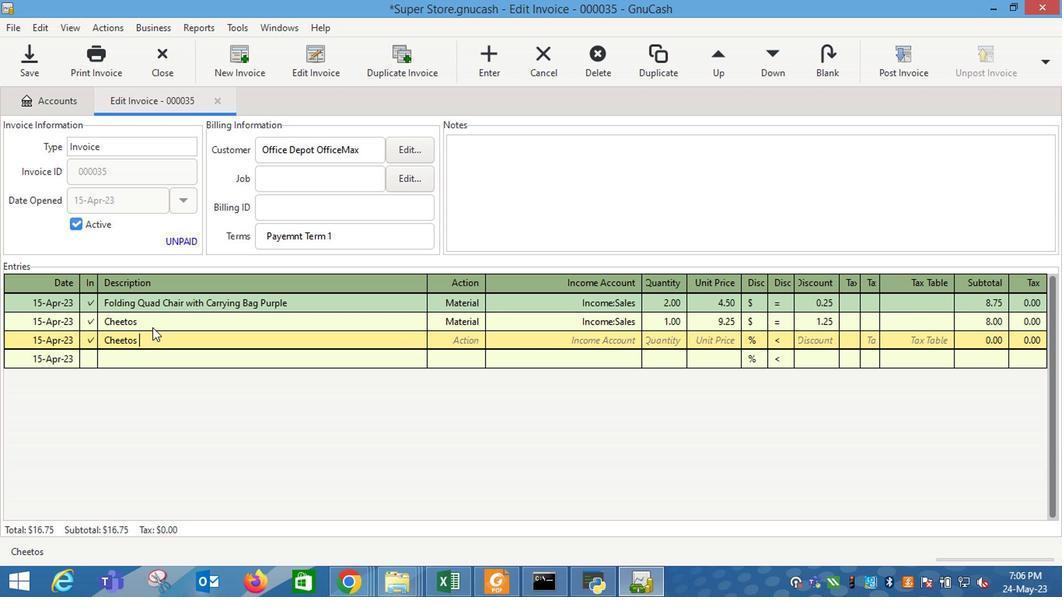 
Action: Mouse moved to (149, 327)
Screenshot: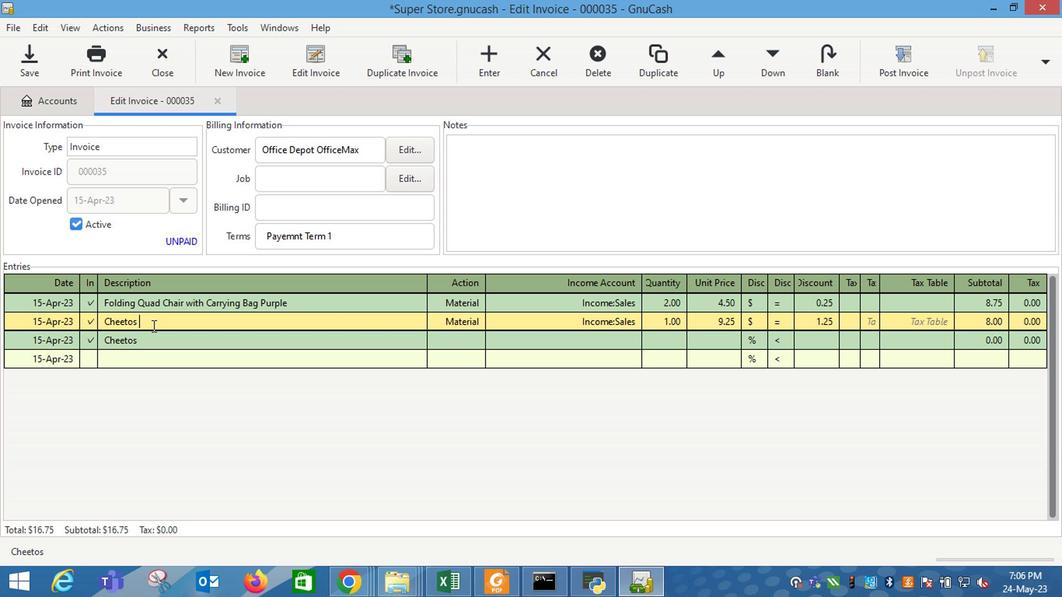 
Action: Key pressed <Key.backspace><Key.backspace><Key.backspace><Key.backspace><Key.backspace><Key.backspace><Key.backspace><Key.backspace><Key.backspace><Key.backspace><Key.backspace><Key.backspace><Key.shift_r>Ner<Key.right>
Screenshot: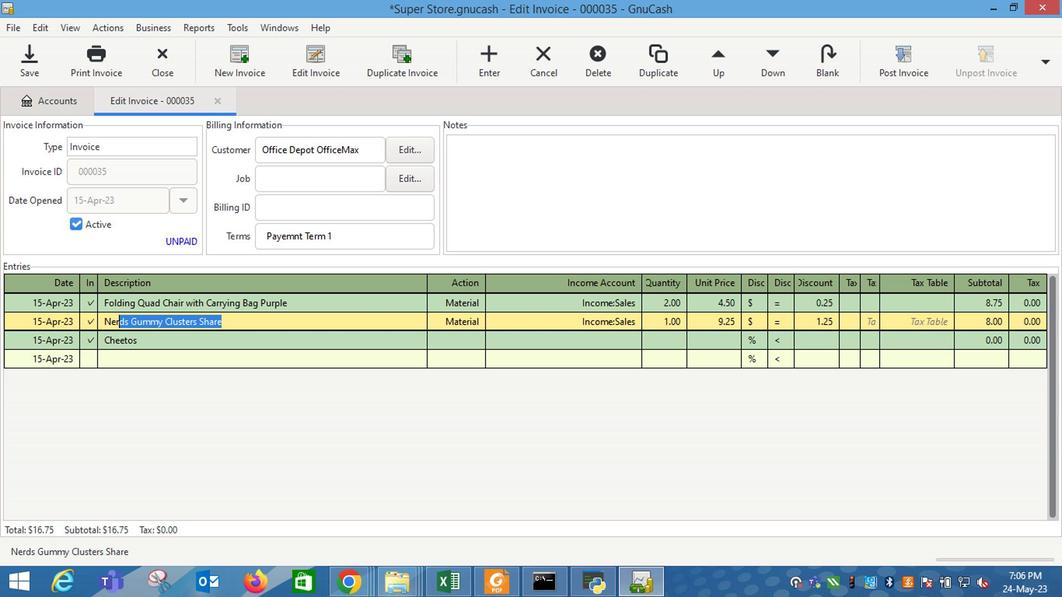 
Action: Mouse moved to (157, 343)
Screenshot: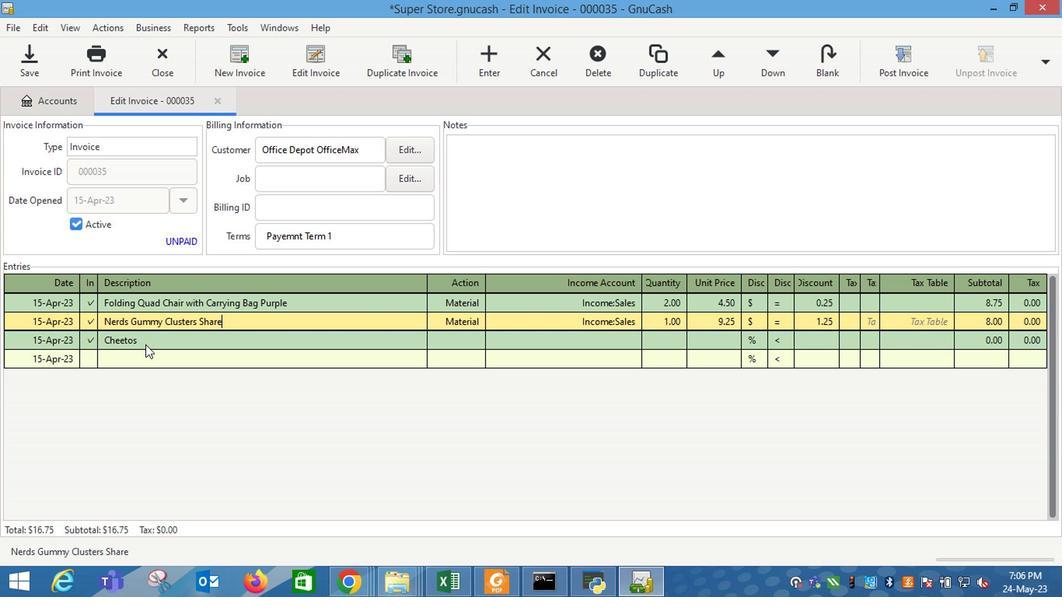 
Action: Mouse pressed left at (157, 343)
Screenshot: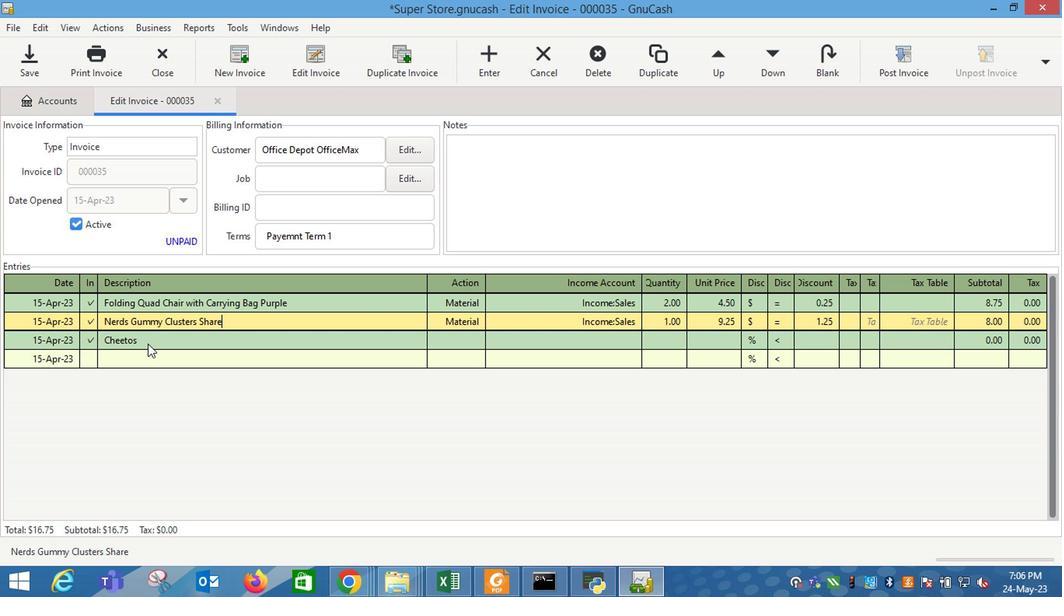 
Action: Mouse moved to (157, 343)
Screenshot: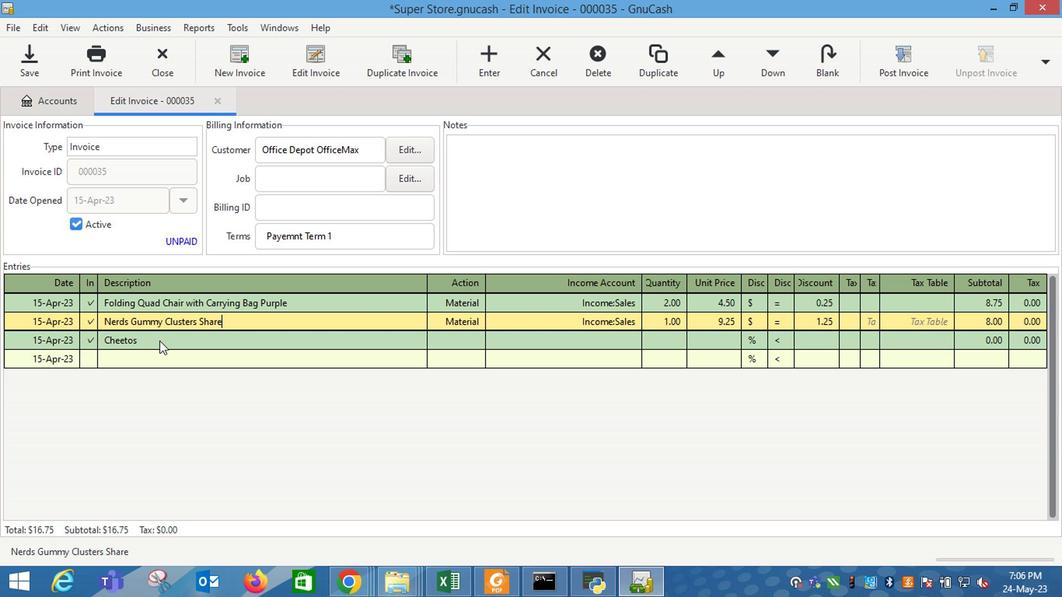 
Action: Key pressed <Key.space><Key.backspace><Key.shift_r>Chr
Screenshot: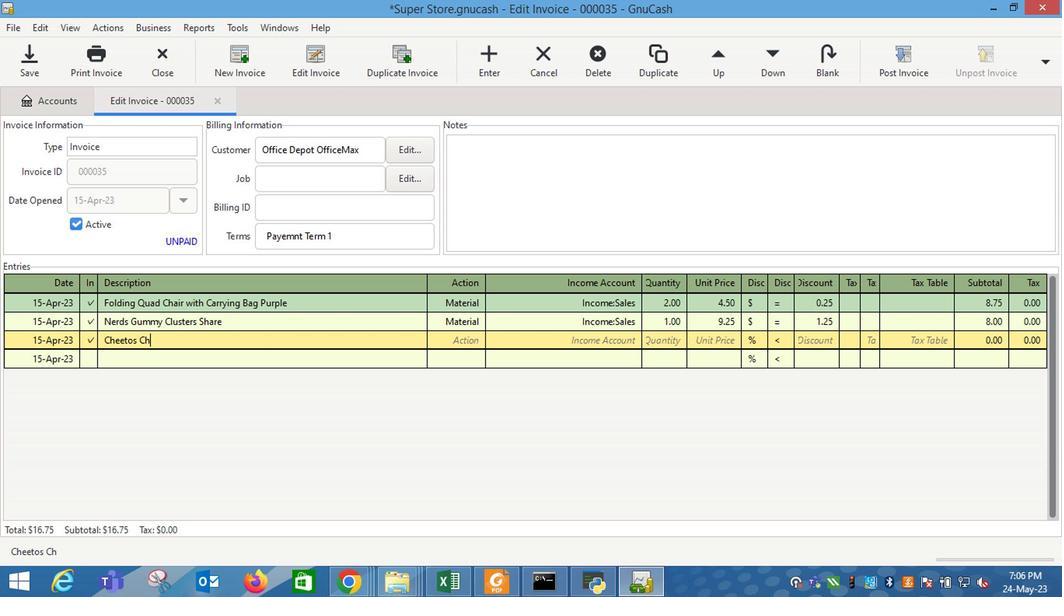 
Action: Mouse moved to (145, 339)
Screenshot: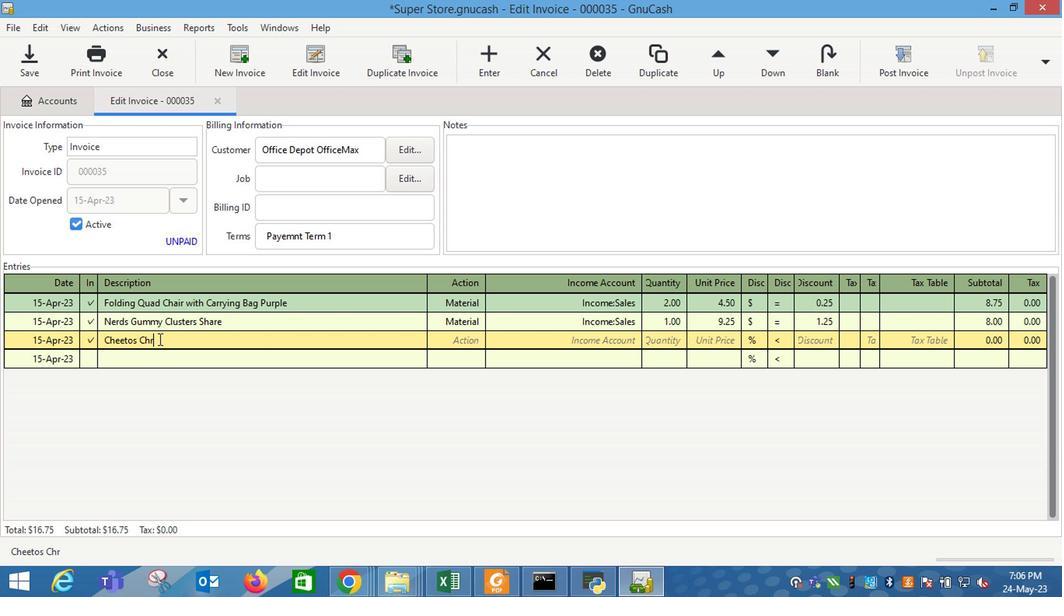 
Action: Key pressed unchy
Screenshot: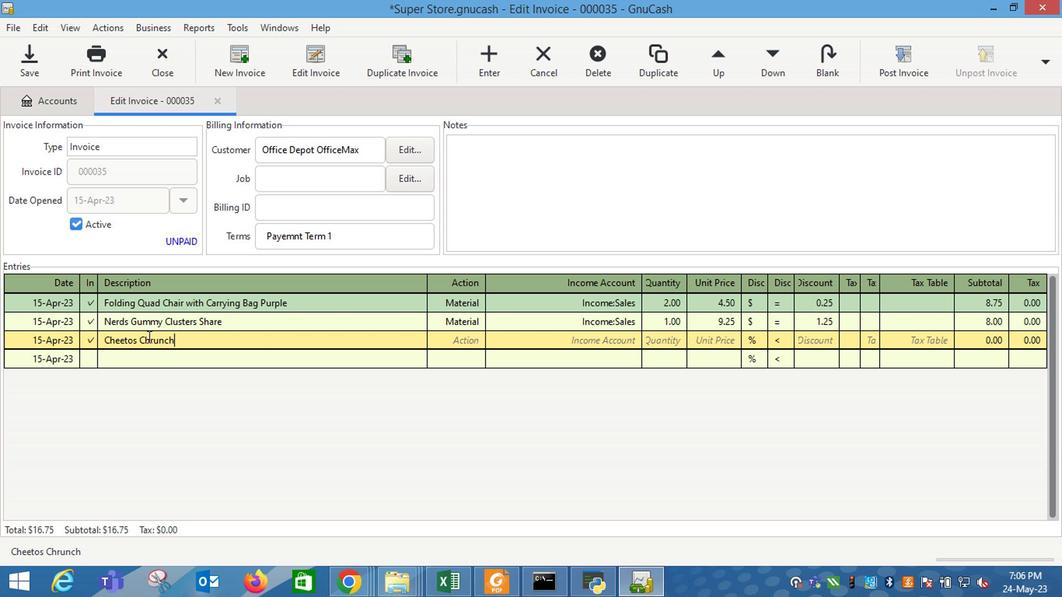 
Action: Mouse moved to (115, 338)
Screenshot: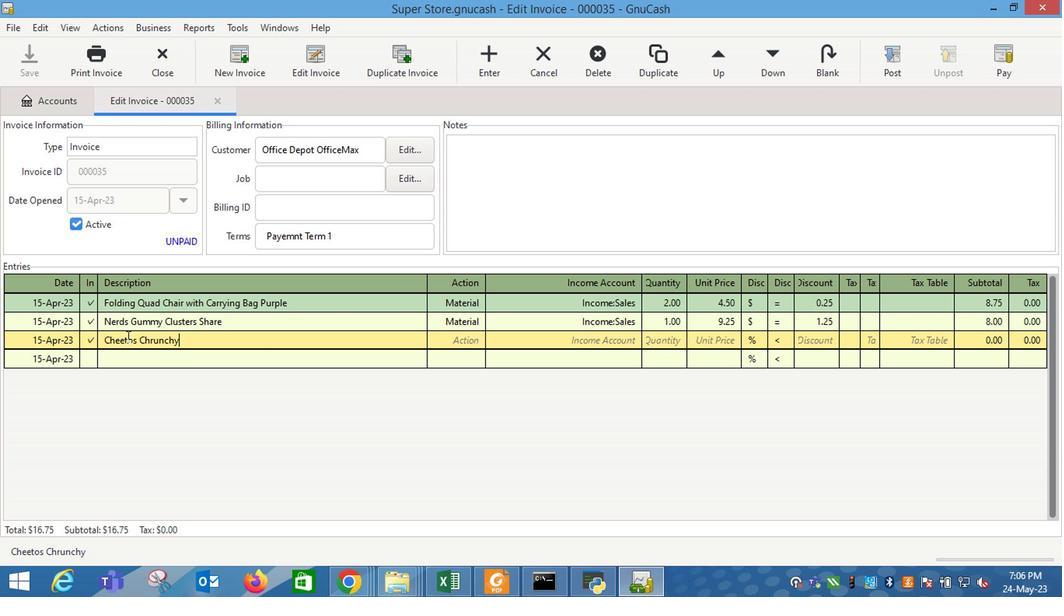 
Action: Key pressed <Key.space><Key.shift_r>Cheese<Key.space><Key.shift_r>Flavoured<Key.space><Key.shift_r>Snacks
Screenshot: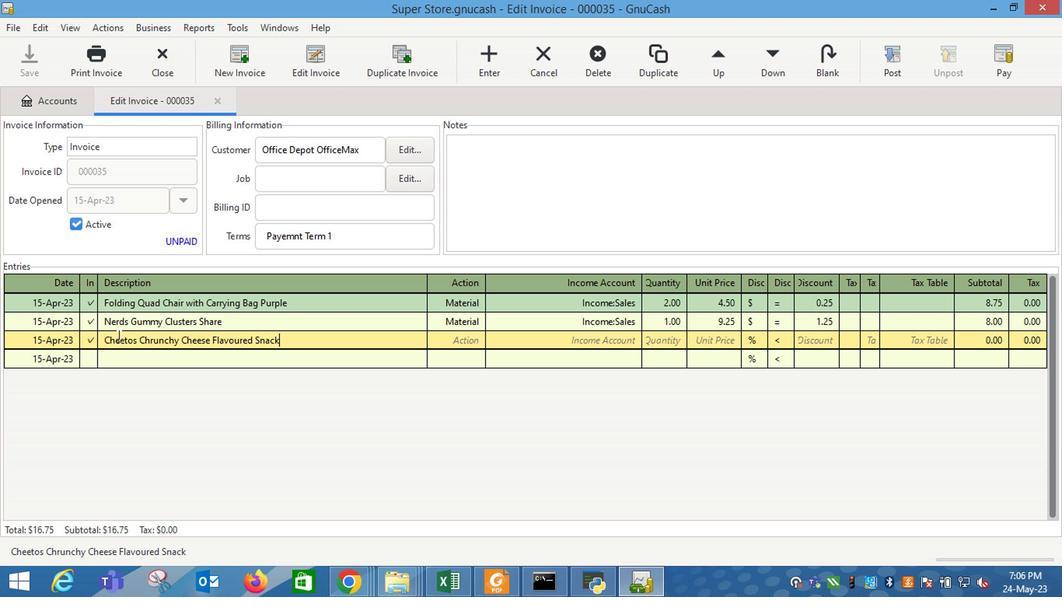 
Action: Mouse moved to (462, 337)
Screenshot: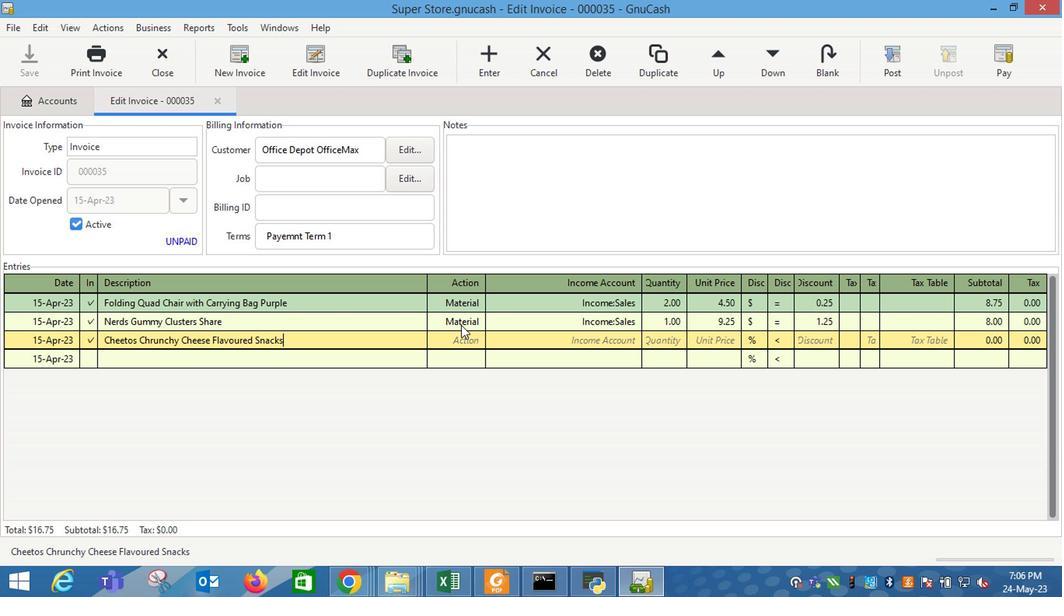 
Action: Mouse pressed left at (462, 337)
Screenshot: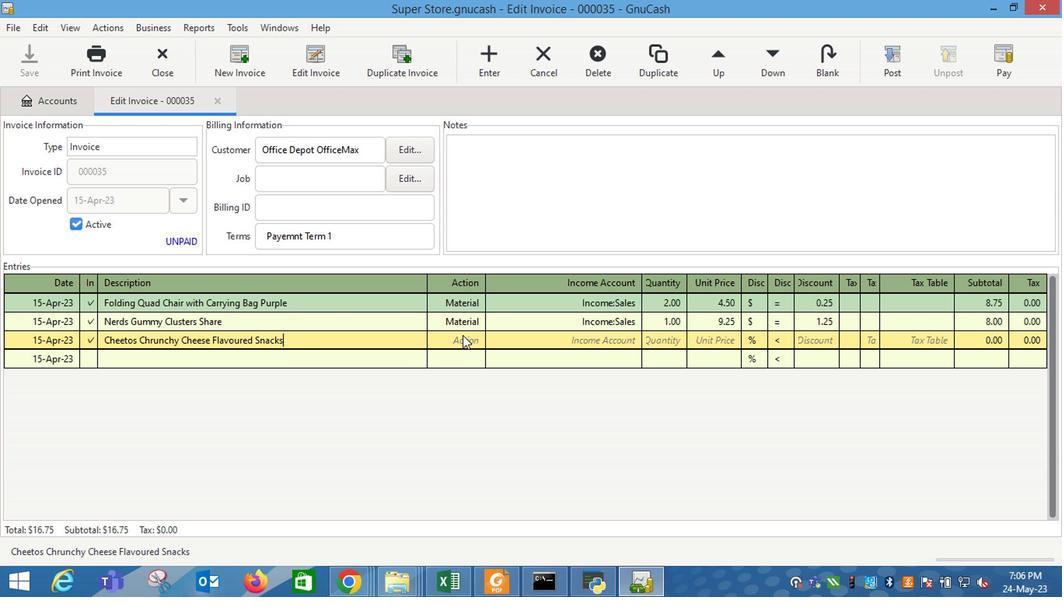 
Action: Mouse moved to (479, 343)
Screenshot: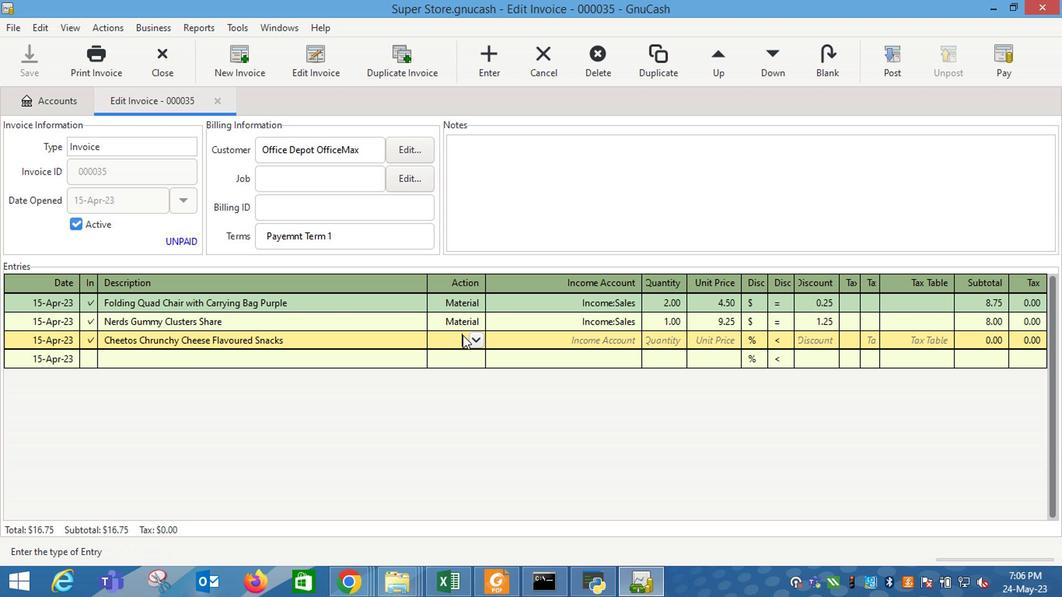
Action: Mouse pressed left at (479, 343)
Screenshot: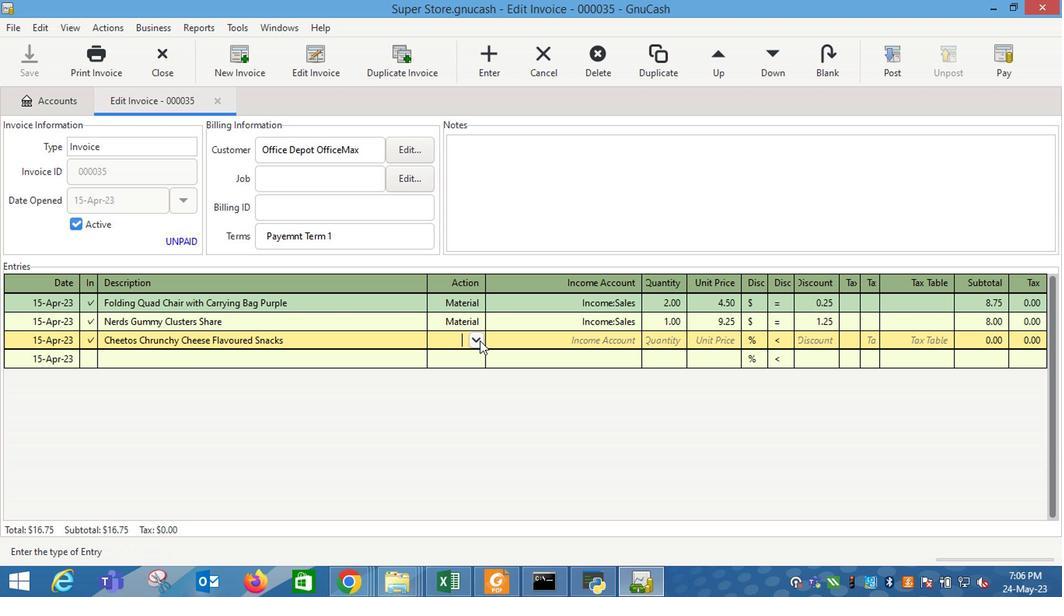
Action: Mouse moved to (456, 379)
Screenshot: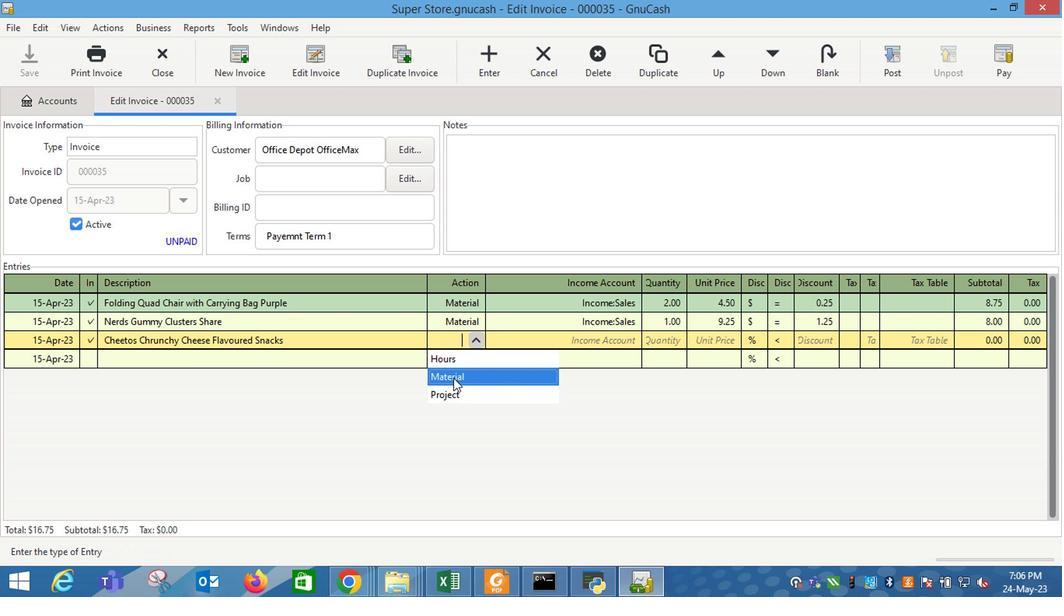 
Action: Mouse pressed left at (456, 379)
Screenshot: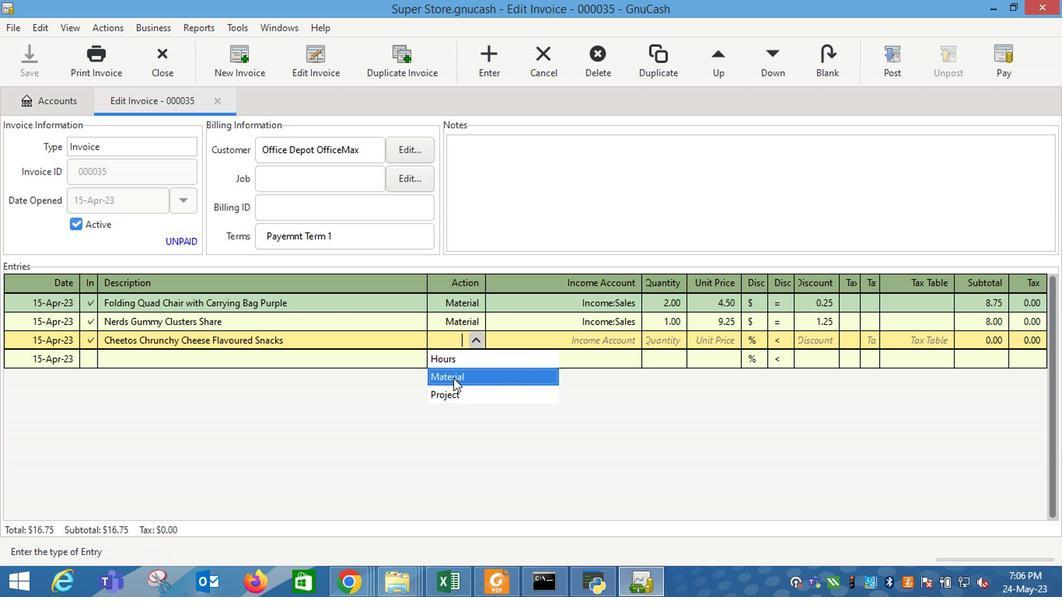 
Action: Mouse moved to (609, 342)
Screenshot: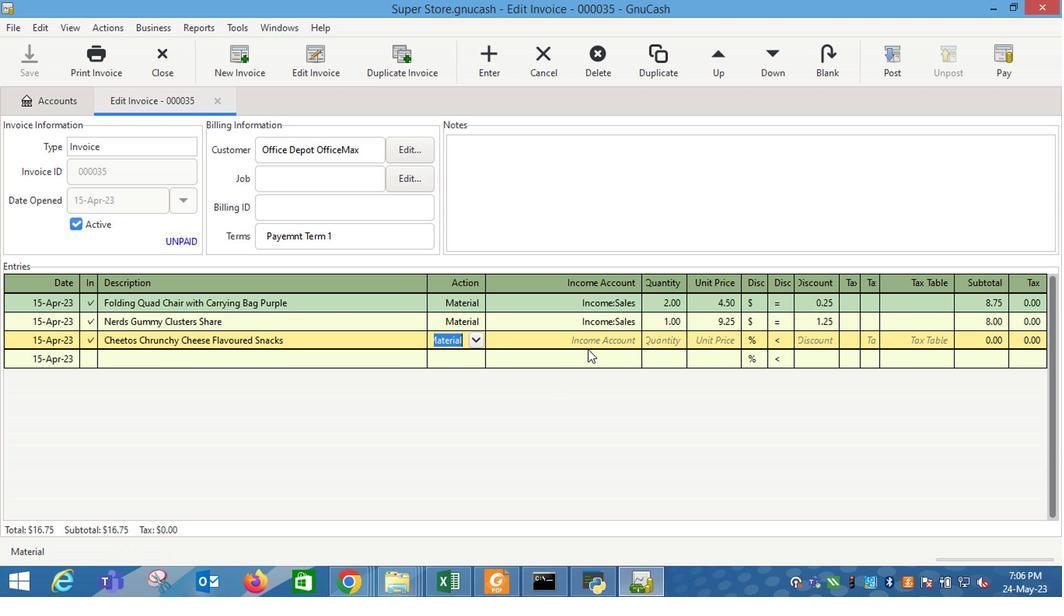 
Action: Mouse pressed left at (609, 342)
Screenshot: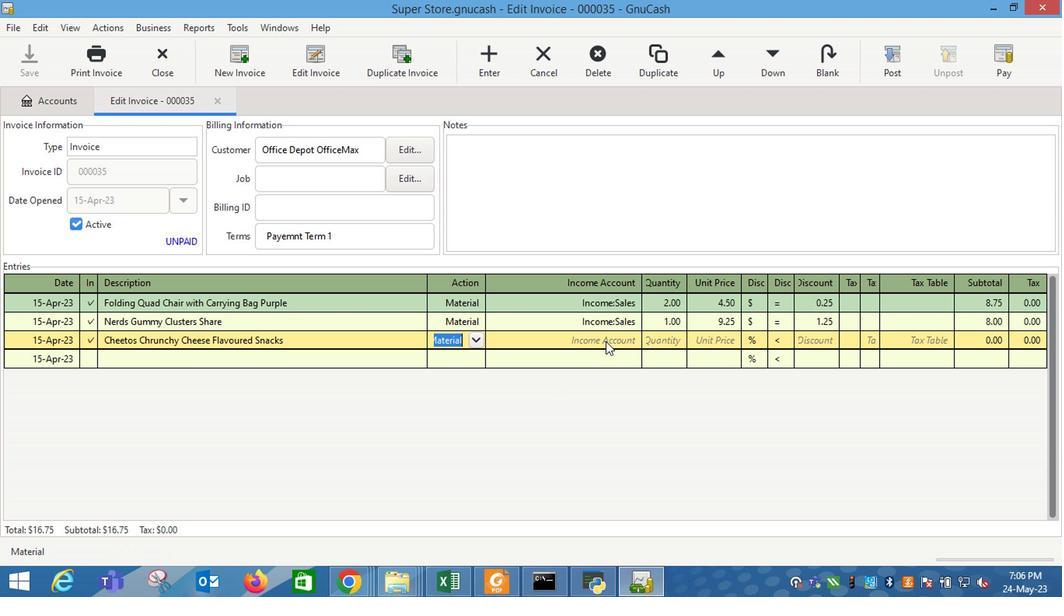 
Action: Mouse moved to (626, 337)
Screenshot: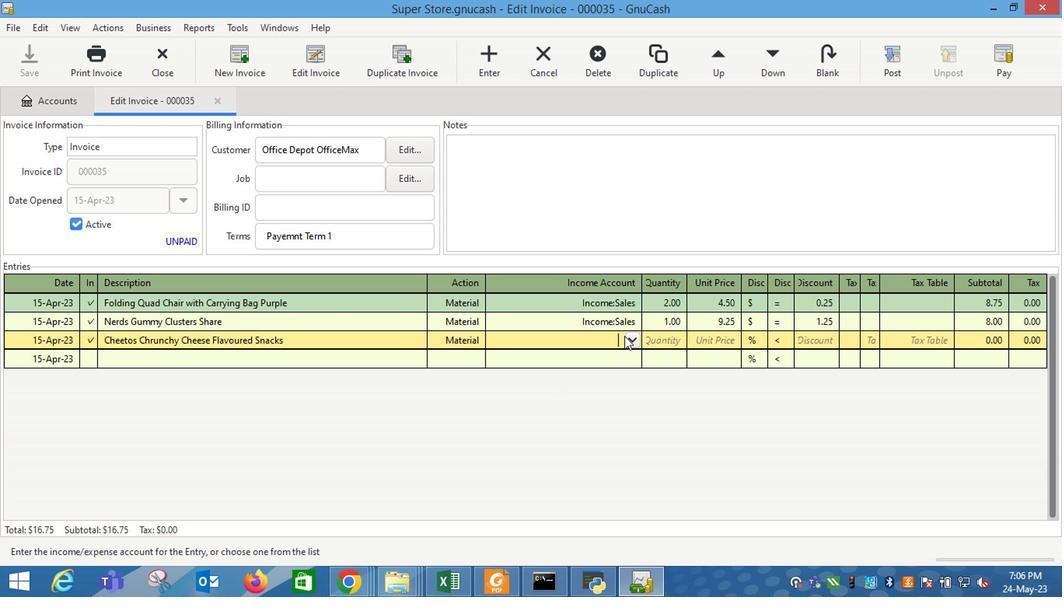 
Action: Mouse pressed left at (626, 337)
Screenshot: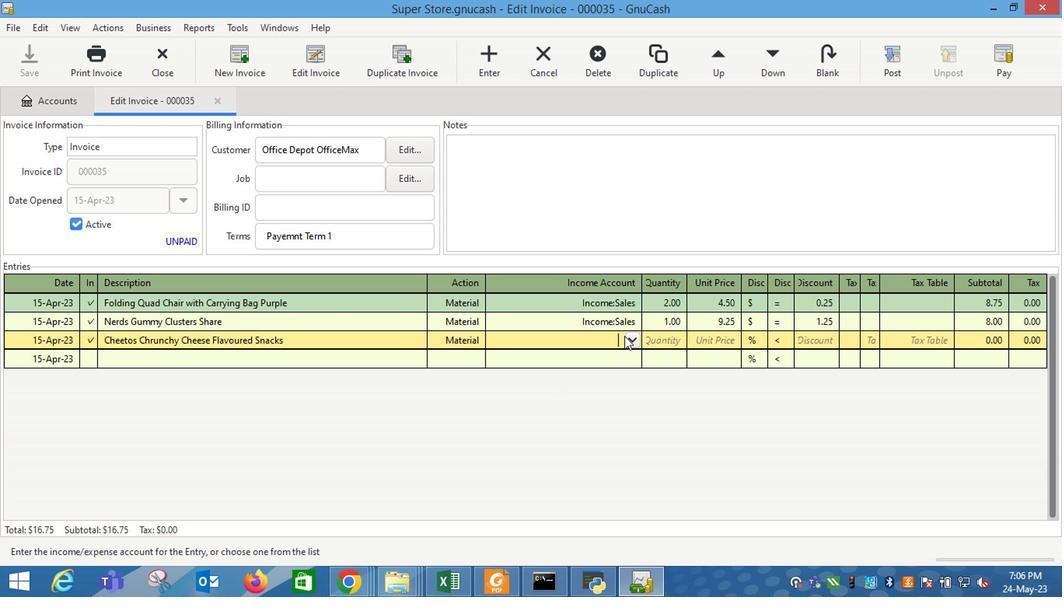 
Action: Mouse moved to (529, 415)
Screenshot: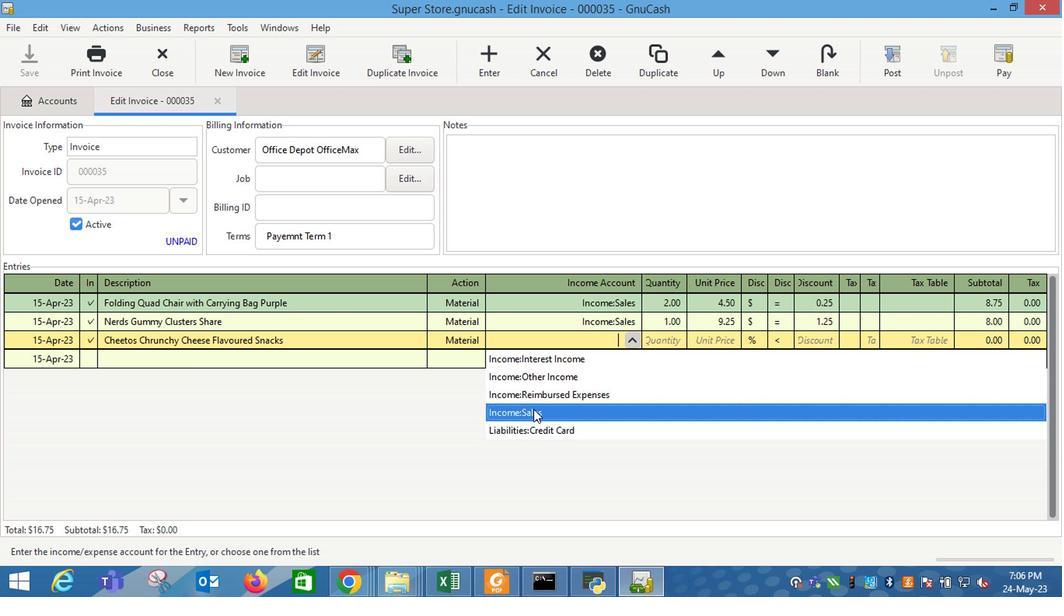 
Action: Mouse pressed left at (529, 415)
Screenshot: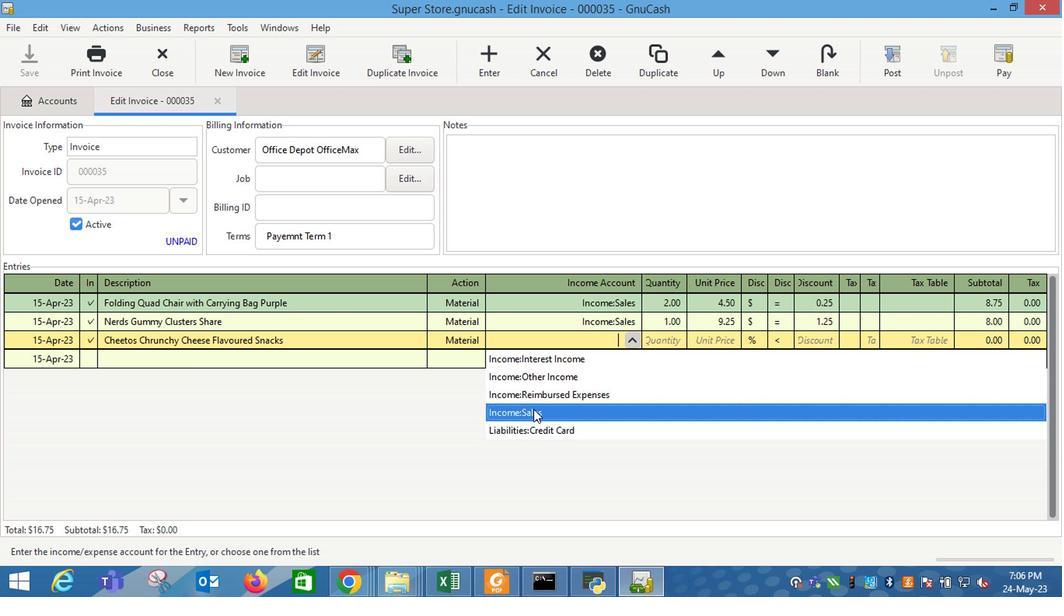 
Action: Mouse moved to (685, 346)
Screenshot: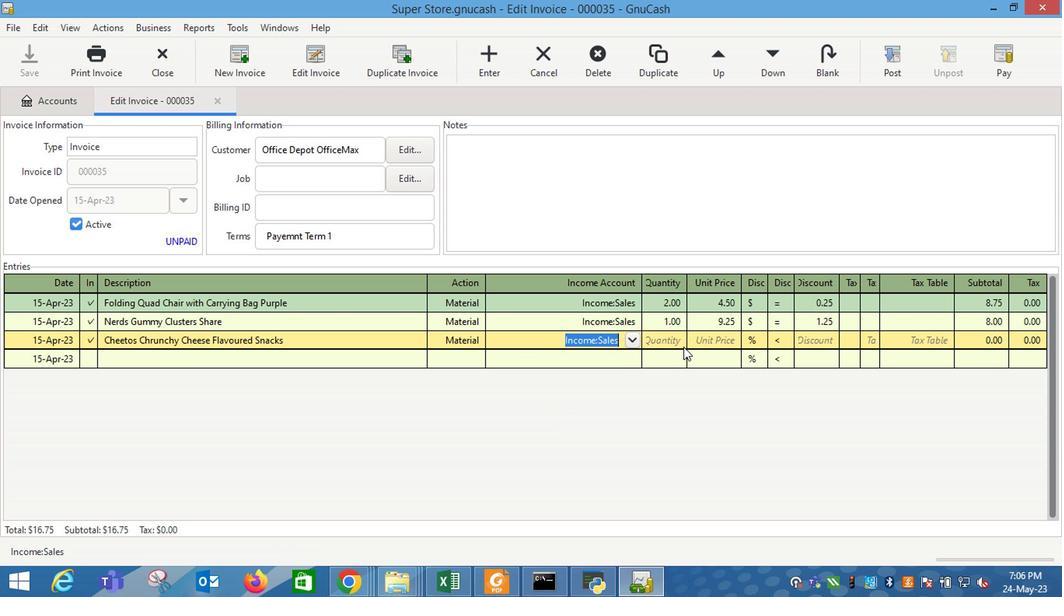 
Action: Mouse pressed left at (685, 346)
Screenshot: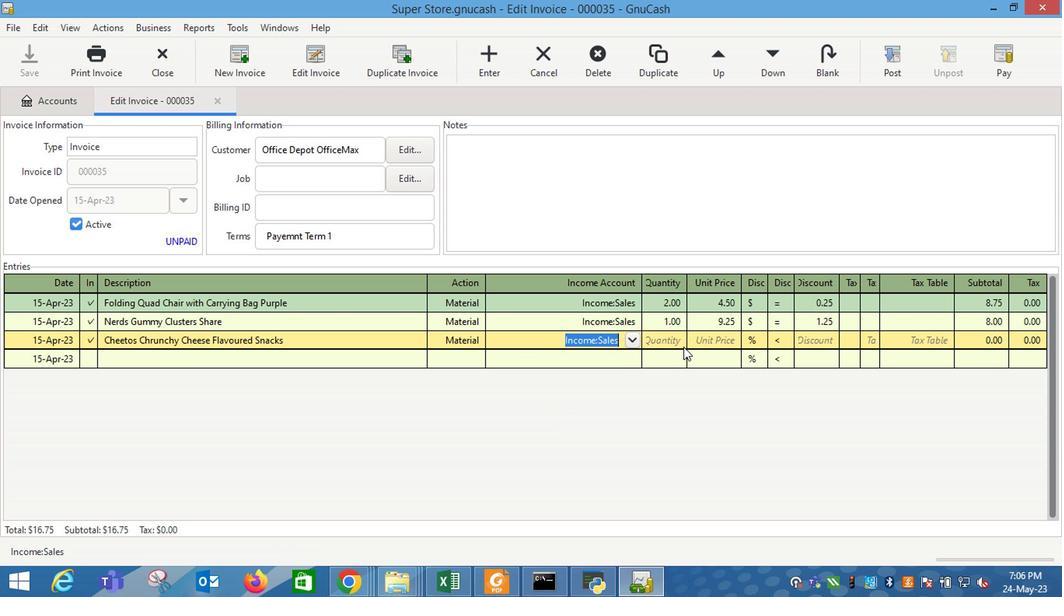 
Action: Mouse moved to (668, 346)
Screenshot: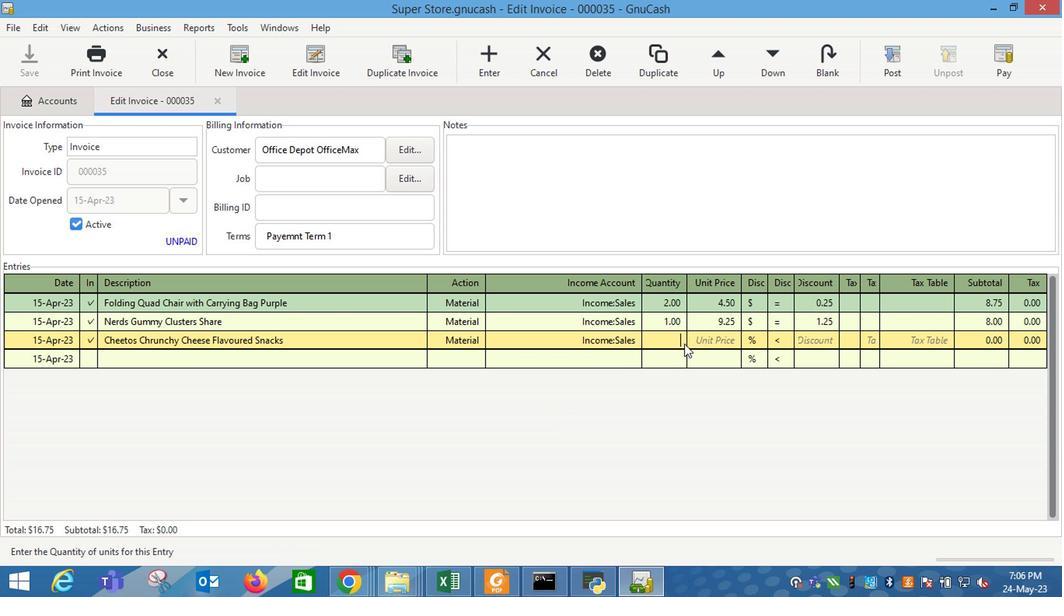 
Action: Key pressed 8
Screenshot: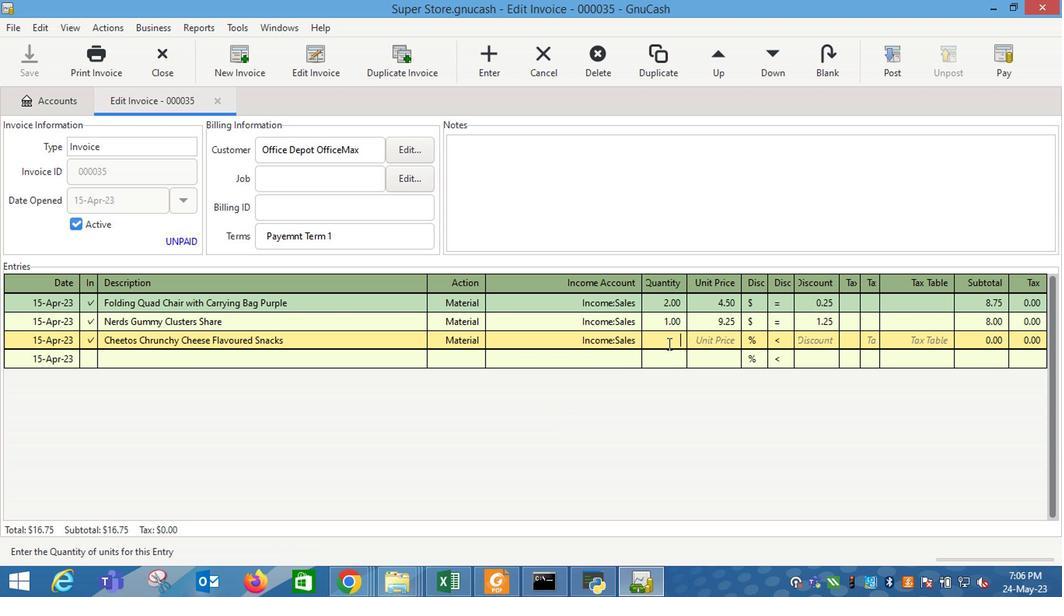
Action: Mouse moved to (713, 340)
Screenshot: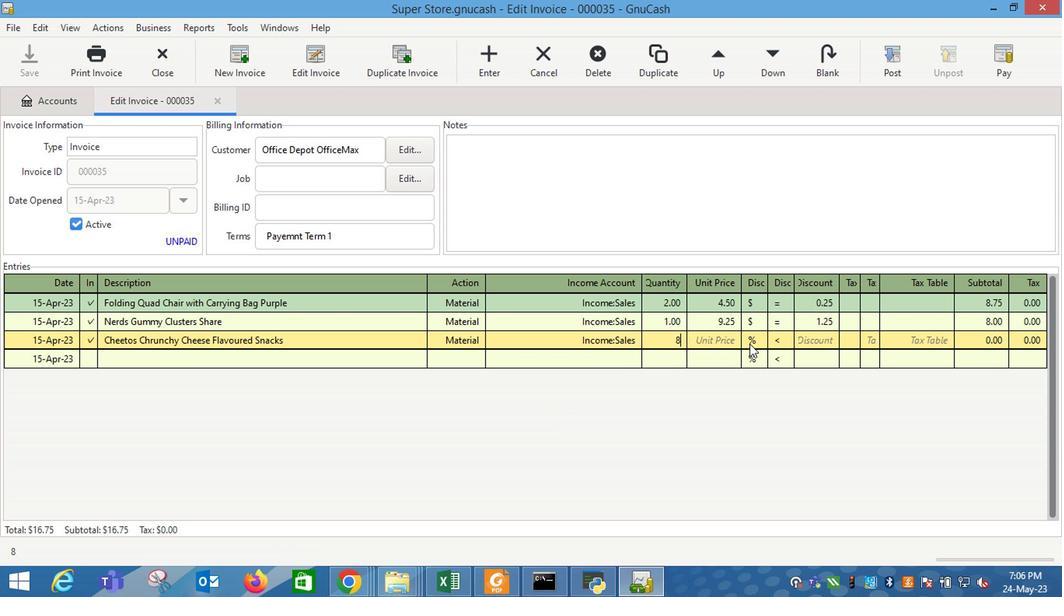 
Action: Mouse pressed left at (713, 340)
Screenshot: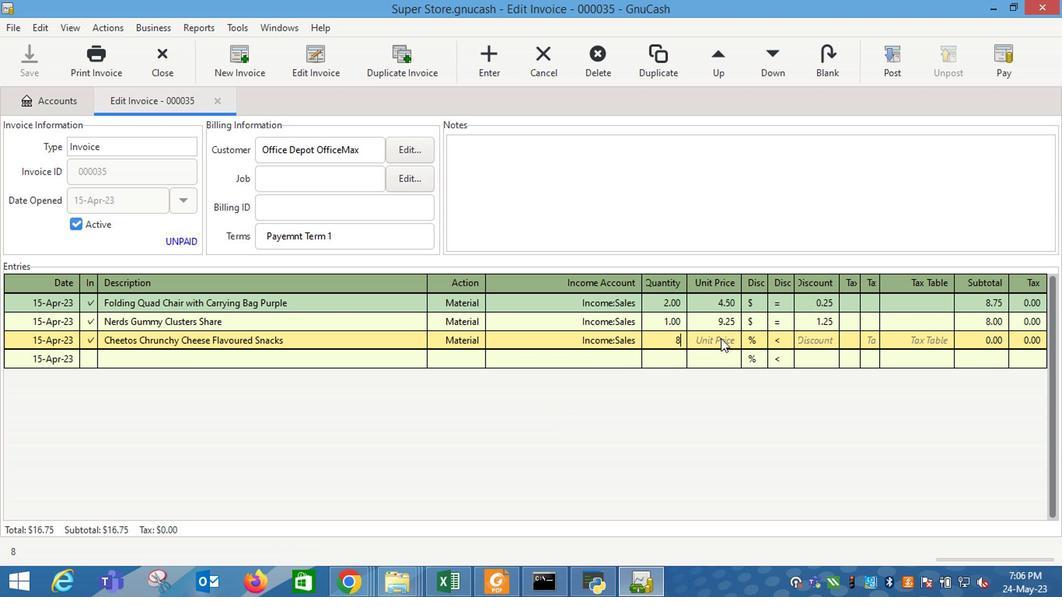 
Action: Mouse moved to (713, 340)
Screenshot: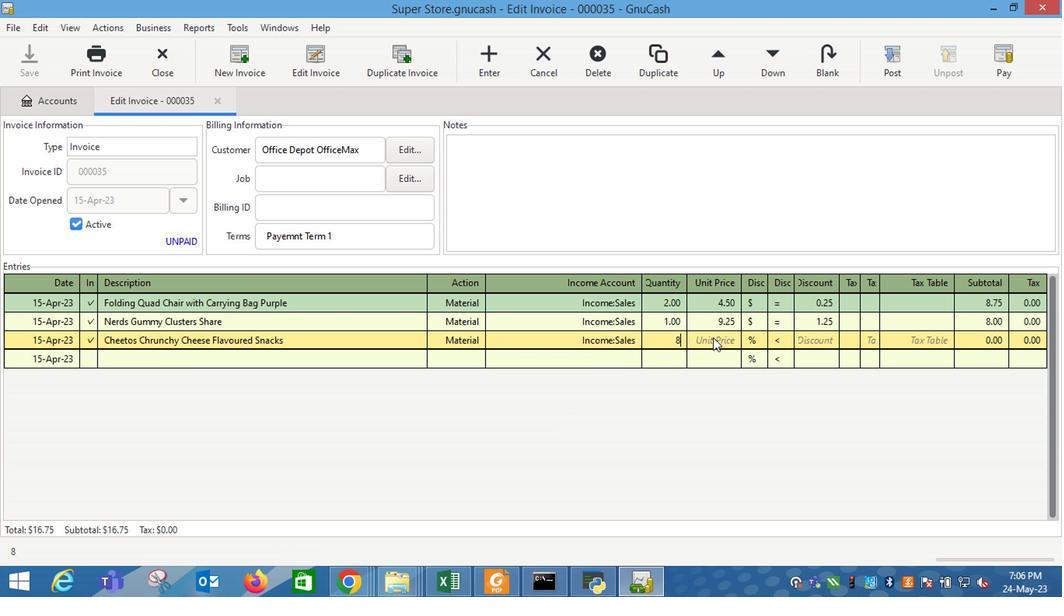 
Action: Key pressed 10.25
Screenshot: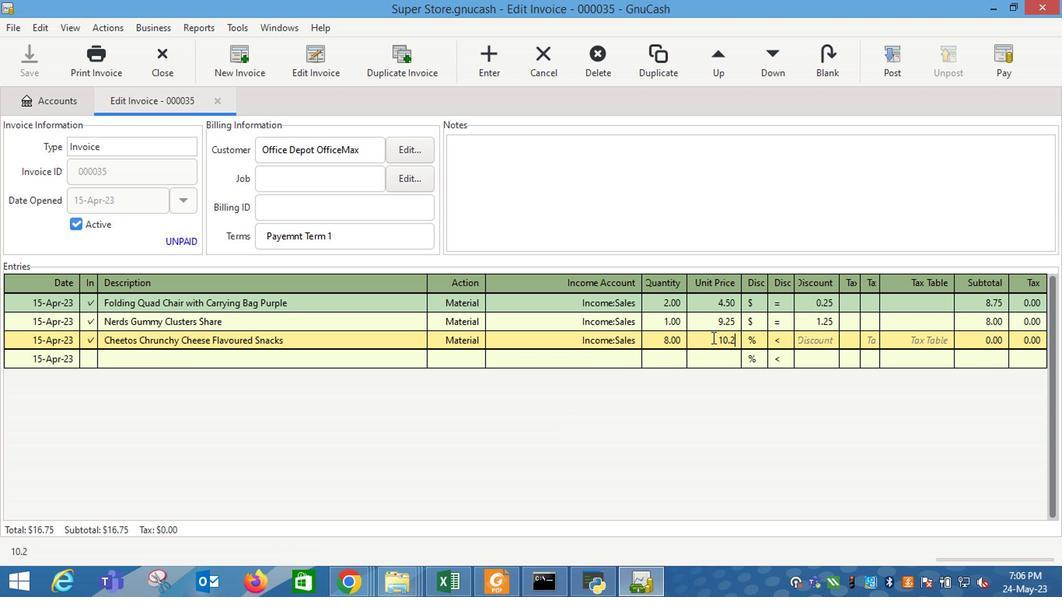 
Action: Mouse moved to (753, 346)
Screenshot: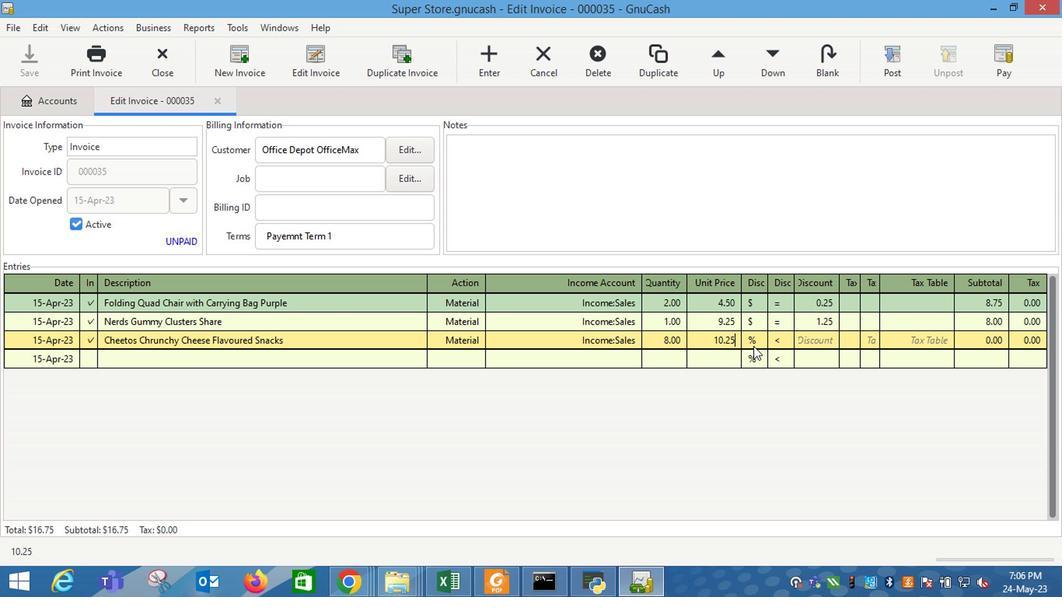 
Action: Mouse pressed left at (753, 346)
Screenshot: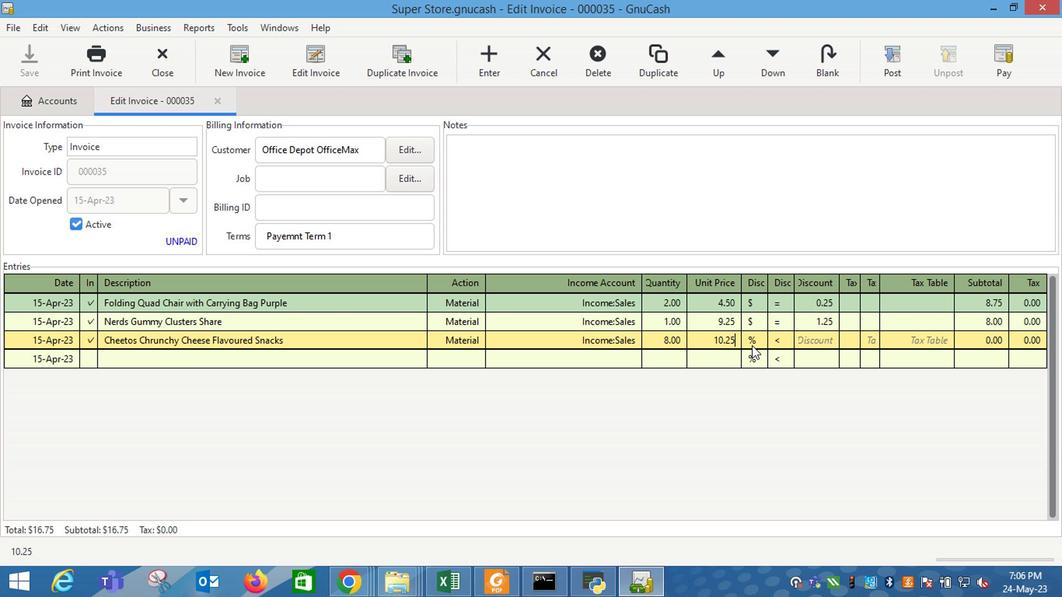 
Action: Mouse moved to (782, 340)
Screenshot: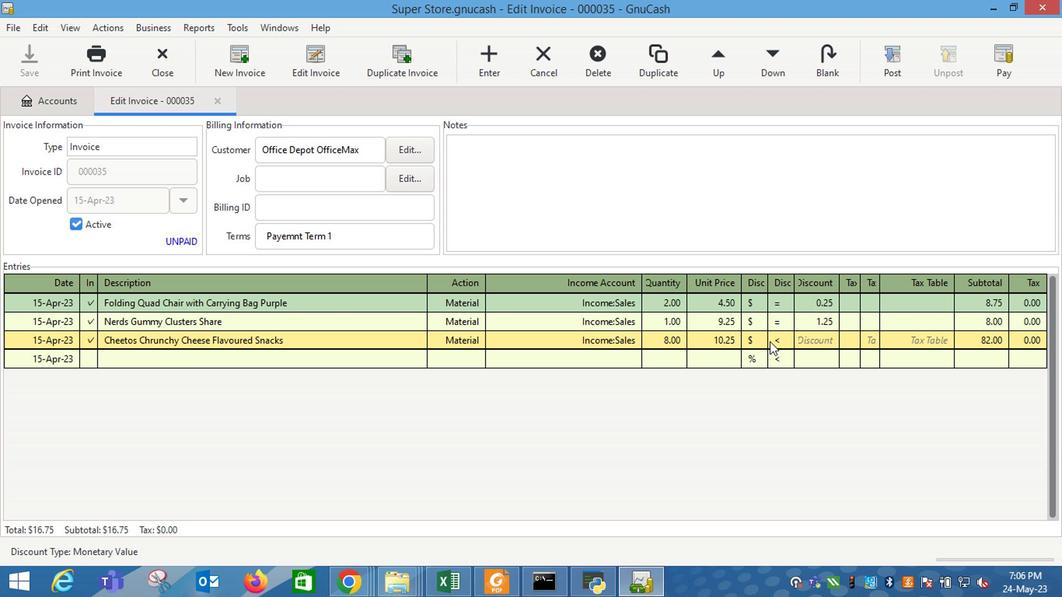 
Action: Mouse pressed left at (782, 340)
Screenshot: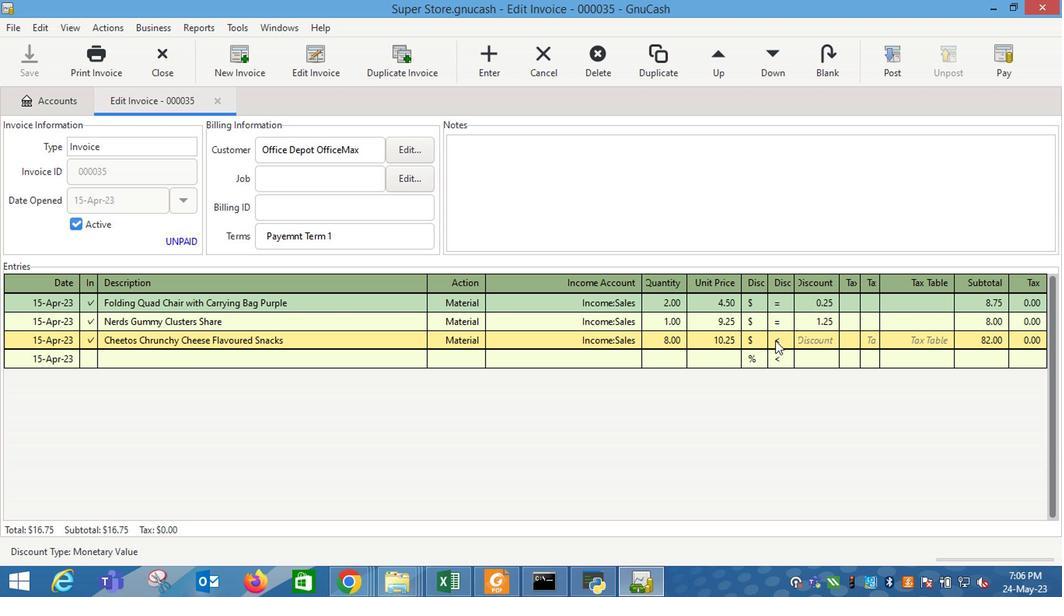 
Action: Mouse moved to (796, 339)
Screenshot: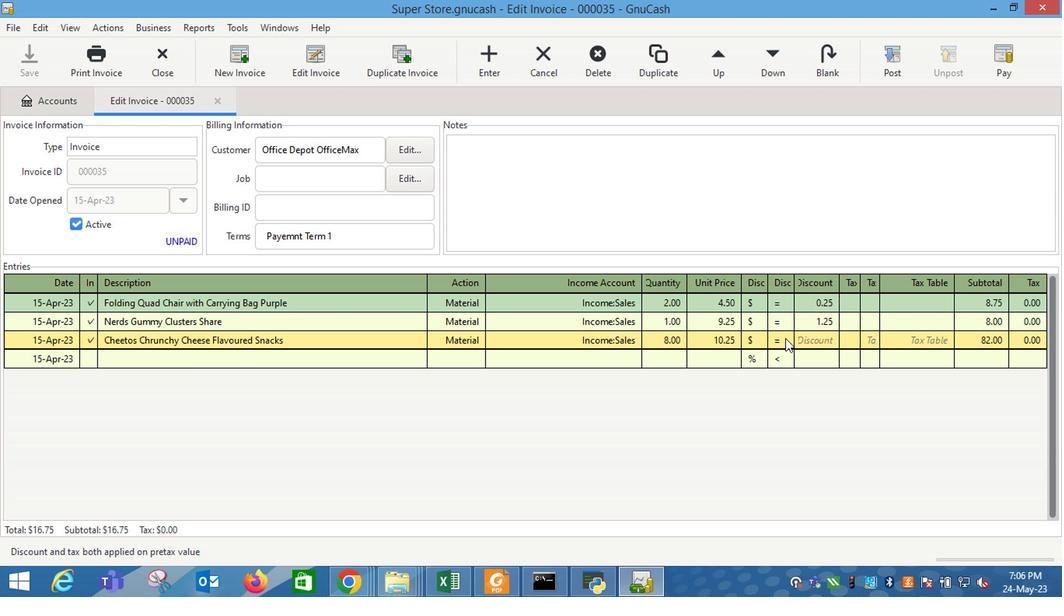 
Action: Mouse pressed left at (796, 339)
Screenshot: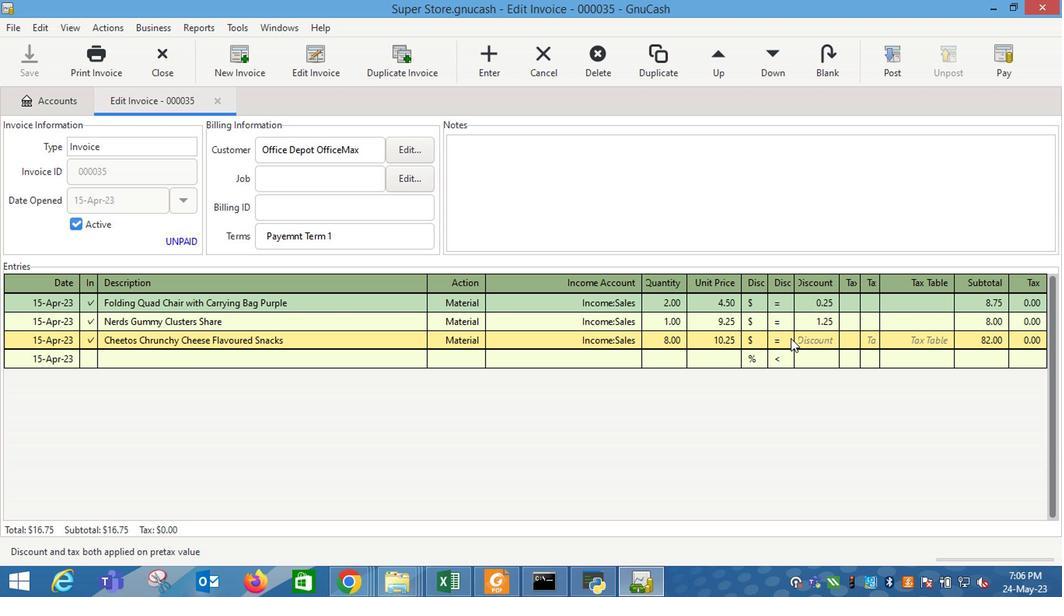 
Action: Mouse moved to (799, 340)
Screenshot: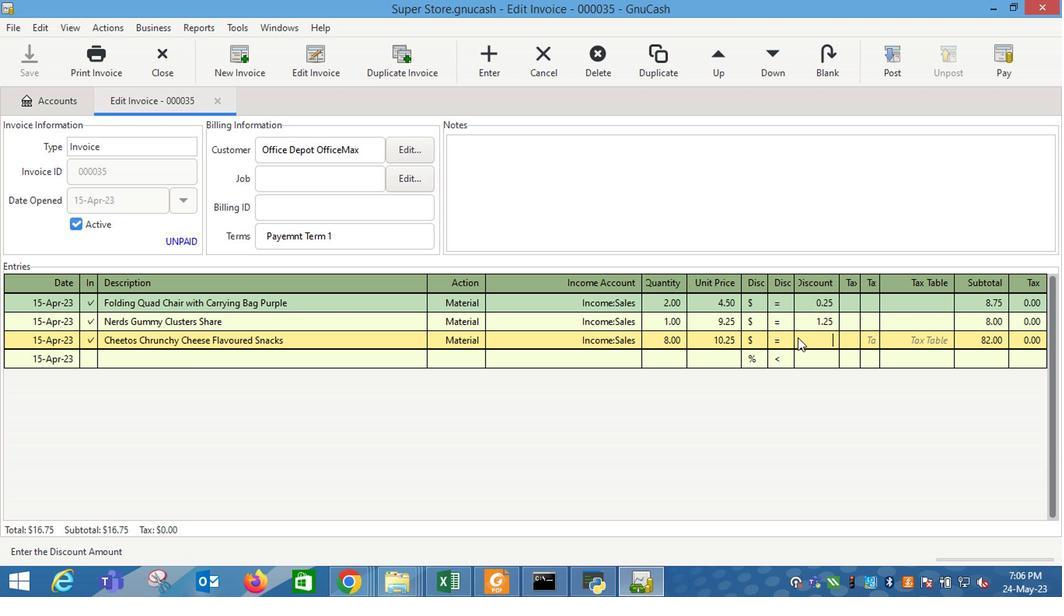 
Action: Key pressed 1.75<Key.enter>
Screenshot: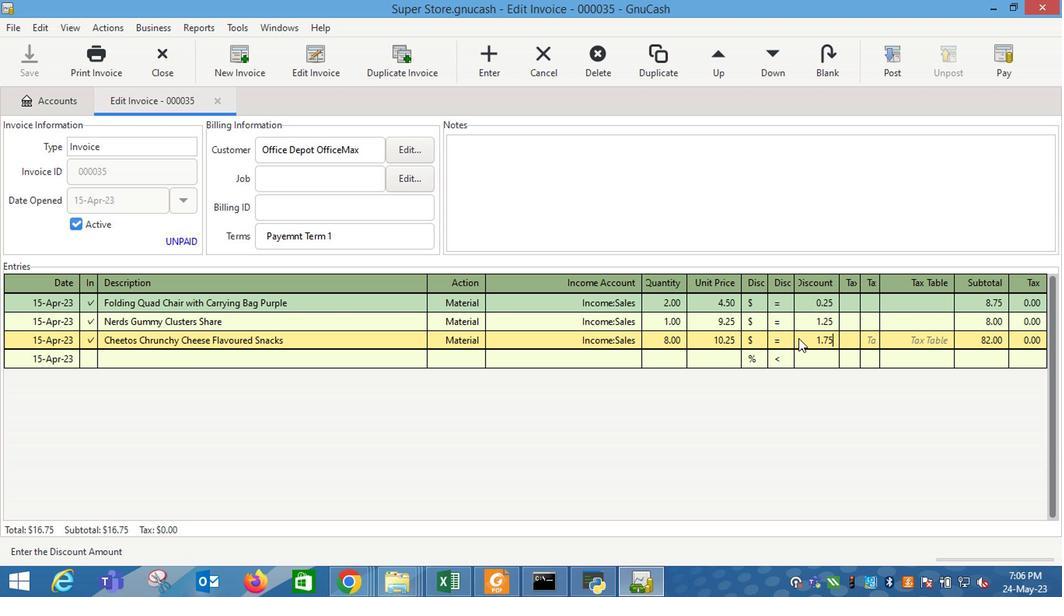 
Action: Mouse moved to (522, 178)
Screenshot: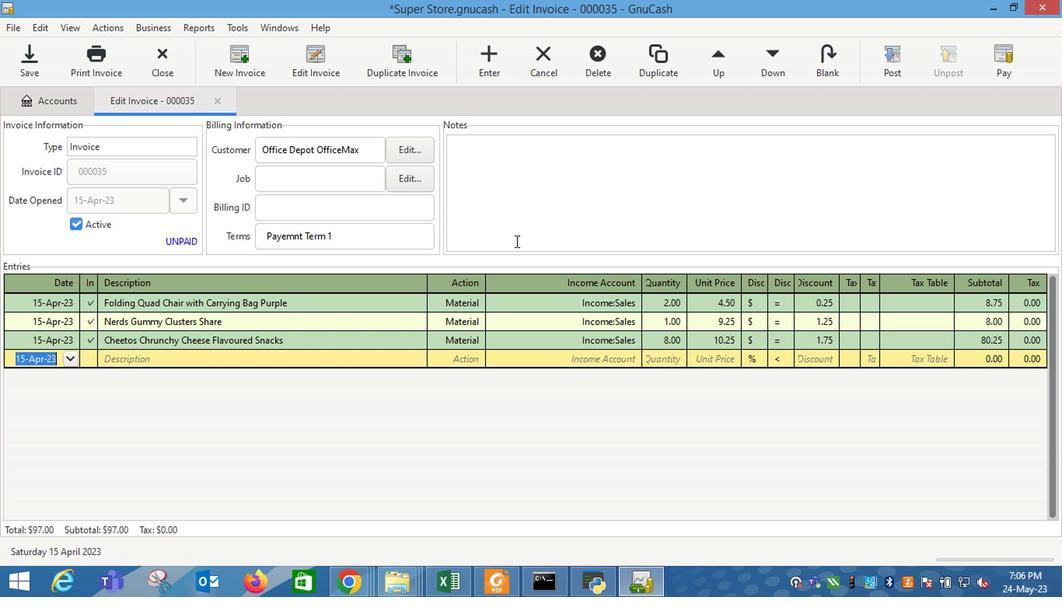 
Action: Mouse pressed left at (522, 178)
Screenshot: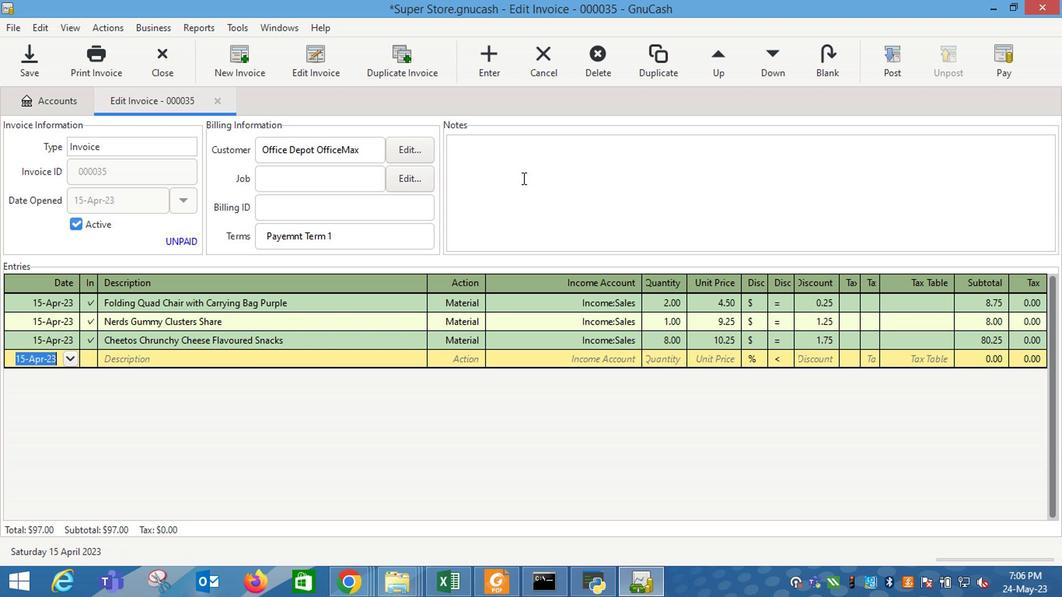 
Action: Mouse moved to (525, 178)
Screenshot: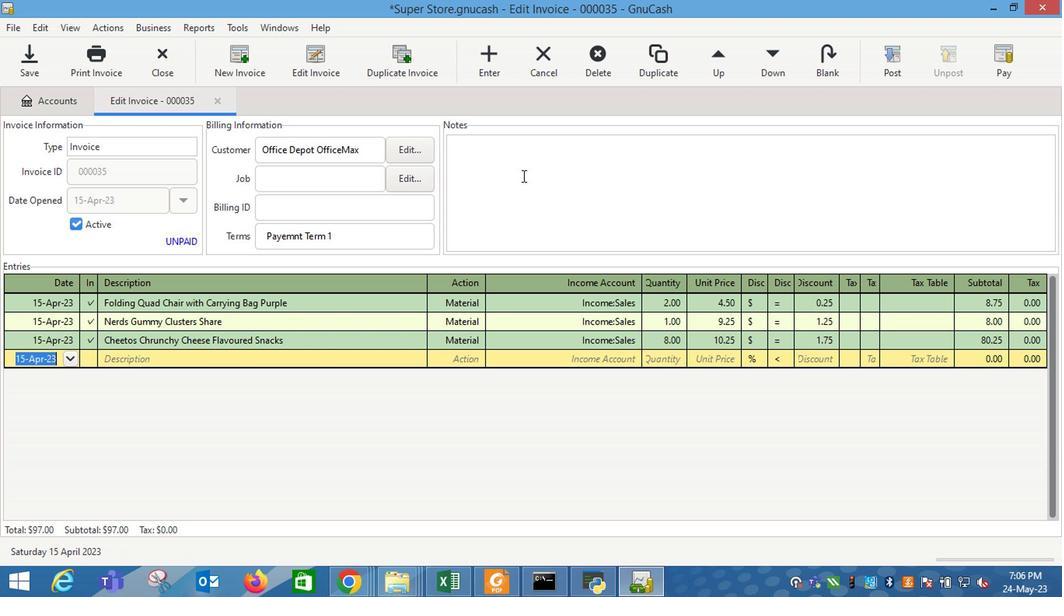 
Action: Key pressed <Key.shift_r>Looking<Key.space>forward<Key.space>to<Key.space>serving<Key.space>you<Key.space>again.
Screenshot: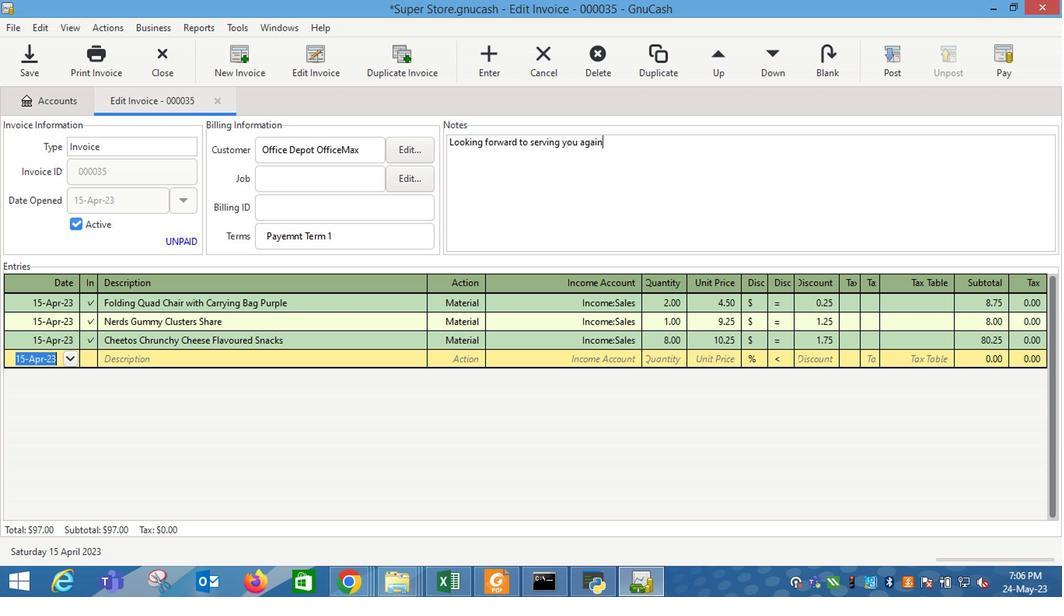 
Action: Mouse moved to (891, 67)
Screenshot: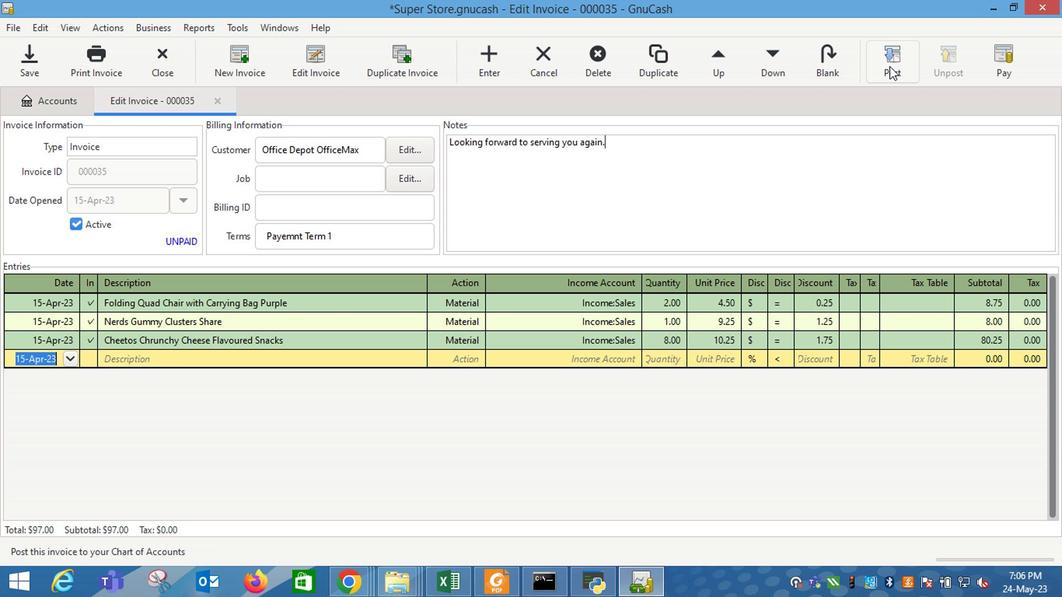 
Action: Mouse pressed left at (891, 67)
Screenshot: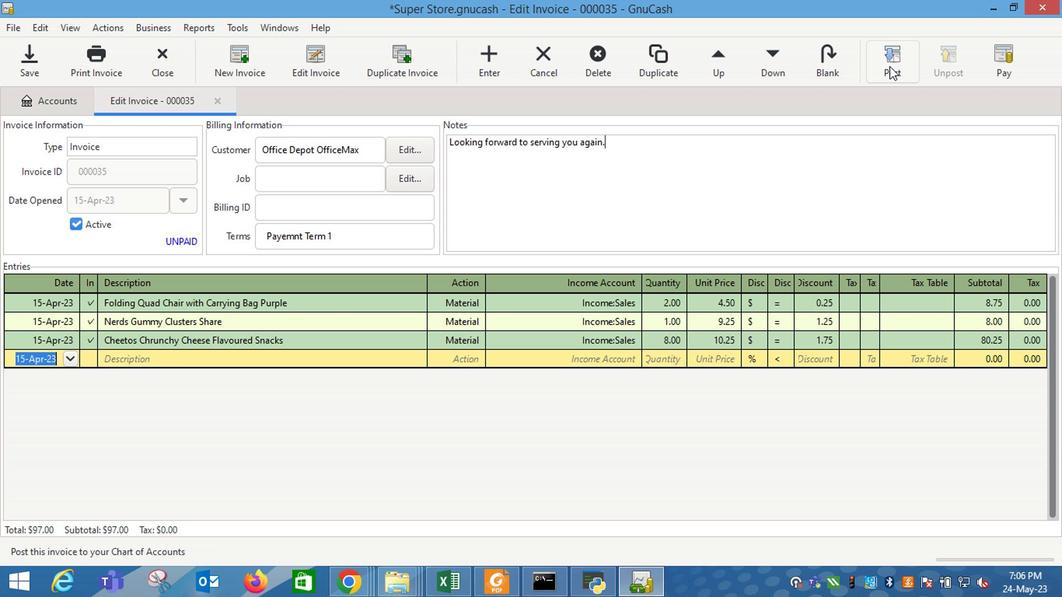 
Action: Mouse moved to (656, 260)
Screenshot: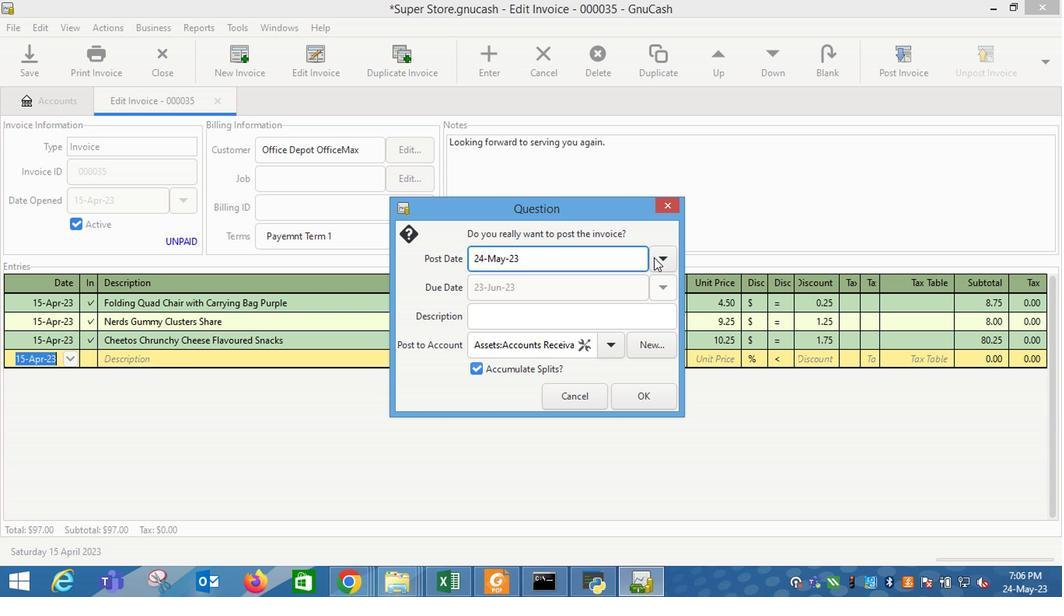 
Action: Mouse pressed left at (656, 260)
Screenshot: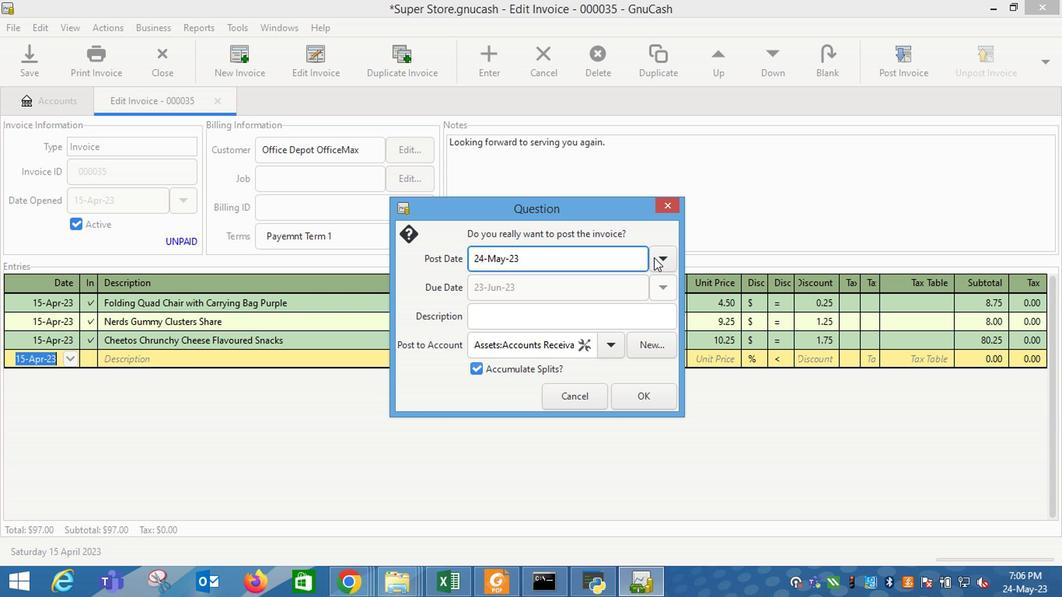 
Action: Mouse moved to (540, 281)
Screenshot: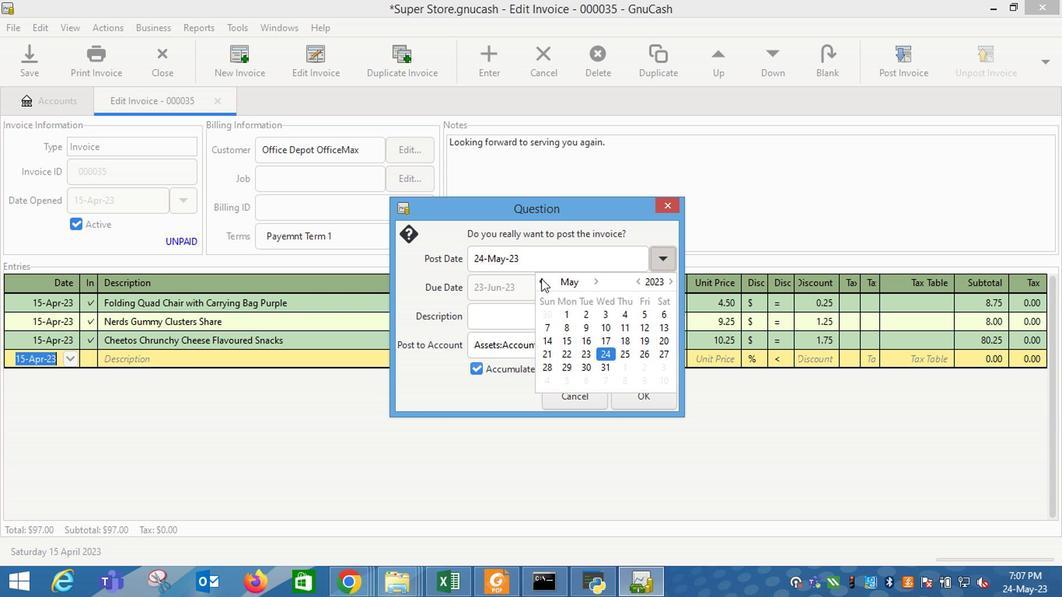 
Action: Mouse pressed left at (540, 281)
Screenshot: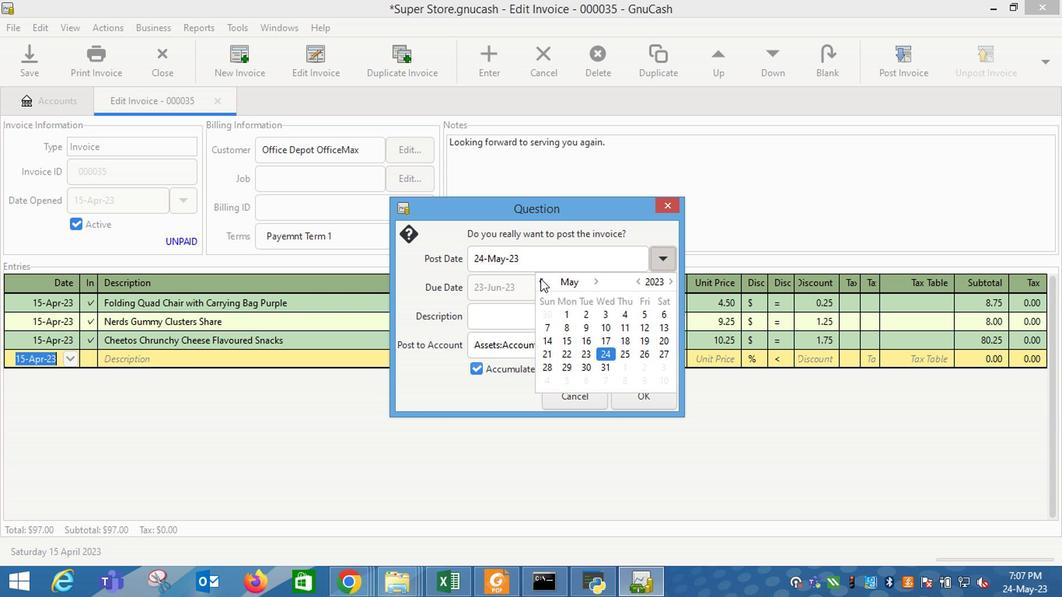
Action: Mouse moved to (662, 338)
Screenshot: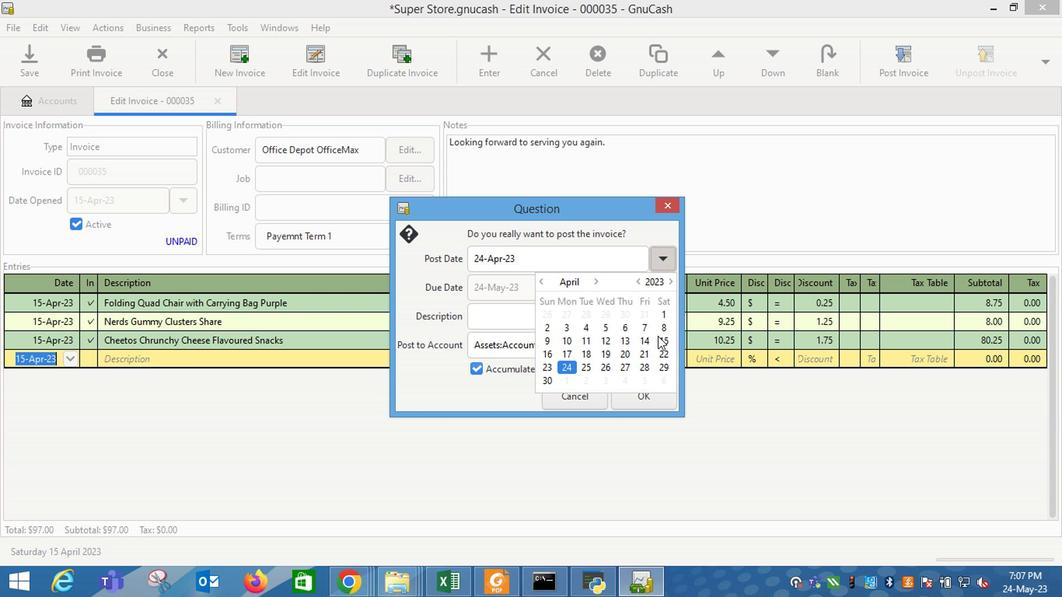 
Action: Mouse pressed left at (662, 338)
Screenshot: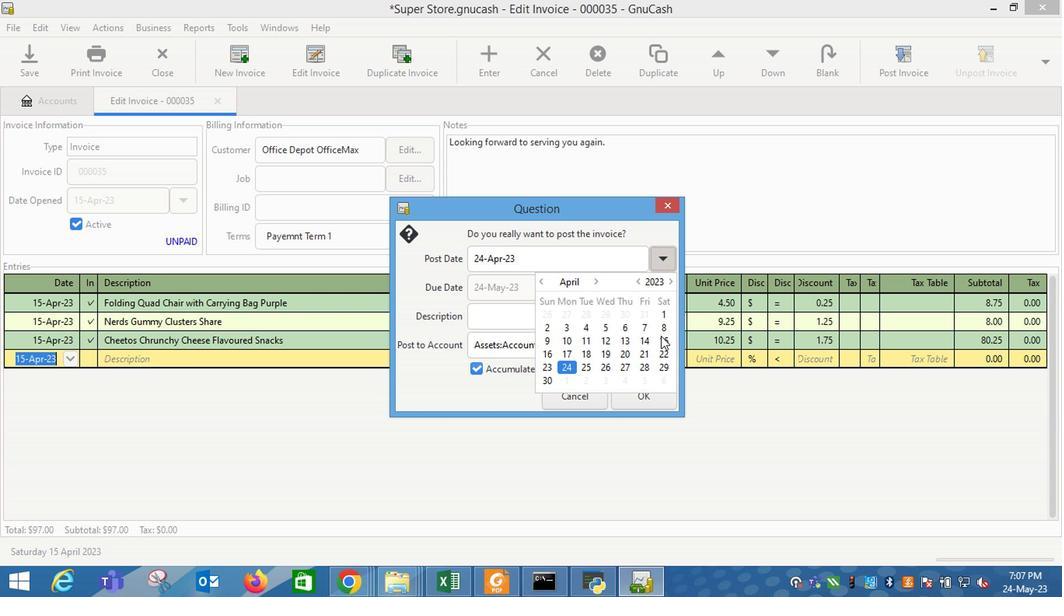 
Action: Mouse moved to (507, 377)
Screenshot: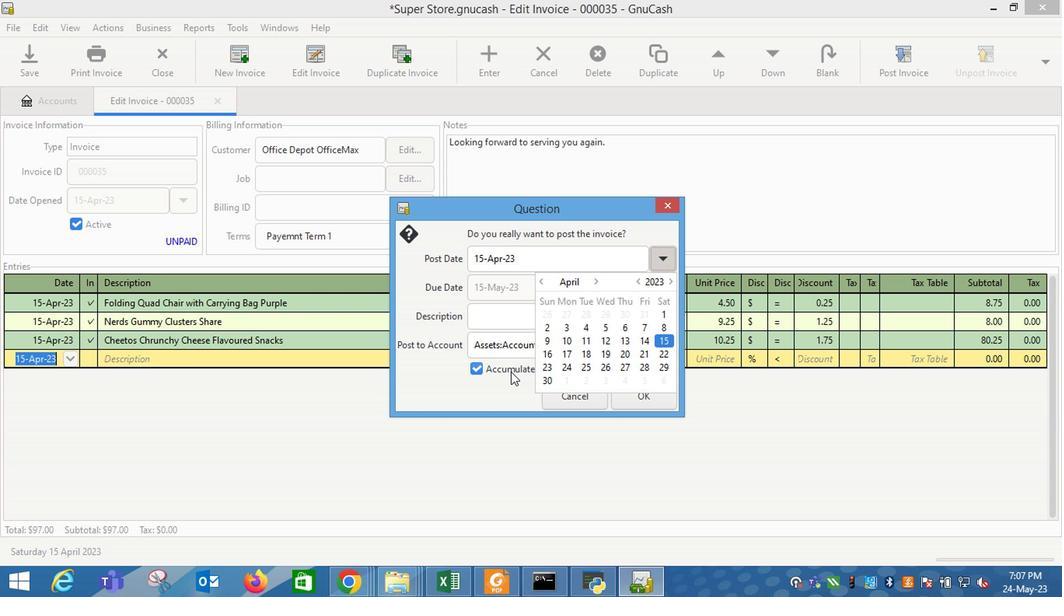 
Action: Mouse pressed left at (507, 377)
Screenshot: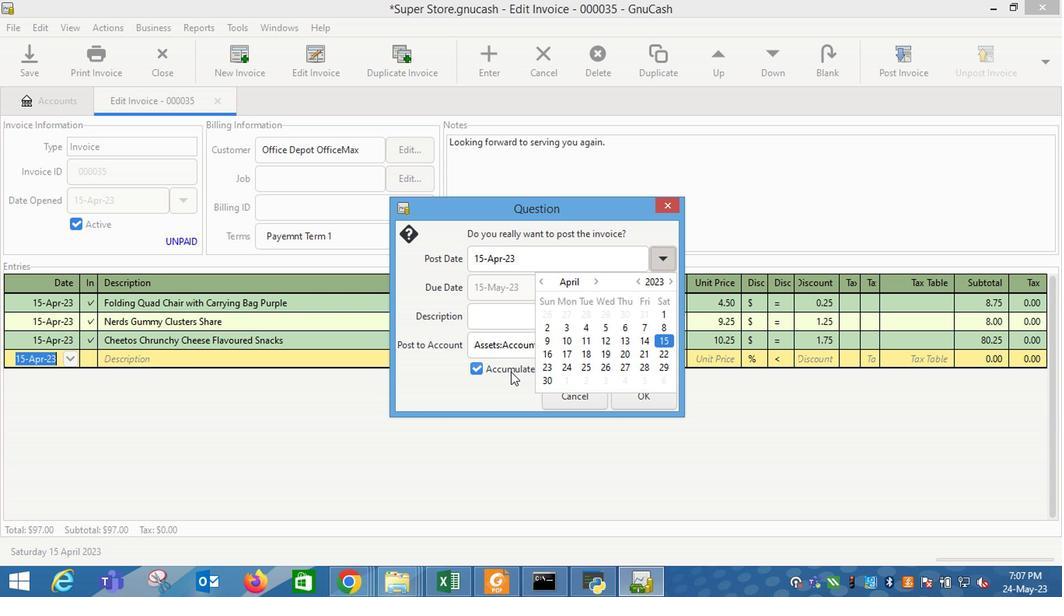
Action: Mouse moved to (631, 401)
Screenshot: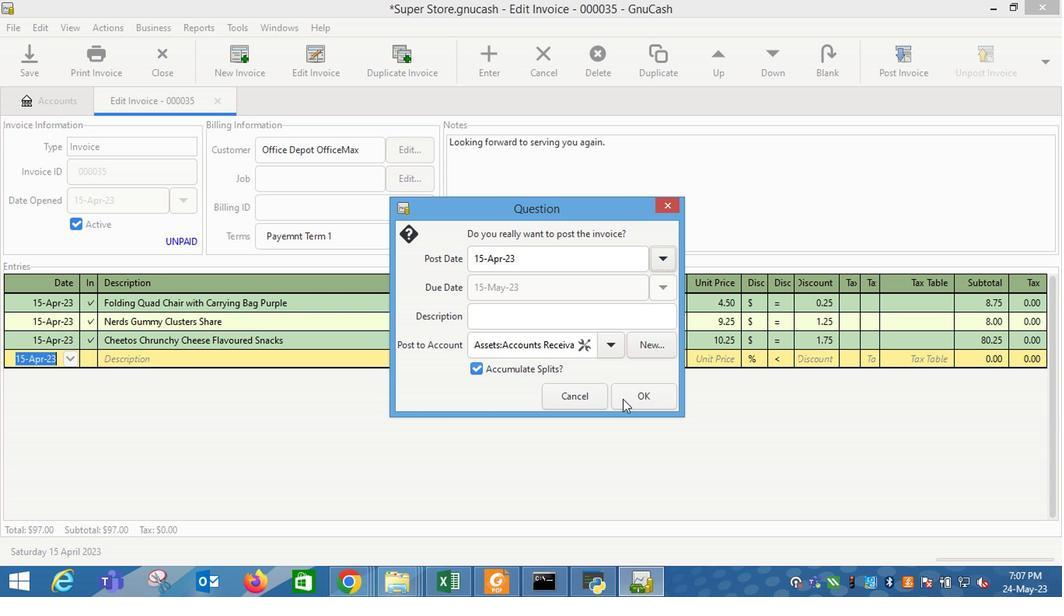 
Action: Mouse pressed left at (631, 401)
Screenshot: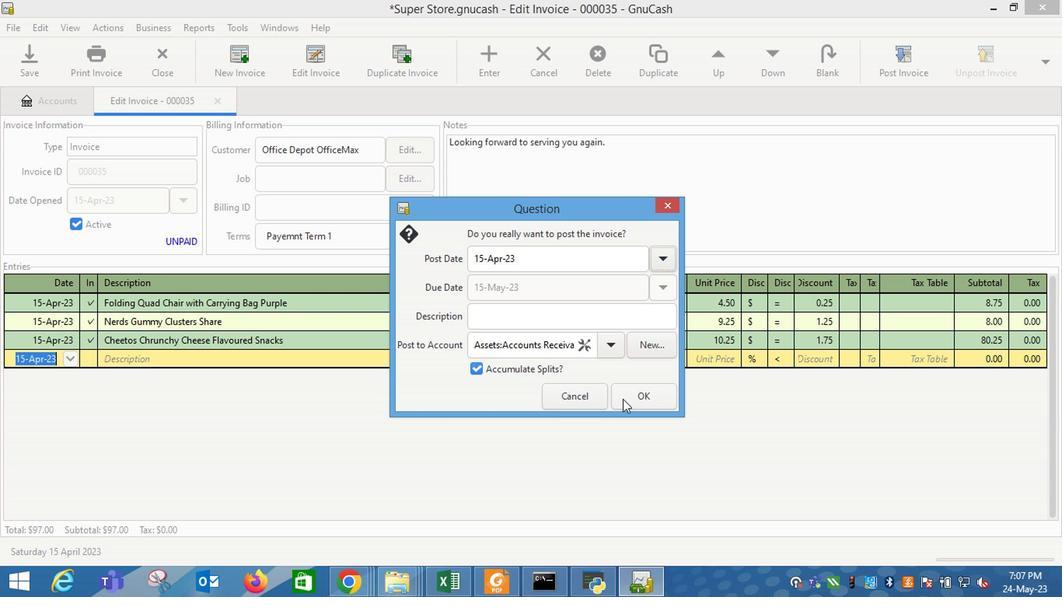
Action: Mouse moved to (1009, 61)
Screenshot: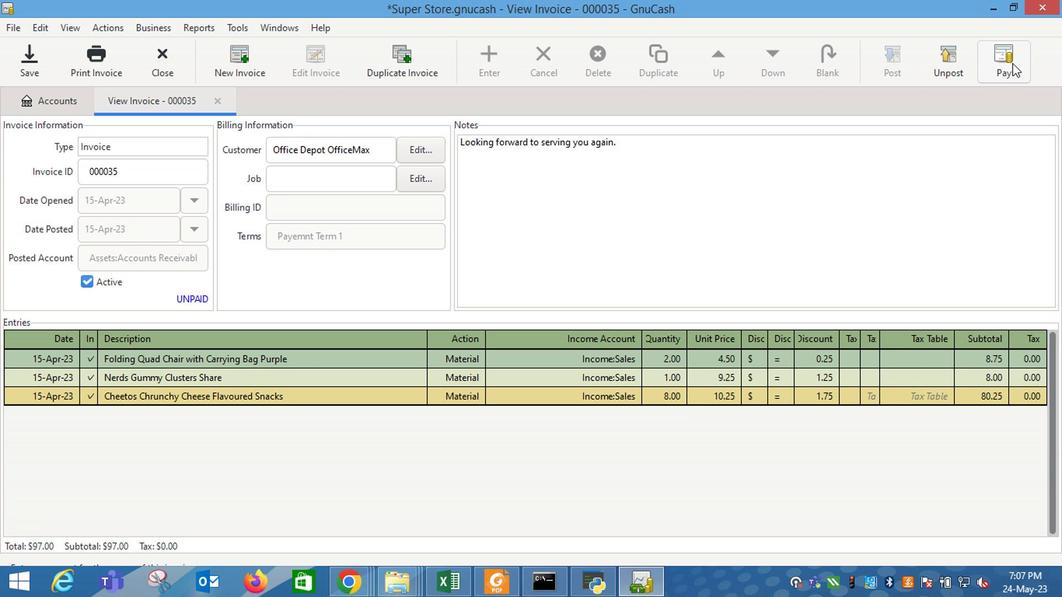 
Action: Mouse pressed left at (1009, 61)
Screenshot: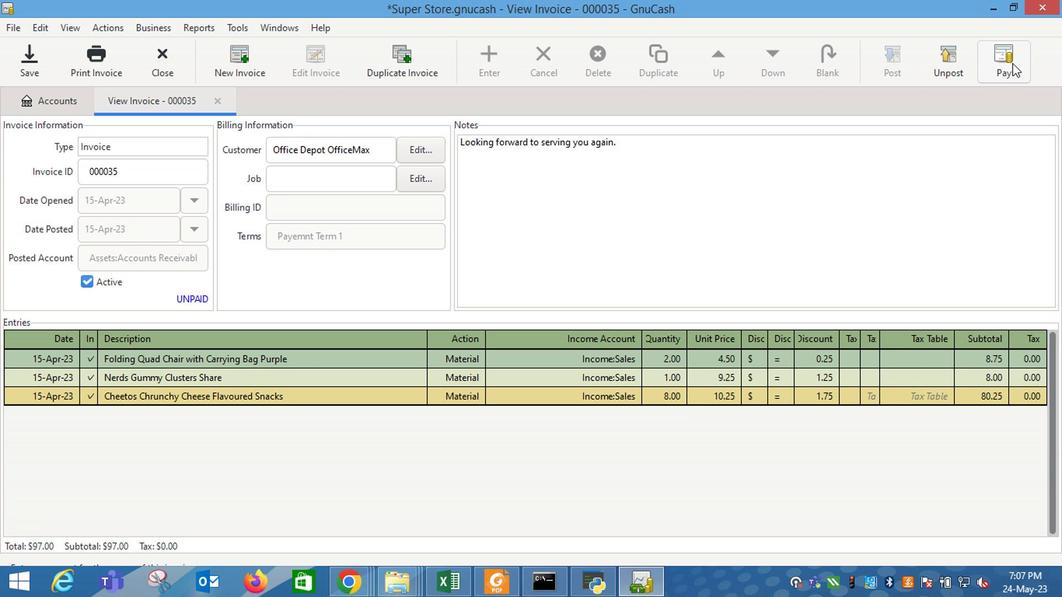 
Action: Mouse moved to (480, 315)
Screenshot: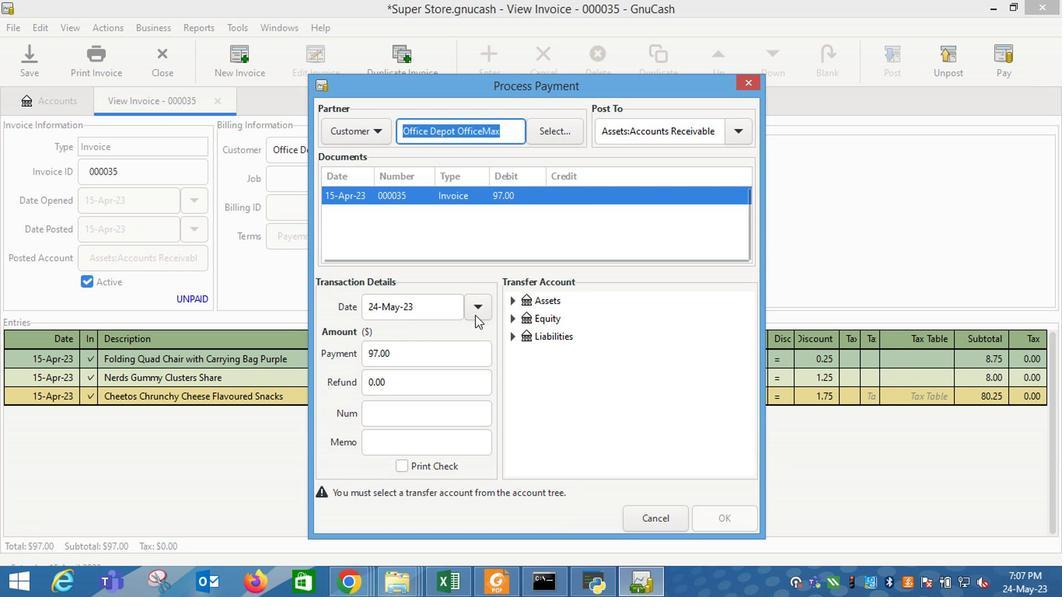 
Action: Mouse pressed left at (480, 315)
Screenshot: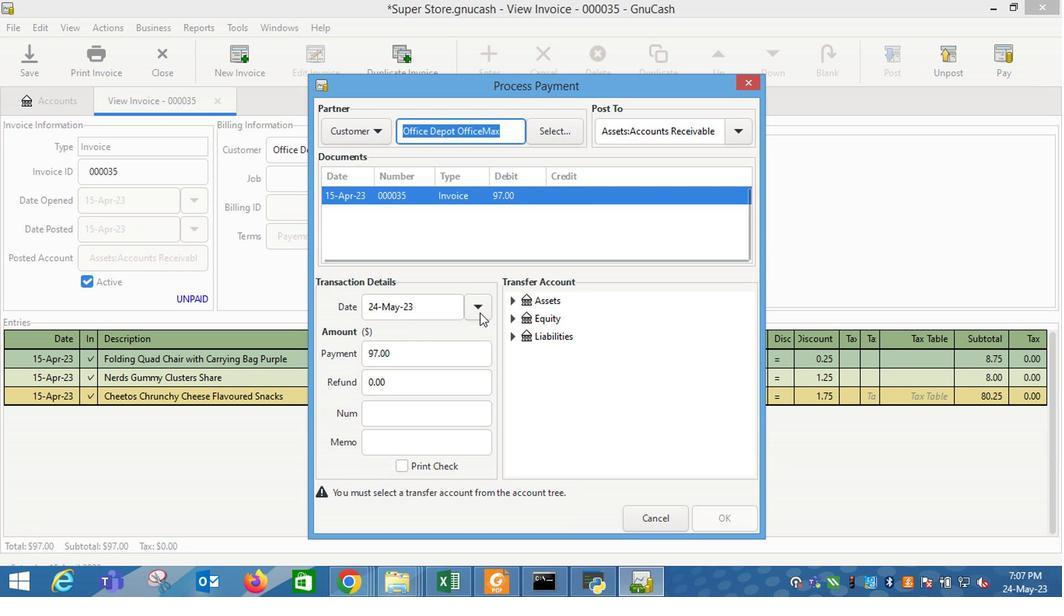 
Action: Mouse moved to (384, 395)
Screenshot: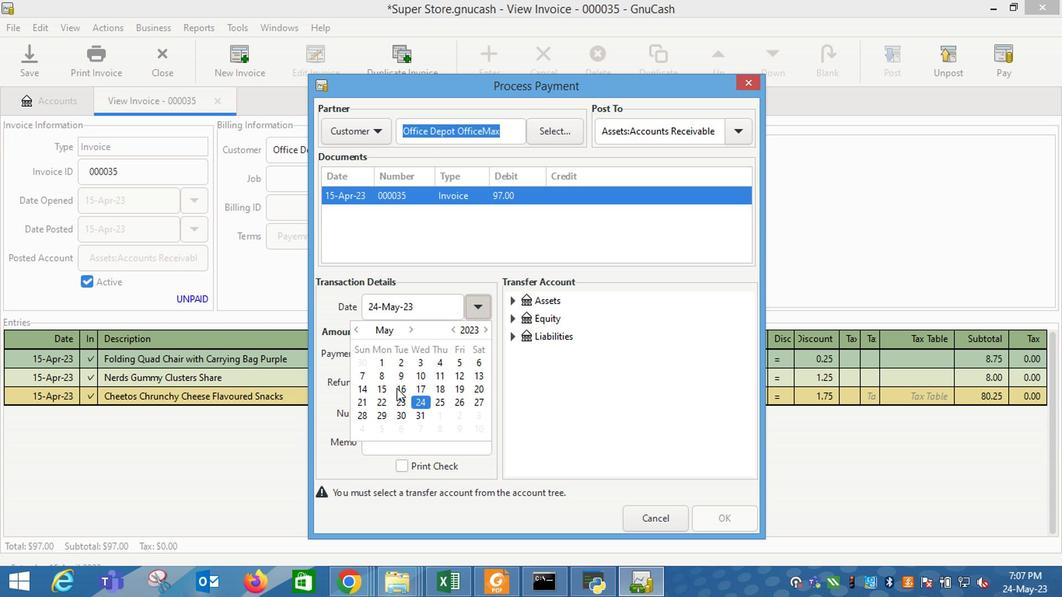 
Action: Mouse pressed left at (384, 395)
Screenshot: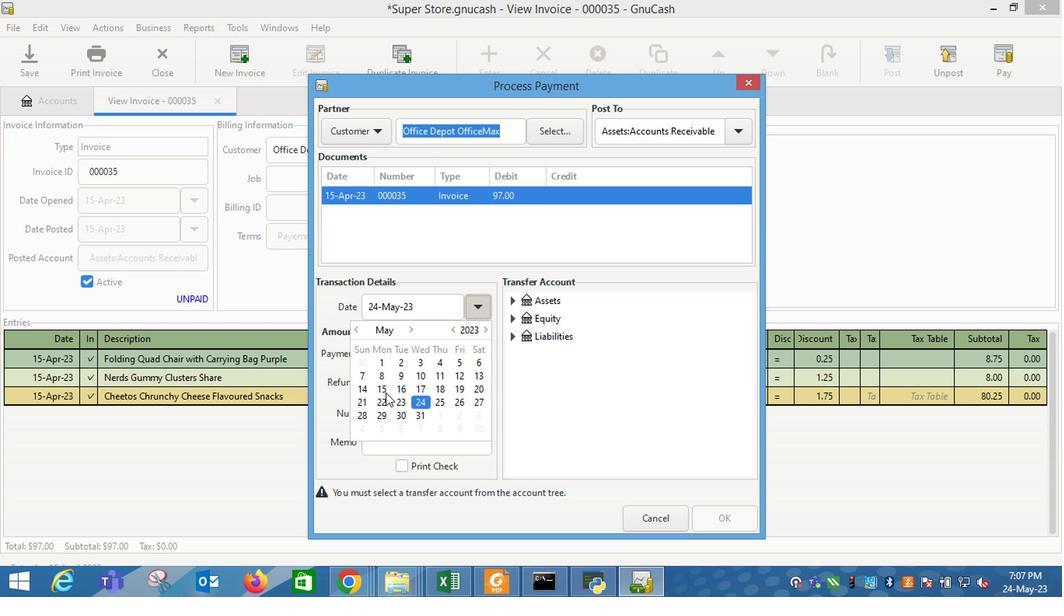 
Action: Mouse moved to (560, 383)
Screenshot: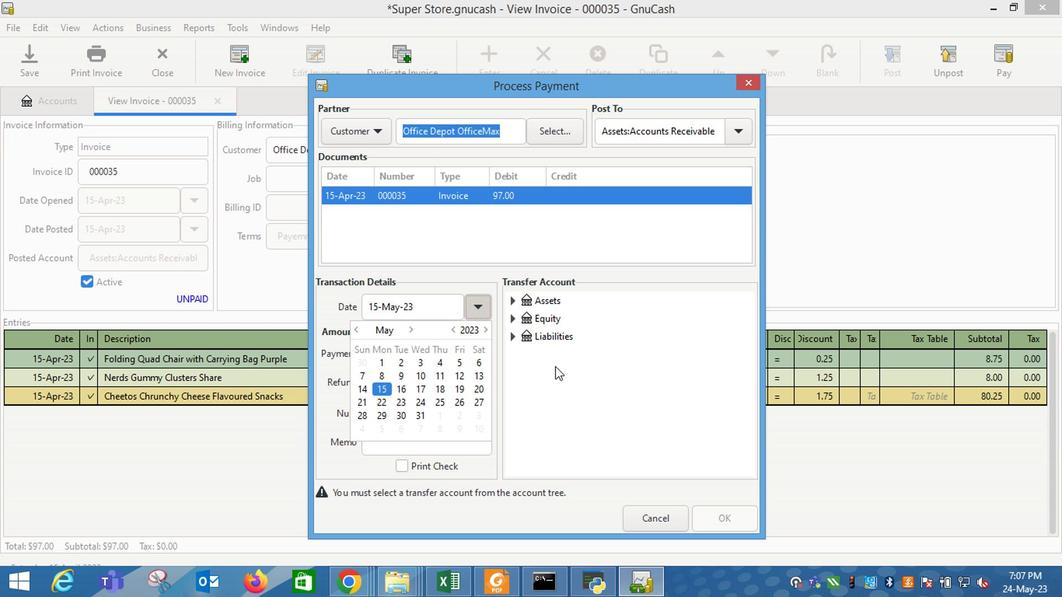 
Action: Mouse pressed left at (560, 383)
Screenshot: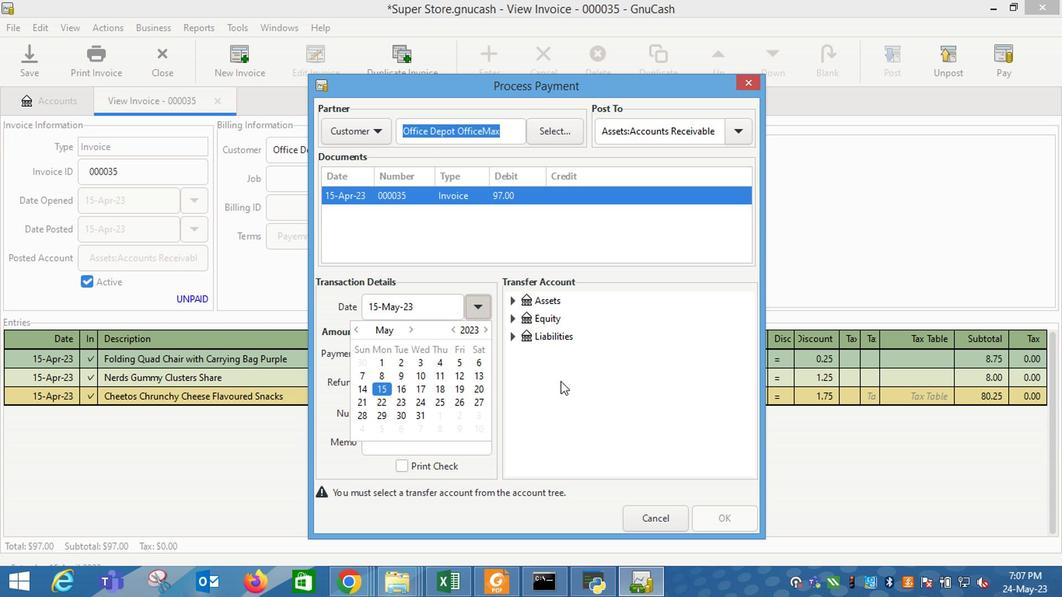 
Action: Mouse moved to (509, 302)
Screenshot: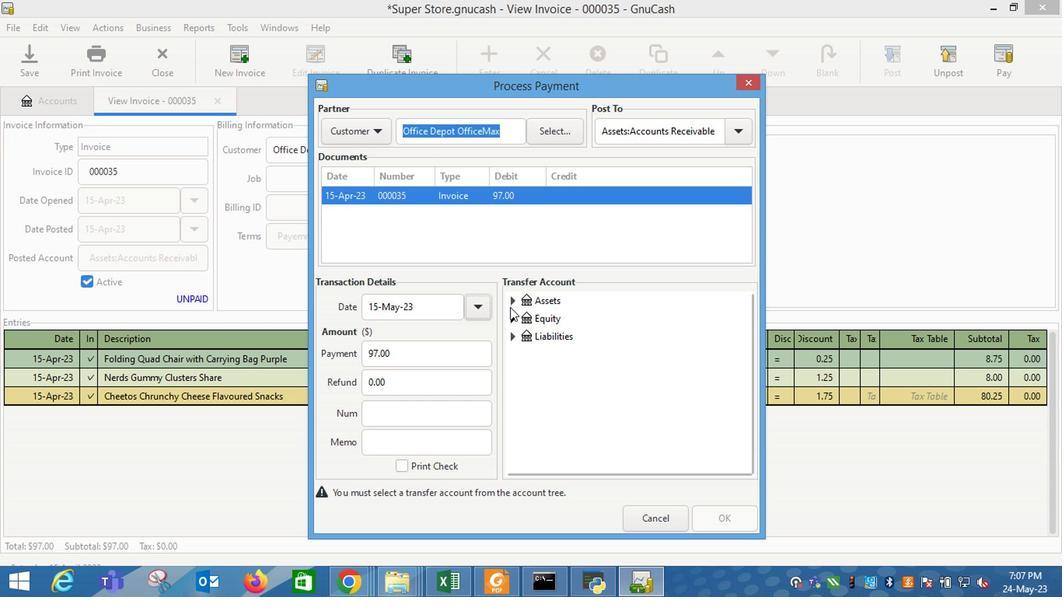 
Action: Mouse pressed left at (509, 302)
Screenshot: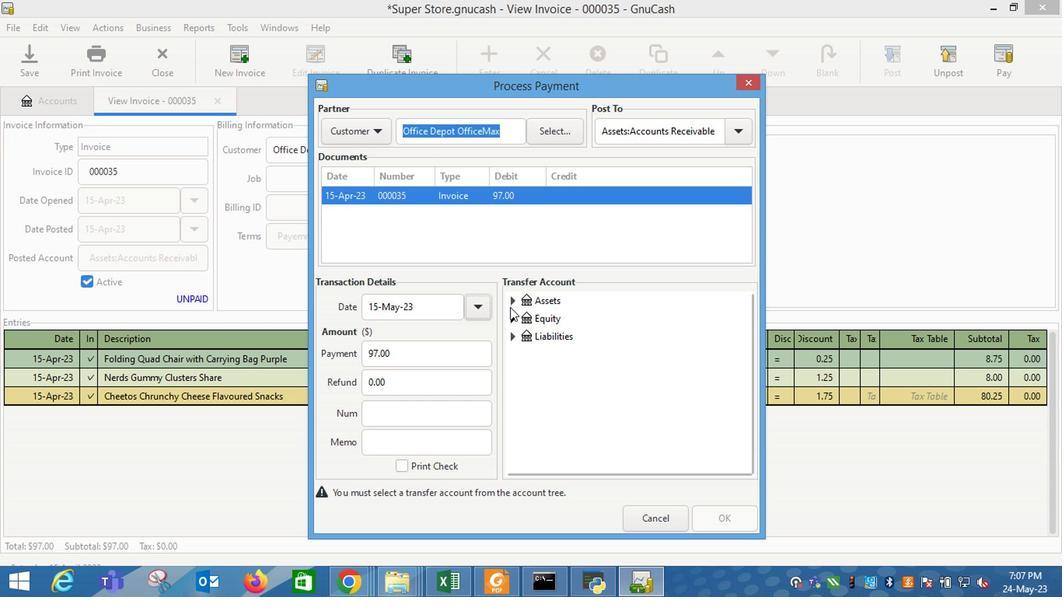 
Action: Mouse moved to (534, 323)
Screenshot: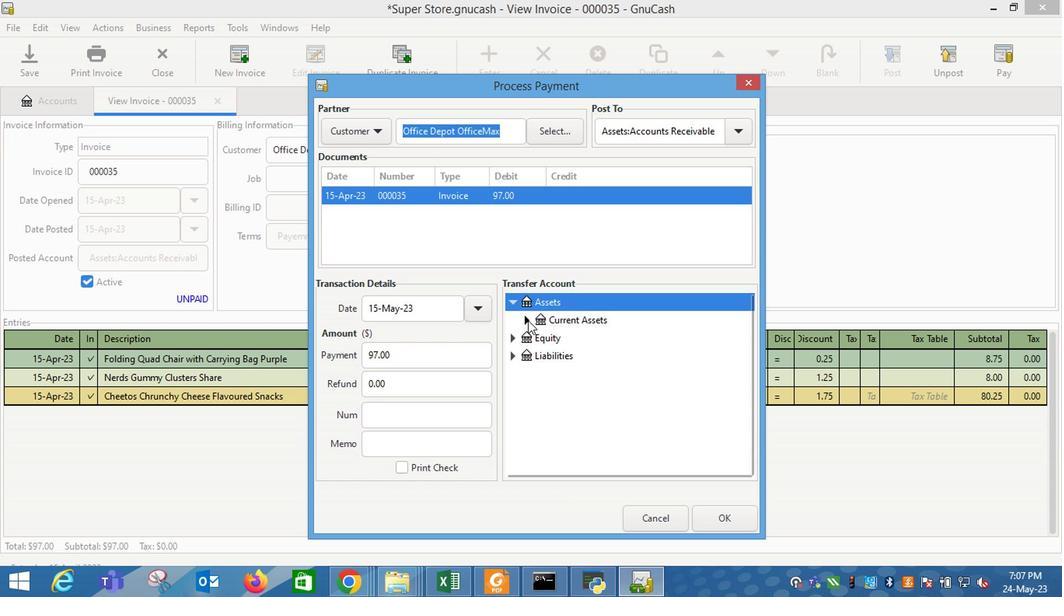 
Action: Mouse pressed left at (534, 323)
Screenshot: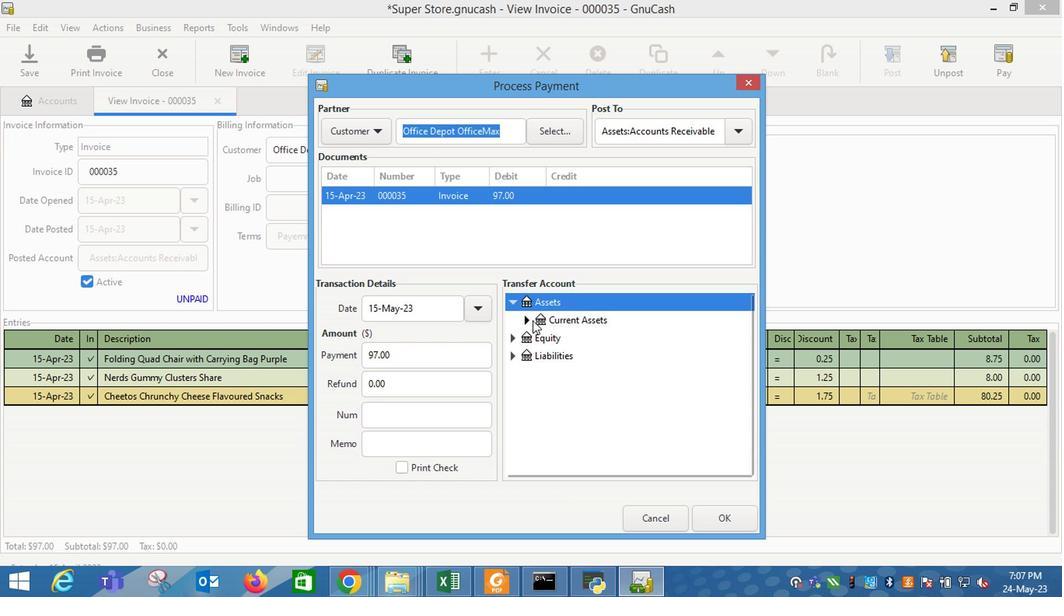 
Action: Mouse moved to (530, 323)
Screenshot: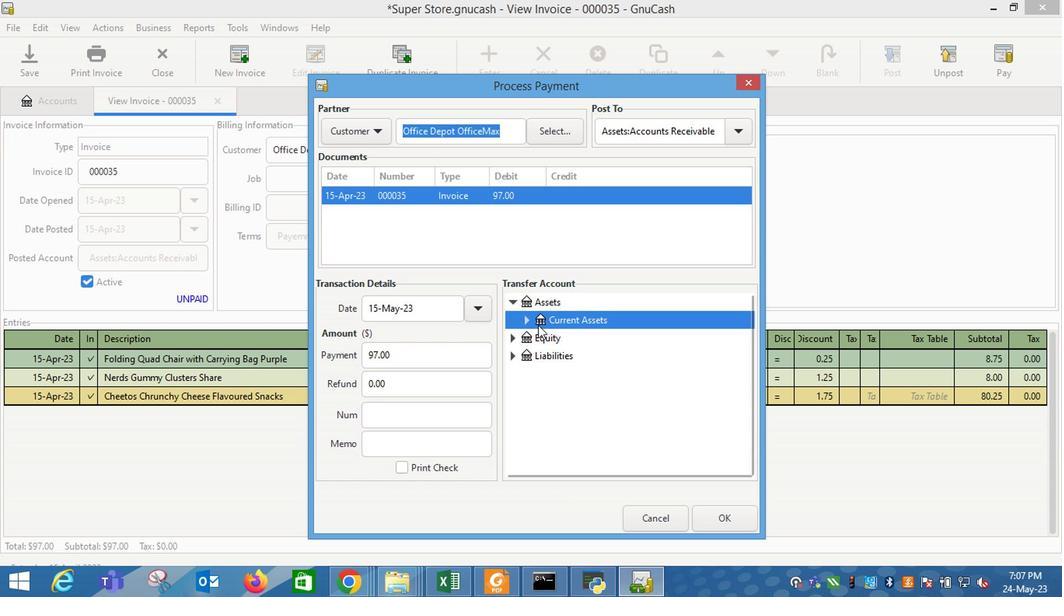 
Action: Mouse pressed left at (530, 323)
Screenshot: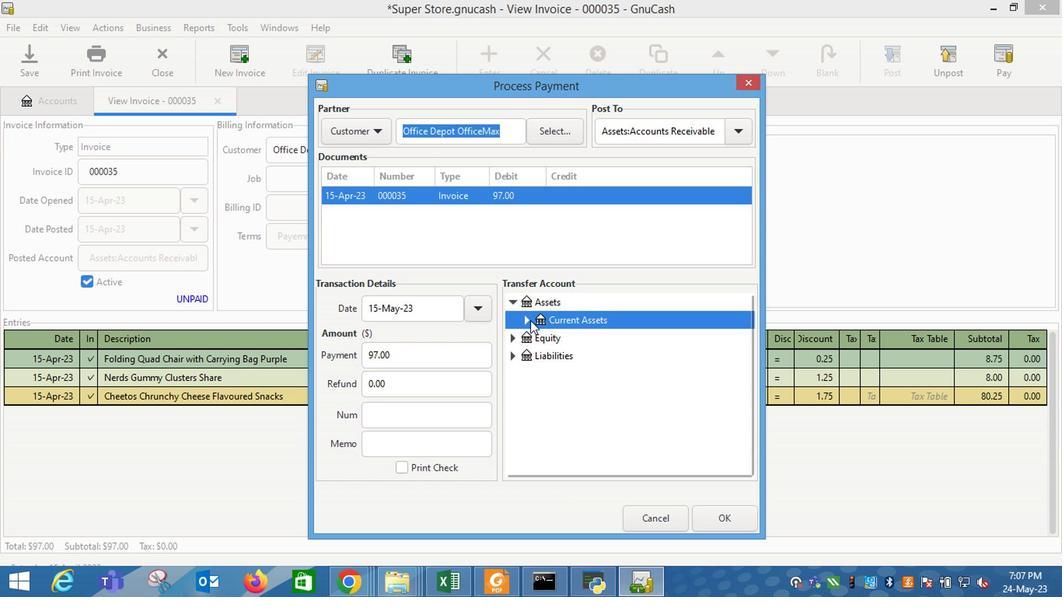 
Action: Mouse moved to (585, 341)
Screenshot: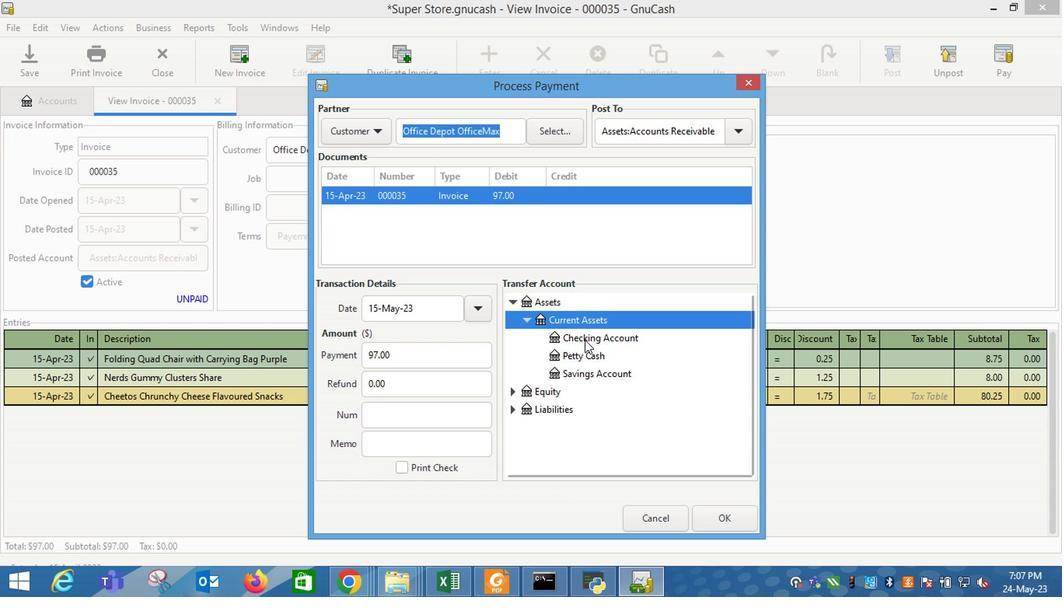 
Action: Mouse pressed left at (585, 341)
Screenshot: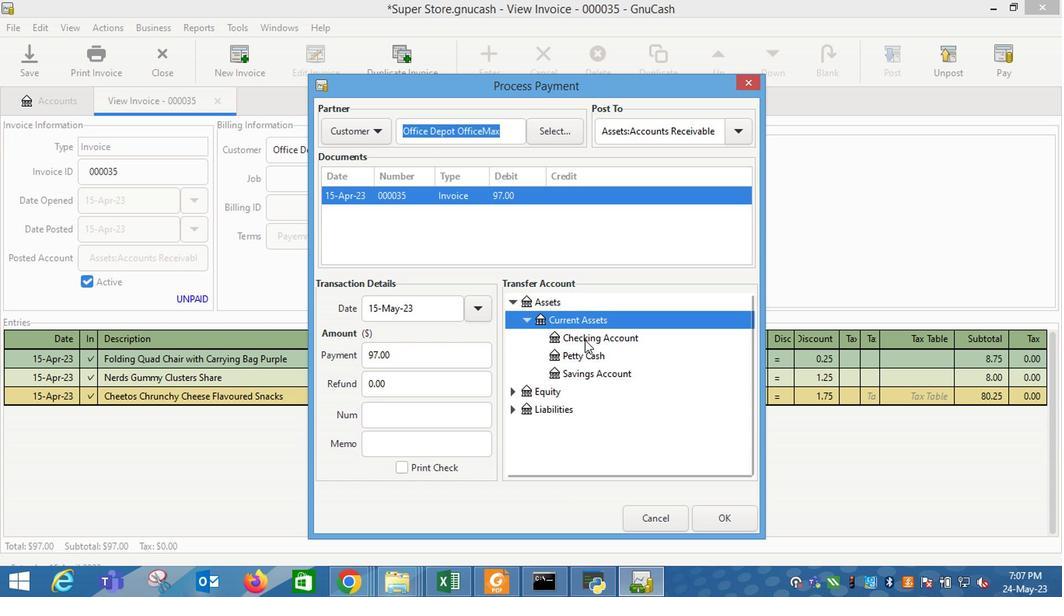 
Action: Mouse moved to (708, 515)
Screenshot: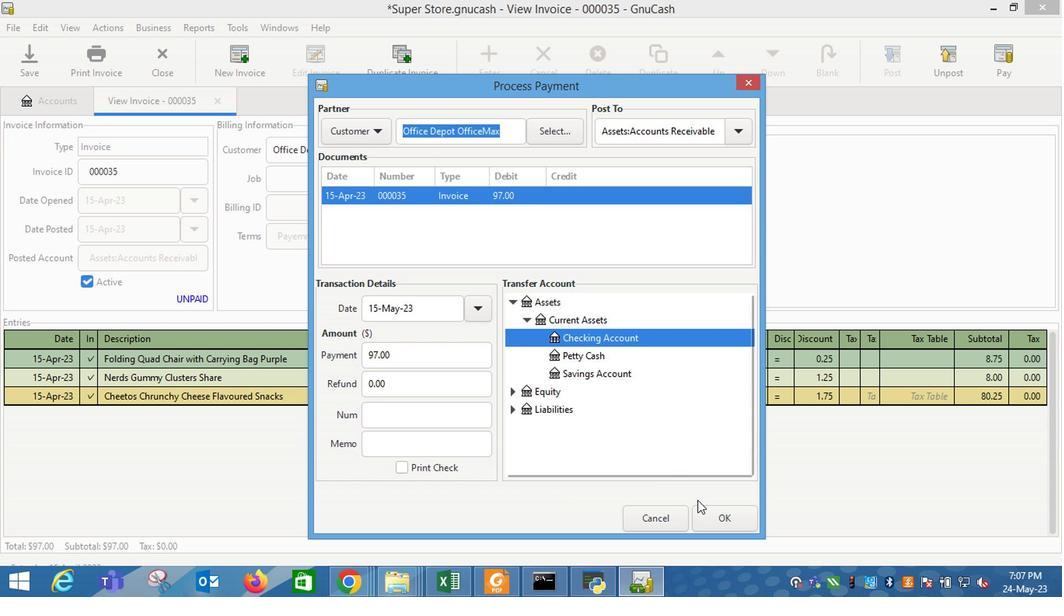 
Action: Mouse pressed left at (708, 515)
Screenshot: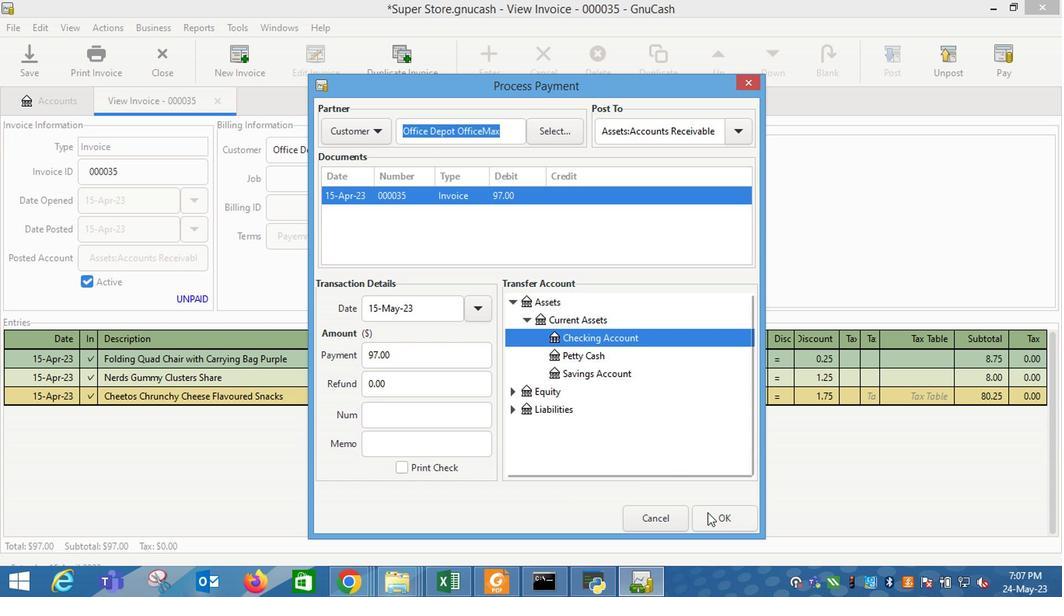 
Action: Mouse moved to (104, 66)
Screenshot: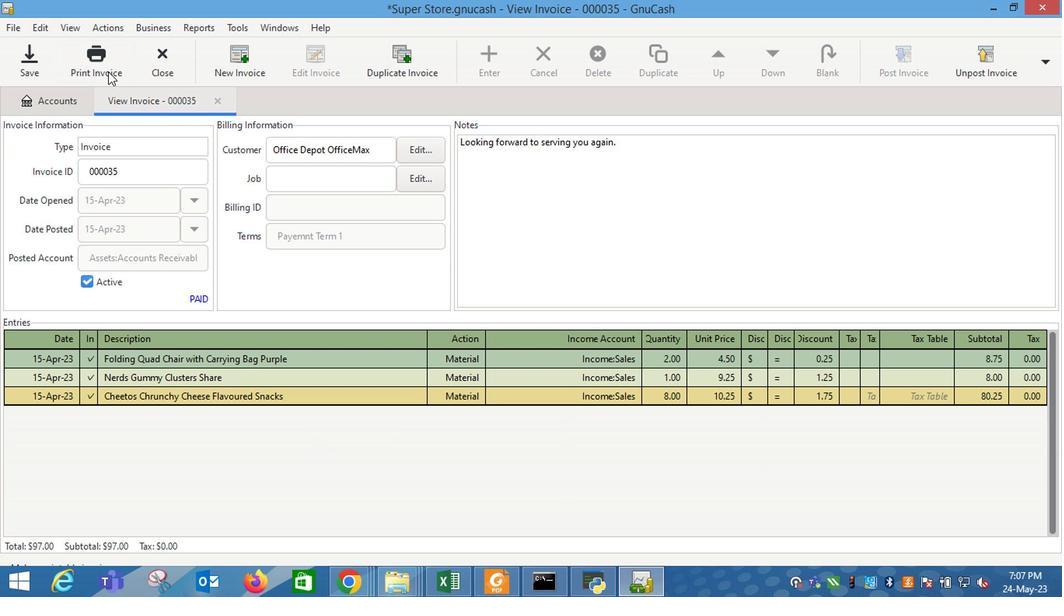 
Action: Mouse pressed left at (104, 66)
Screenshot: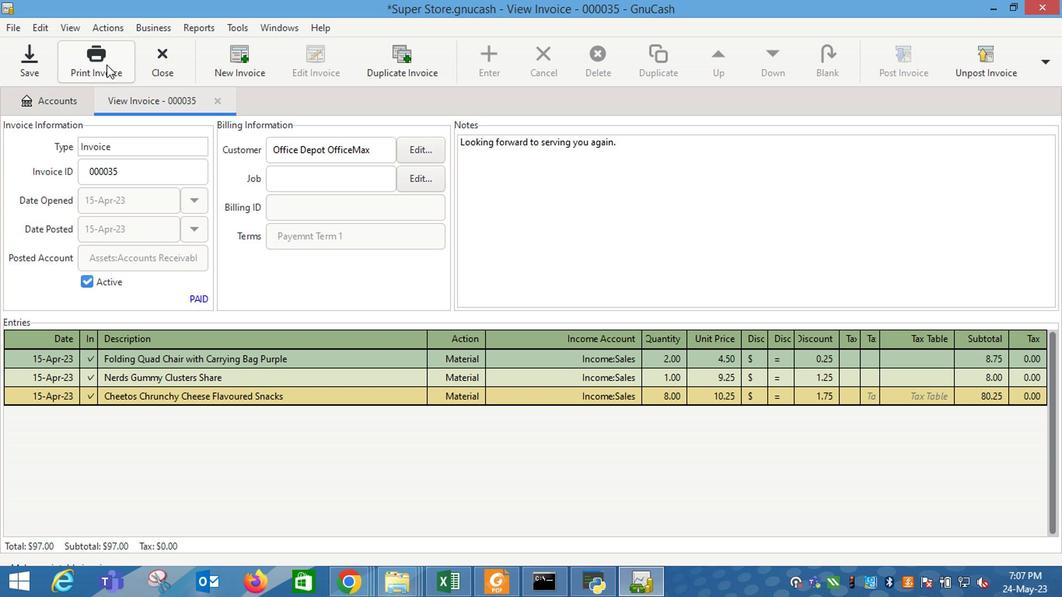 
Action: Mouse moved to (392, 58)
Screenshot: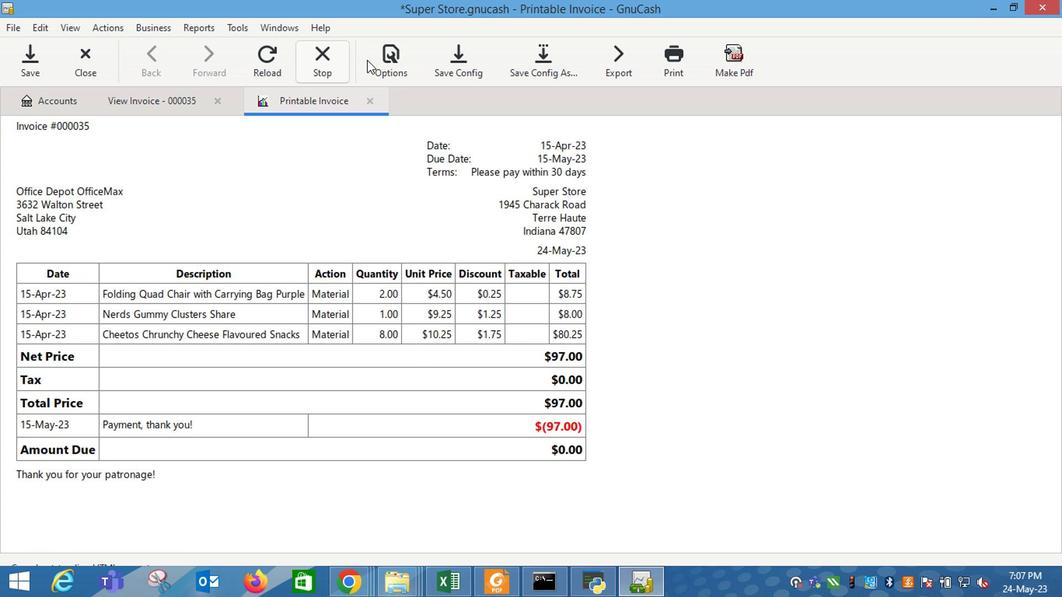 
Action: Mouse pressed left at (392, 58)
Screenshot: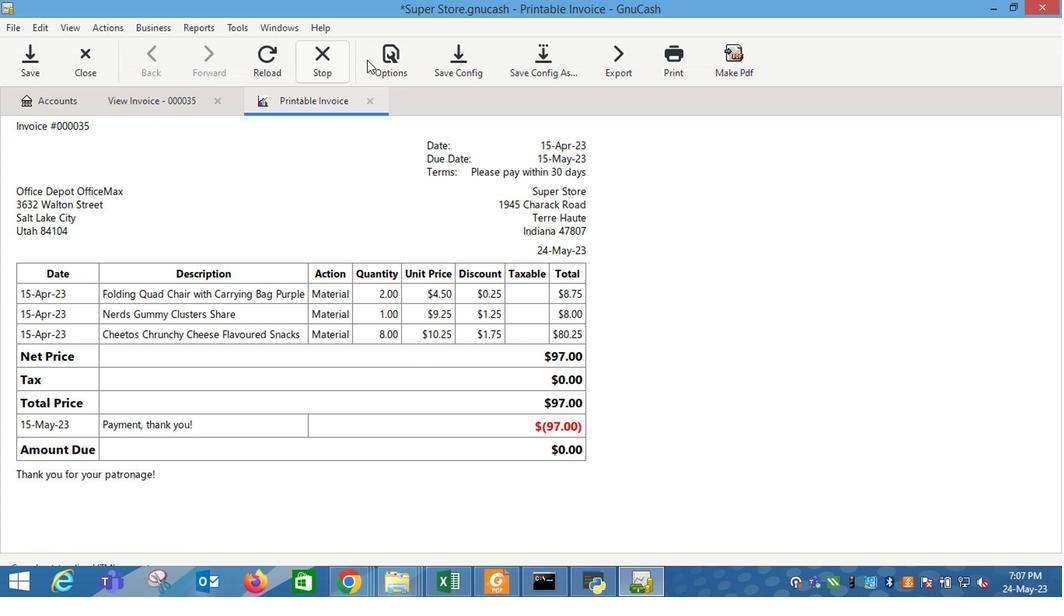 
Action: Mouse moved to (291, 161)
Screenshot: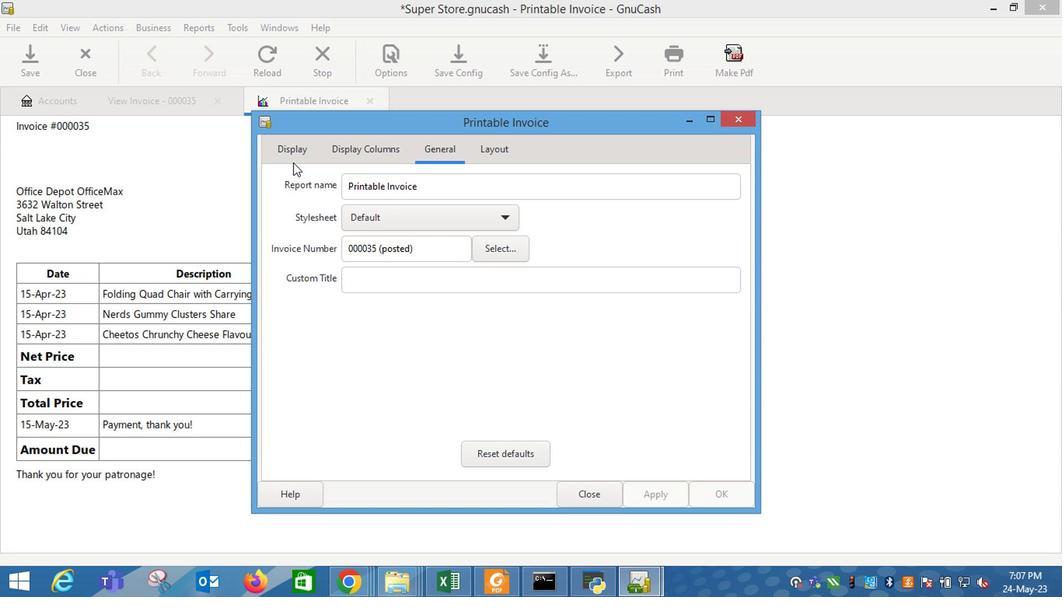 
Action: Mouse pressed left at (291, 161)
Screenshot: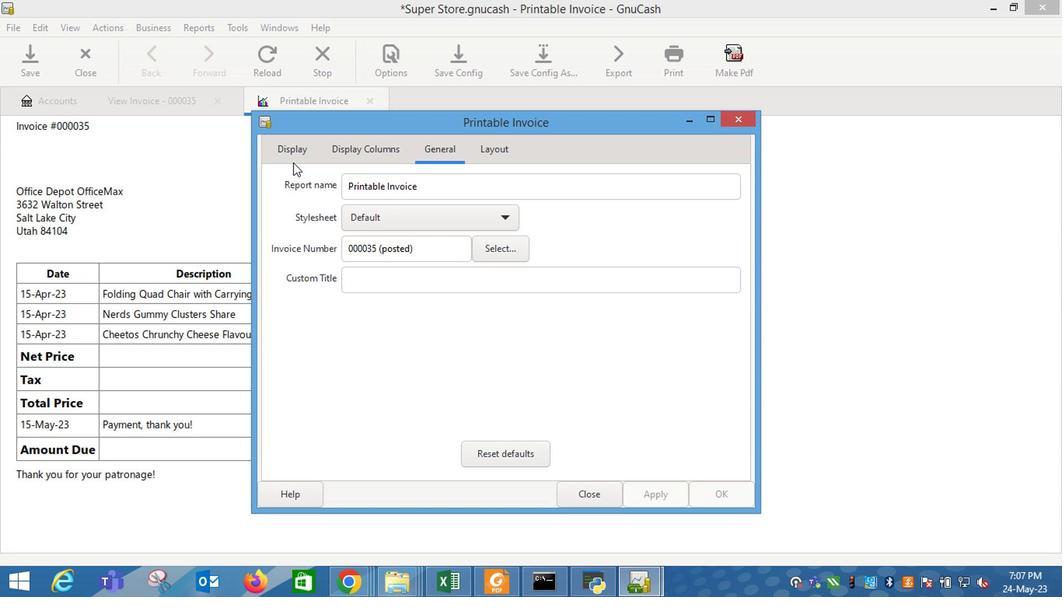 
Action: Mouse moved to (403, 329)
Screenshot: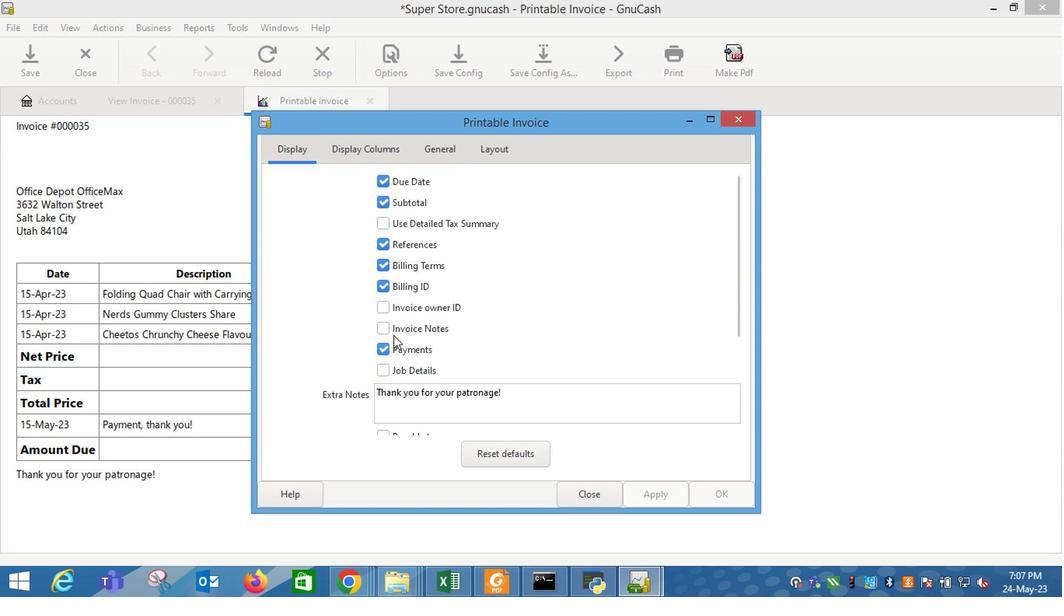 
Action: Mouse pressed left at (403, 329)
Screenshot: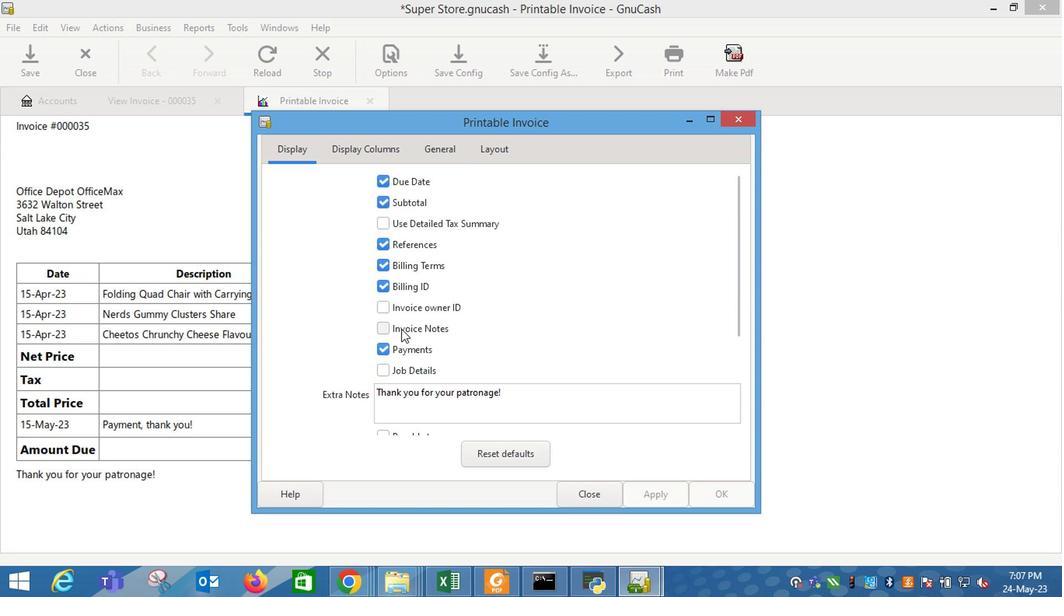 
Action: Mouse moved to (639, 491)
Screenshot: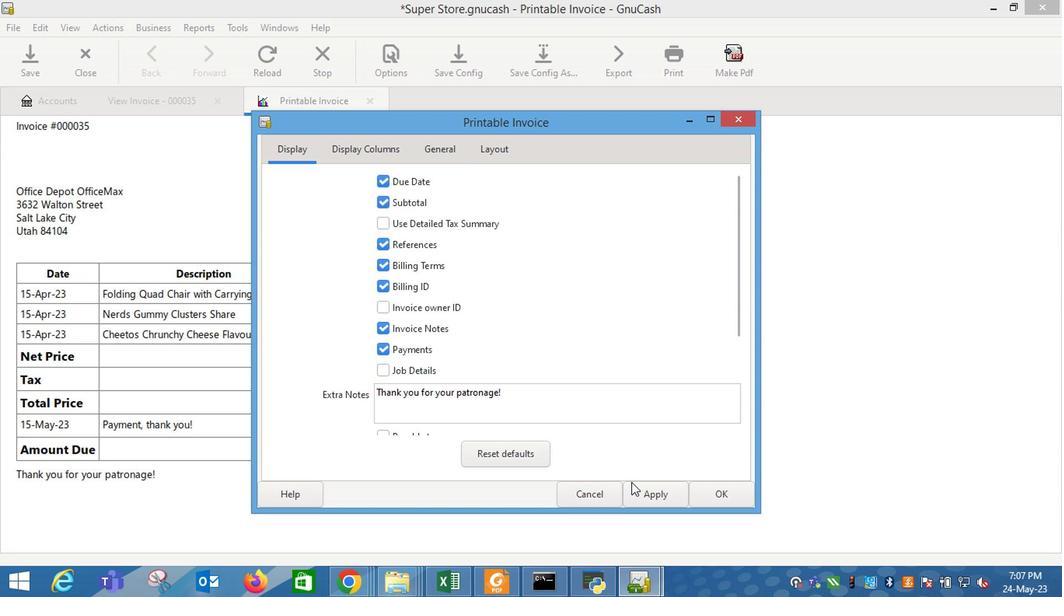 
Action: Mouse pressed left at (639, 491)
Screenshot: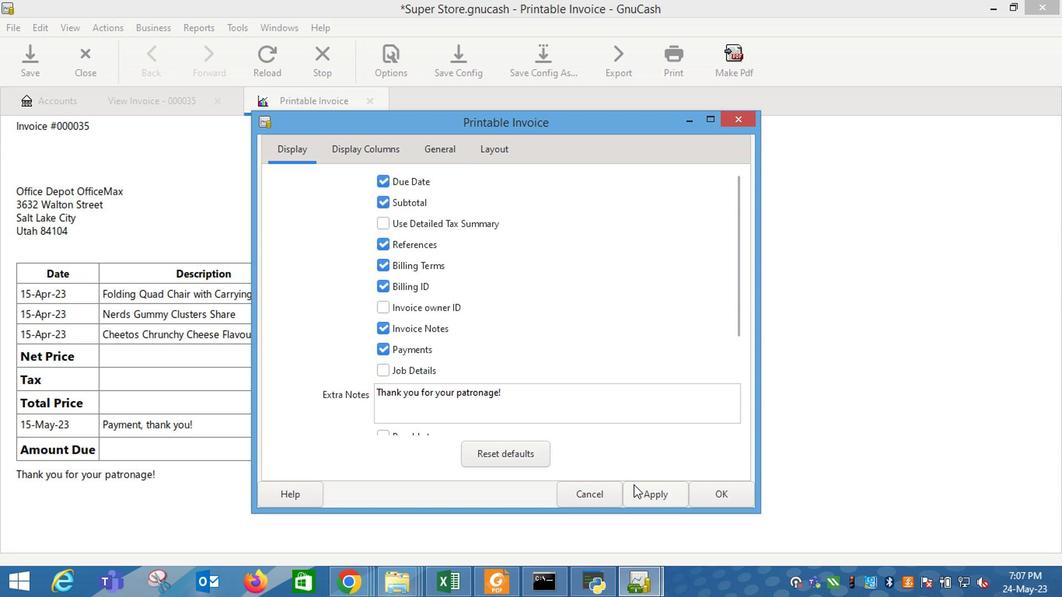 
Action: Mouse moved to (600, 497)
Screenshot: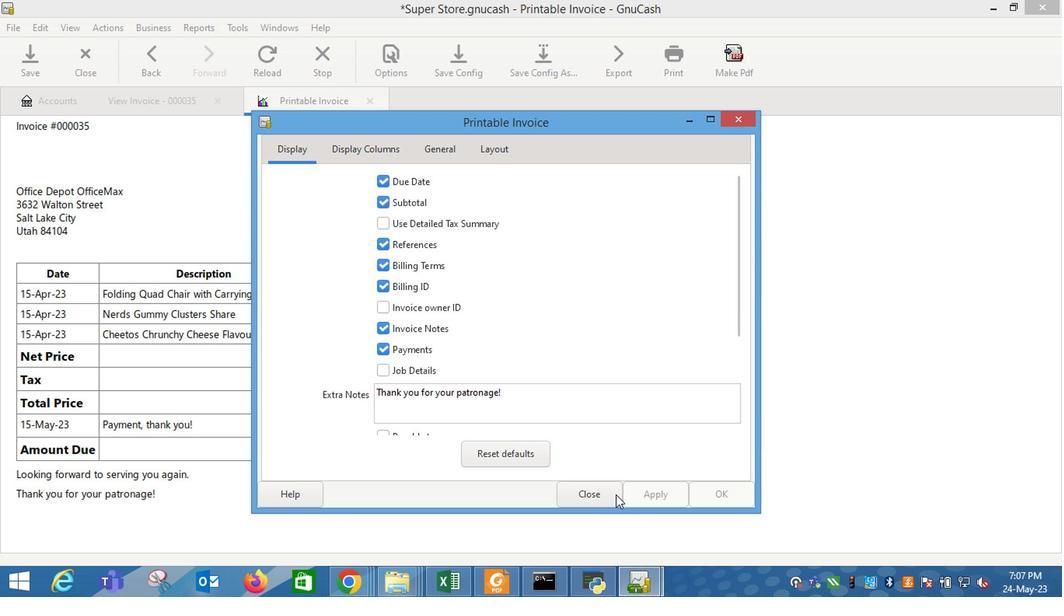 
Action: Mouse pressed left at (600, 497)
Screenshot: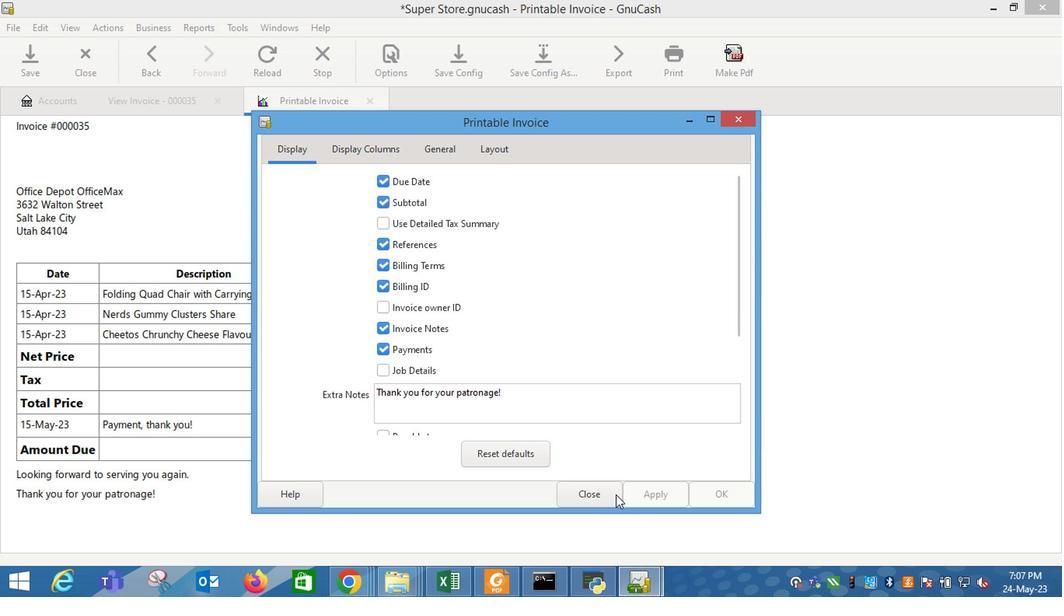 
